 Task: Look for space in Tor Lupara, Italy from 5th July, 2023 to 11th July, 2023 for 2 adults in price range Rs.8000 to Rs.16000. Place can be entire place with 2 bedrooms having 2 beds and 1 bathroom. Property type can be house, flat, guest house. Amenities needed are: washing machine. Booking option can be shelf check-in. Required host language is English.
Action: Mouse pressed left at (601, 110)
Screenshot: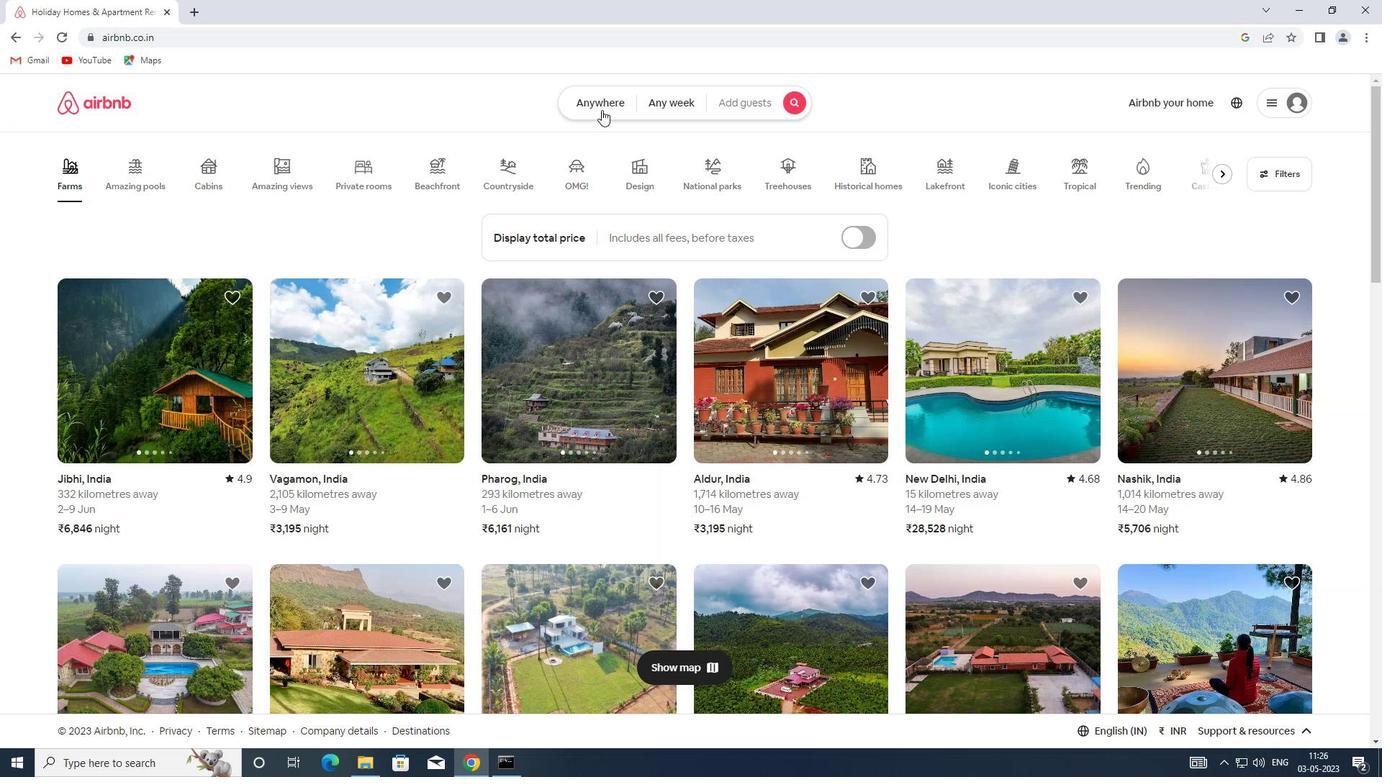 
Action: Mouse moved to (500, 162)
Screenshot: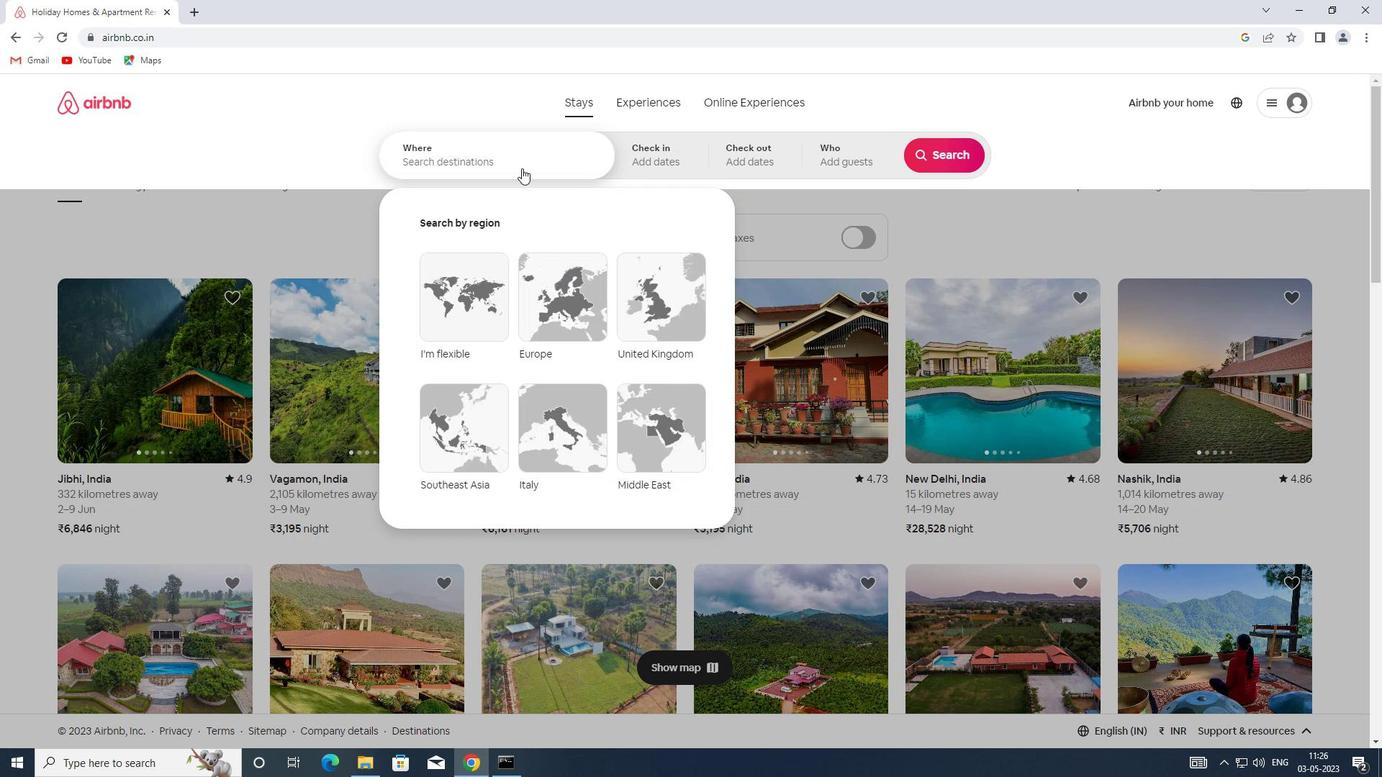 
Action: Mouse pressed left at (500, 162)
Screenshot: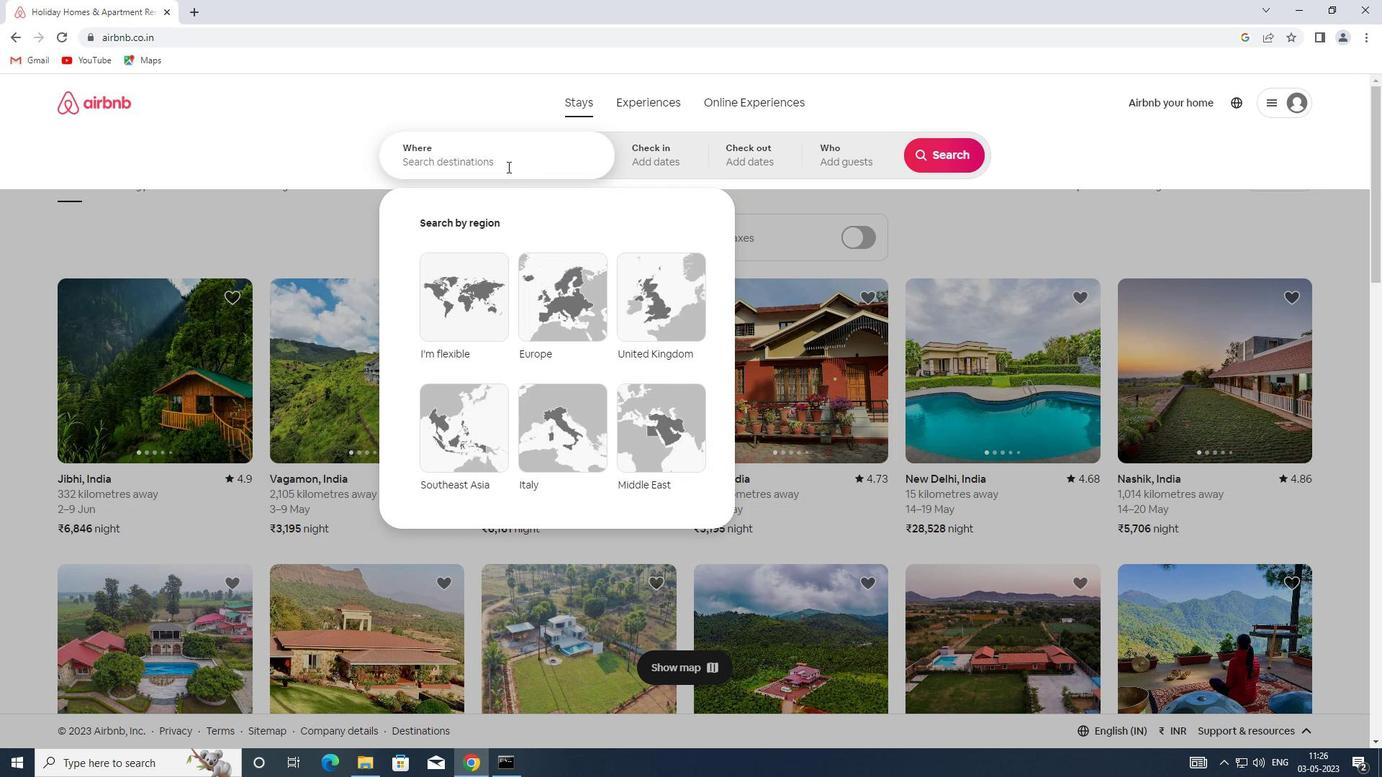 
Action: Key pressed <Key.shift>LUPARA,<Key.shift>ITALY
Screenshot: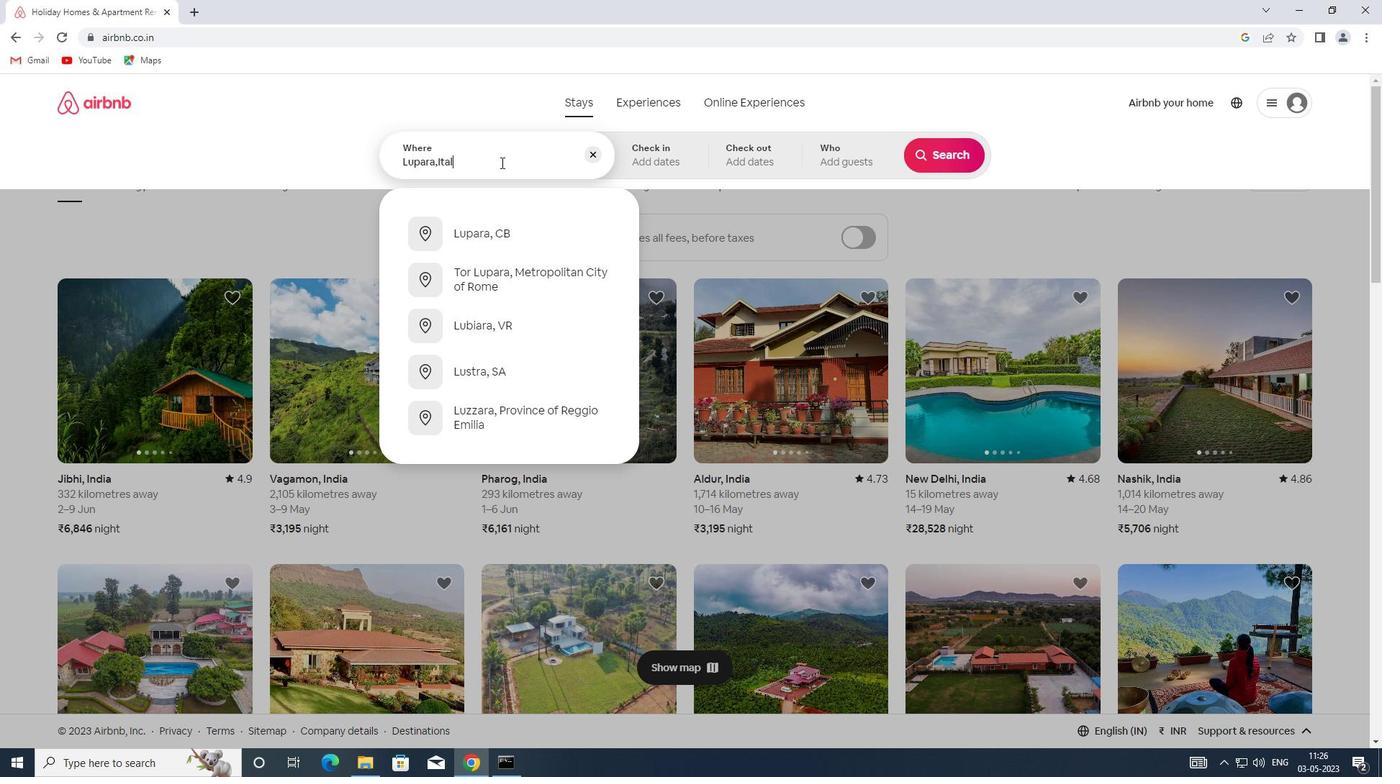 
Action: Mouse moved to (652, 161)
Screenshot: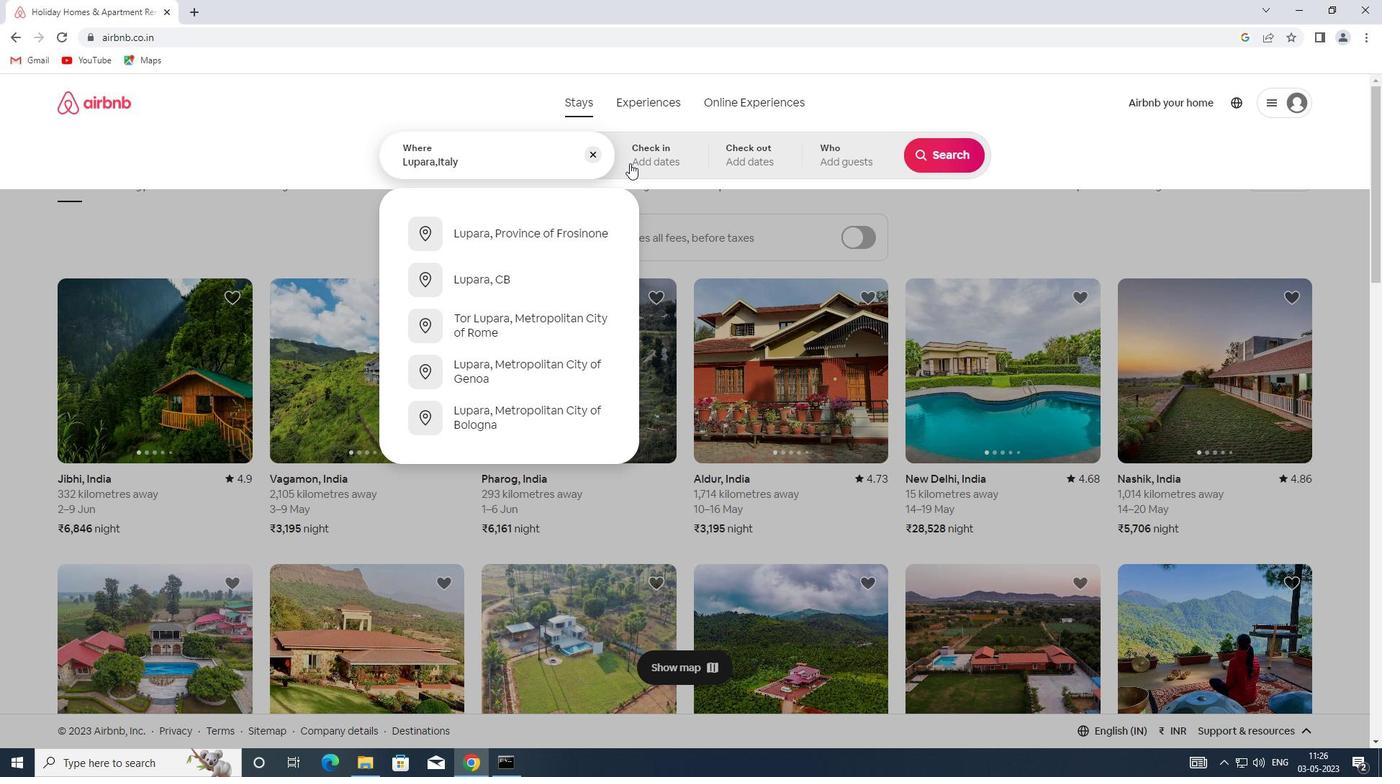 
Action: Mouse pressed left at (652, 161)
Screenshot: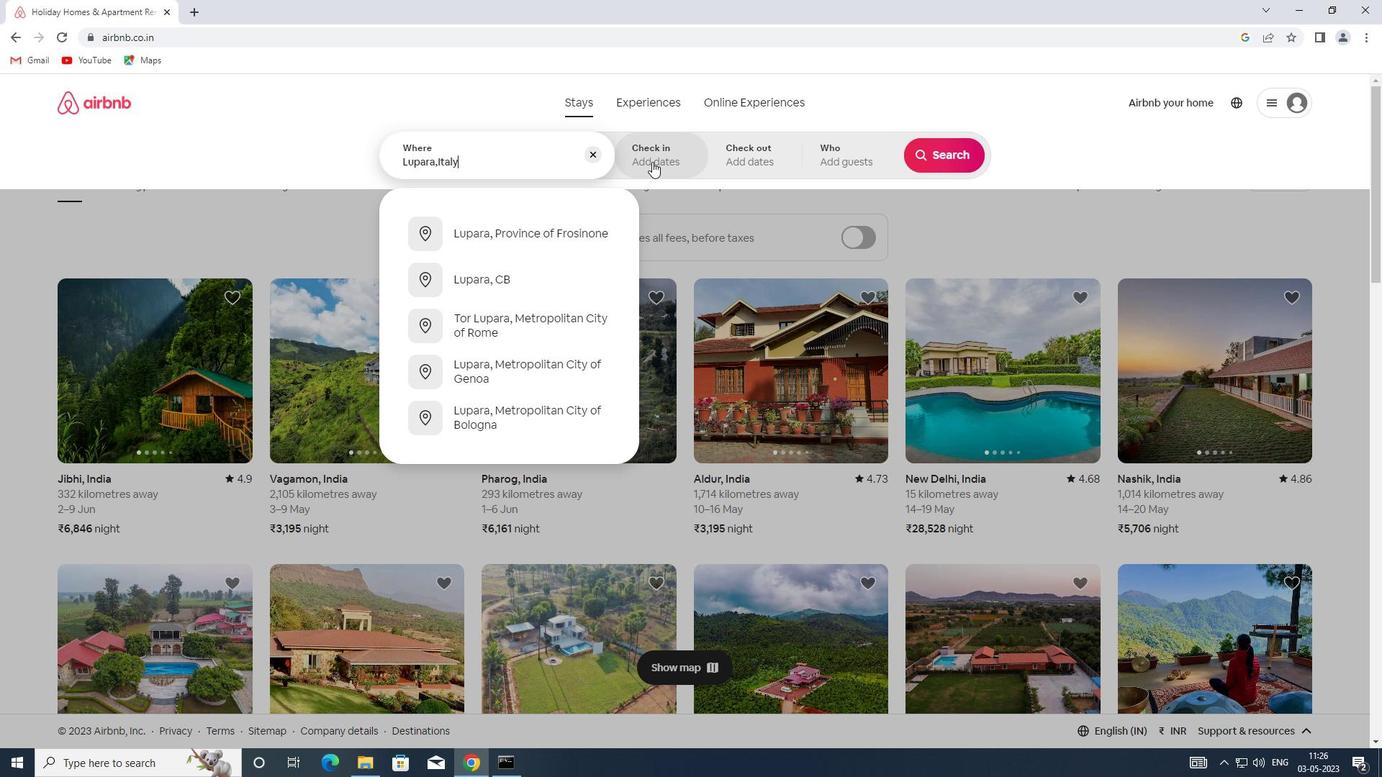 
Action: Mouse moved to (935, 283)
Screenshot: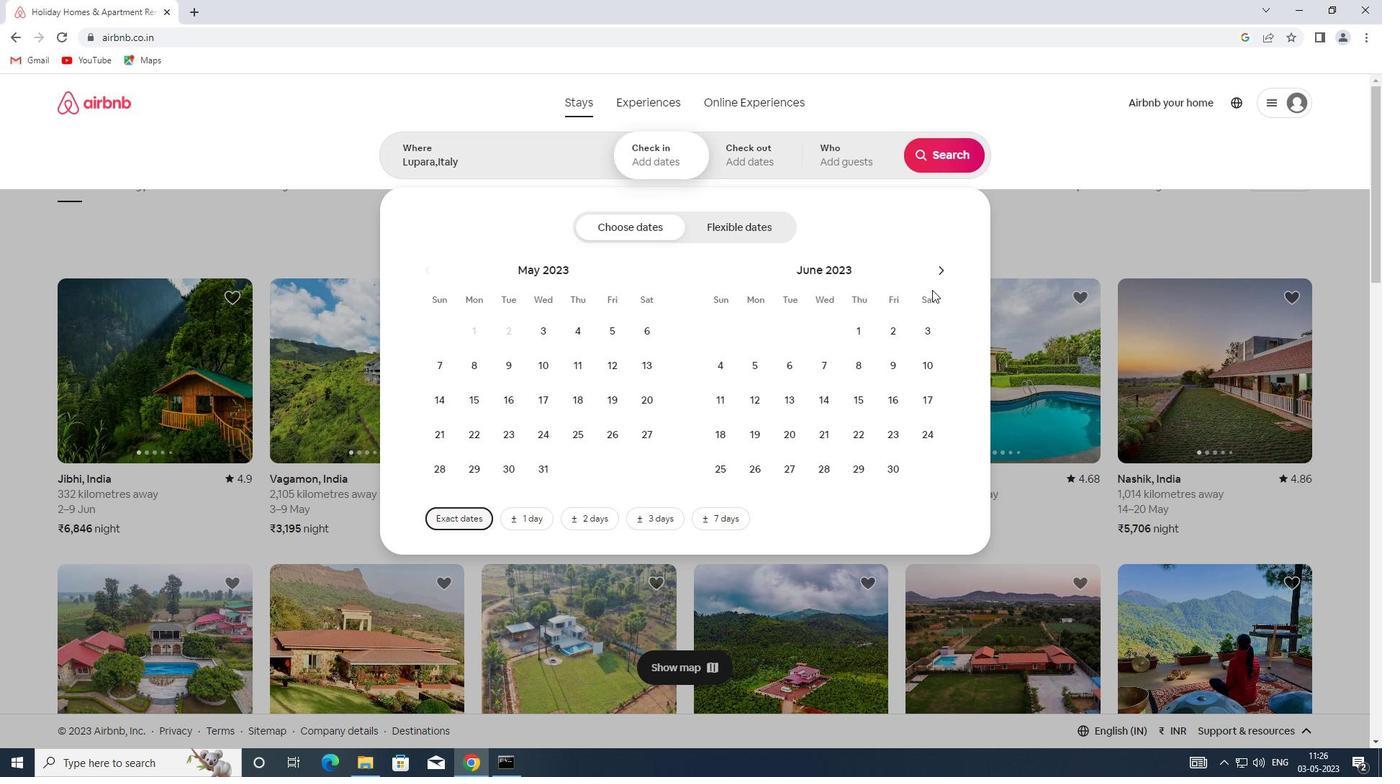 
Action: Mouse pressed left at (935, 283)
Screenshot: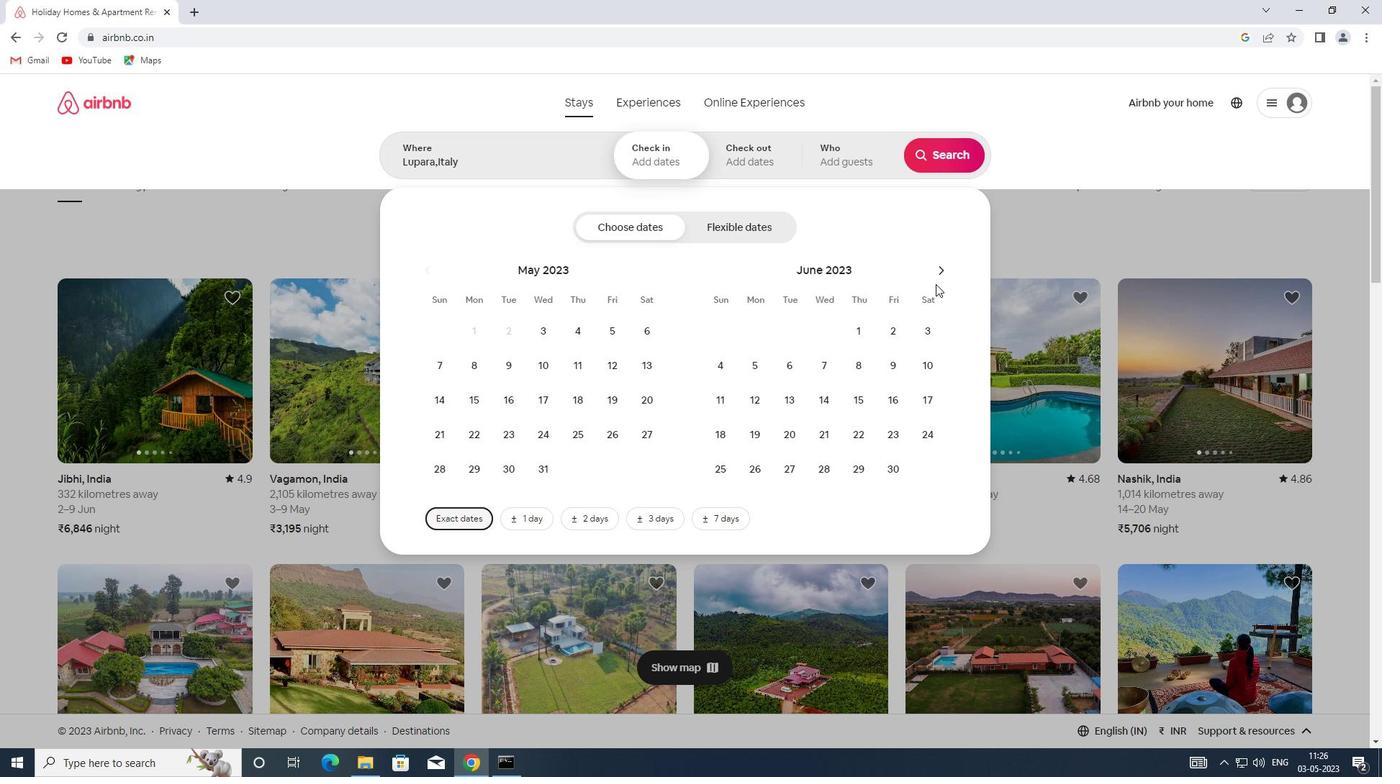 
Action: Mouse moved to (937, 279)
Screenshot: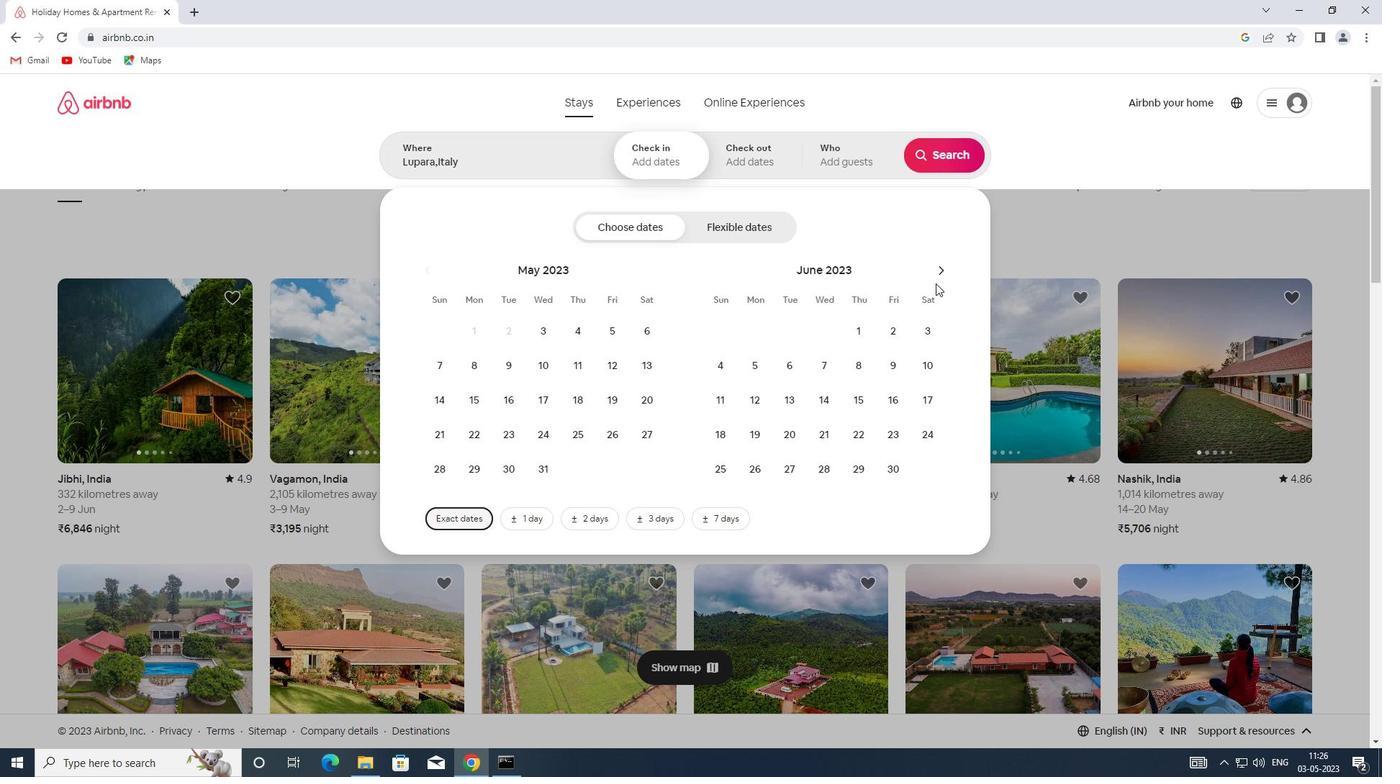 
Action: Mouse pressed left at (937, 279)
Screenshot: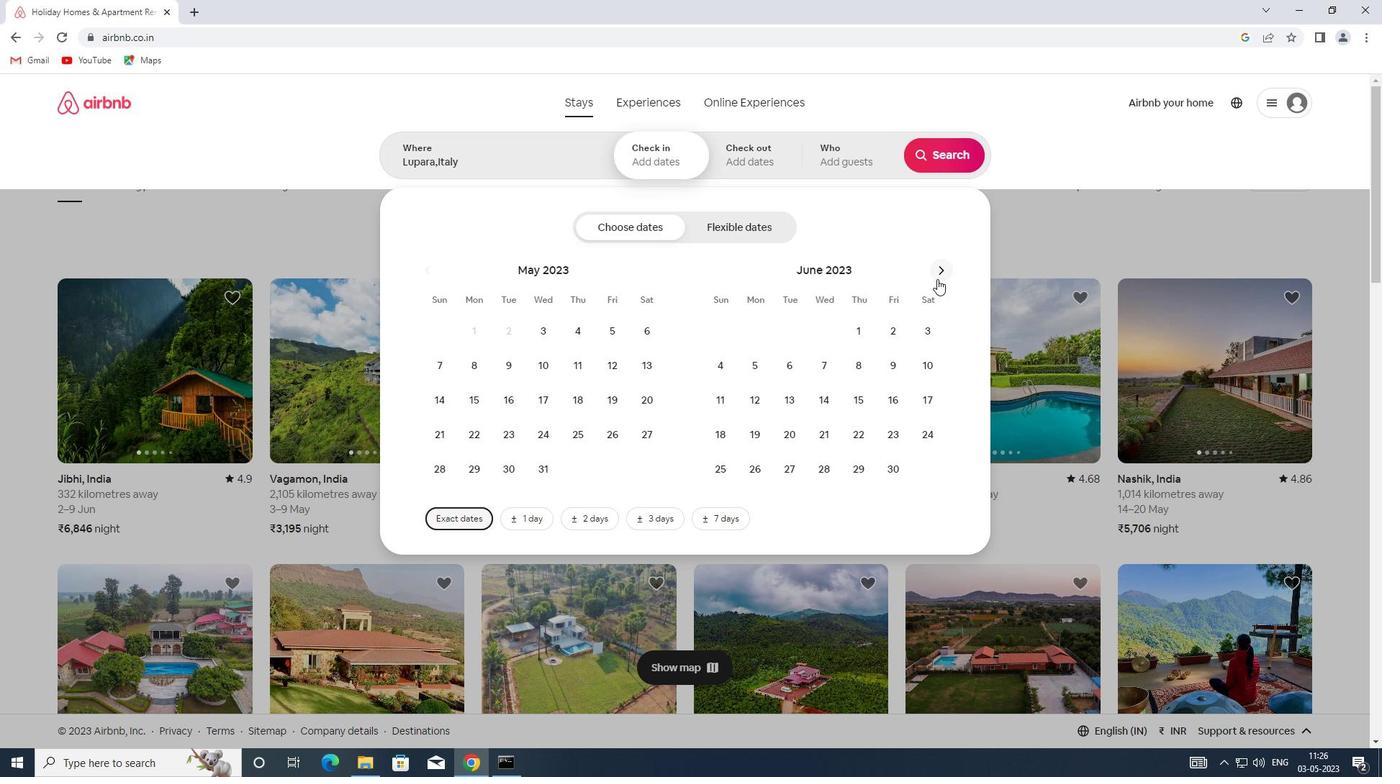 
Action: Mouse moved to (816, 367)
Screenshot: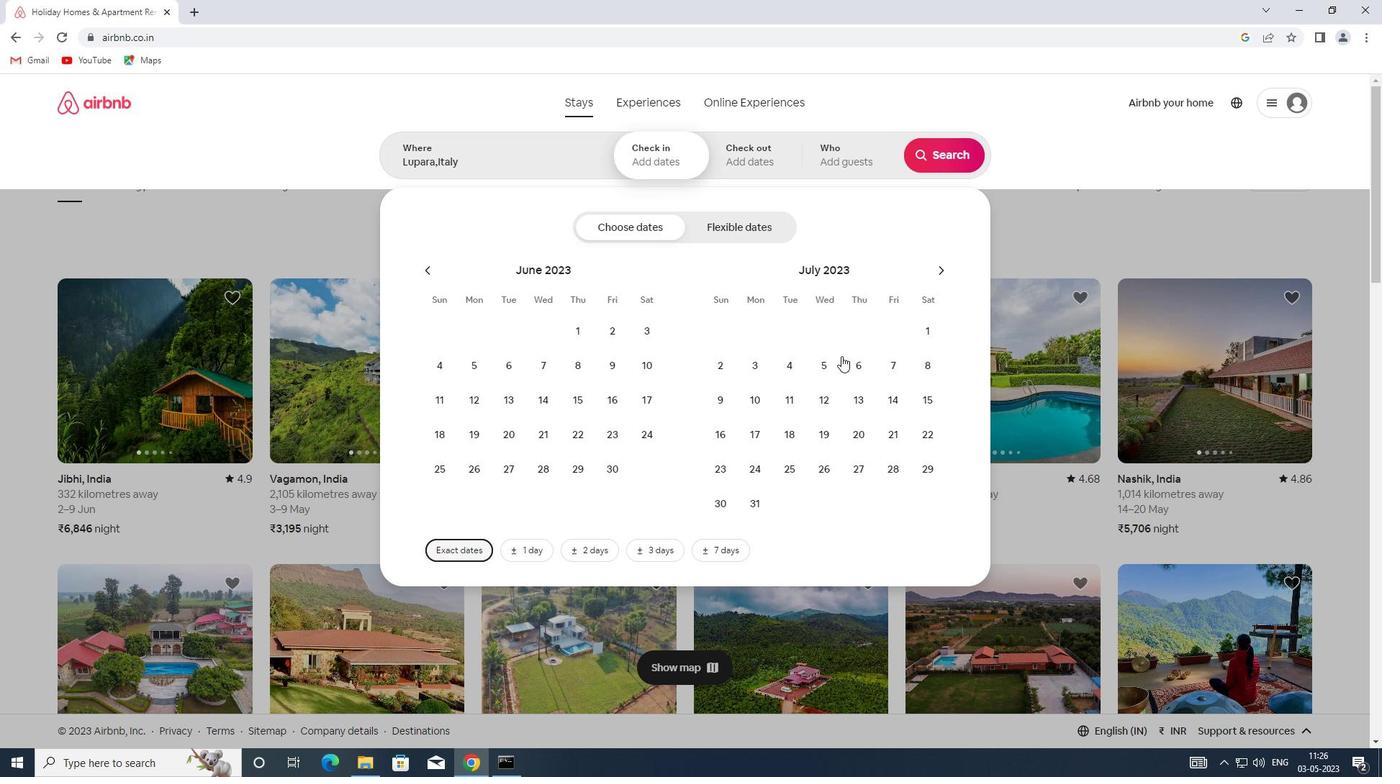 
Action: Mouse pressed left at (816, 367)
Screenshot: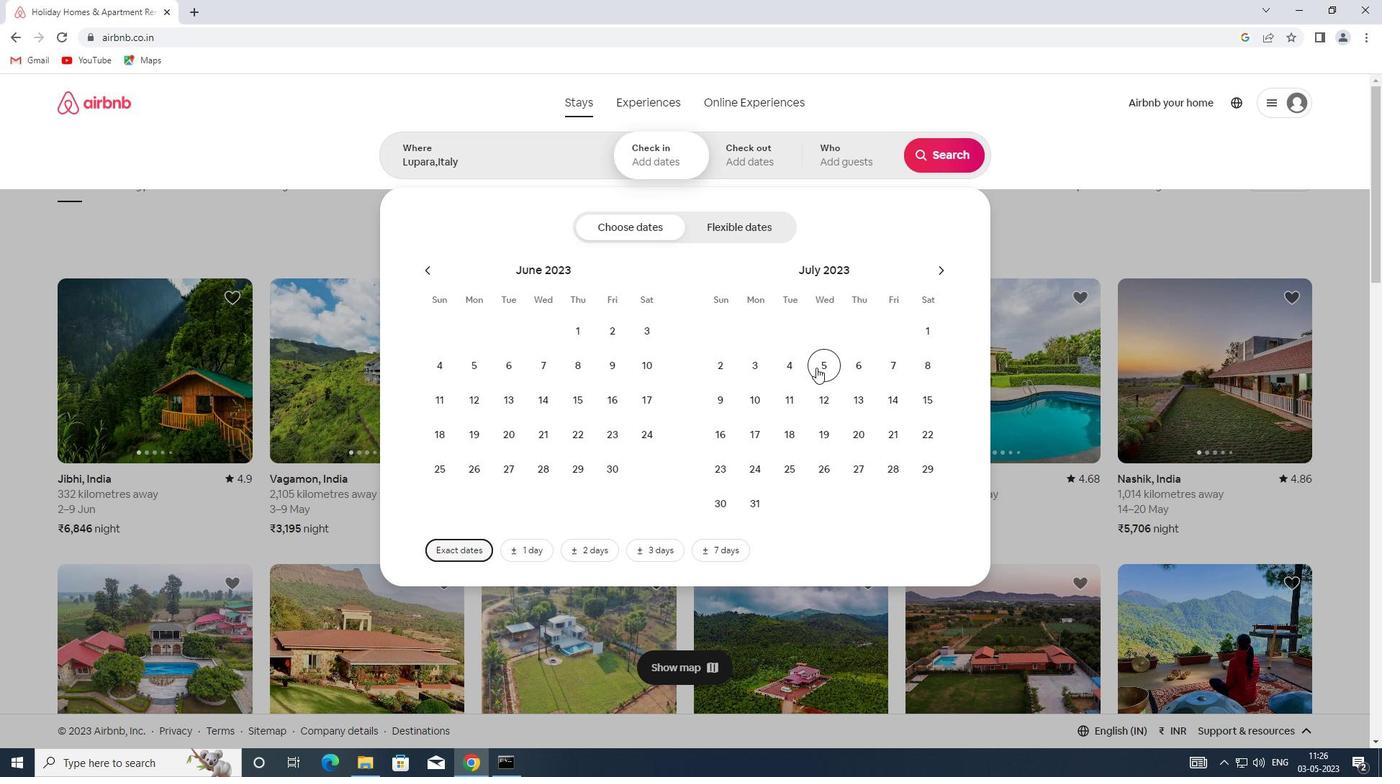 
Action: Mouse moved to (793, 393)
Screenshot: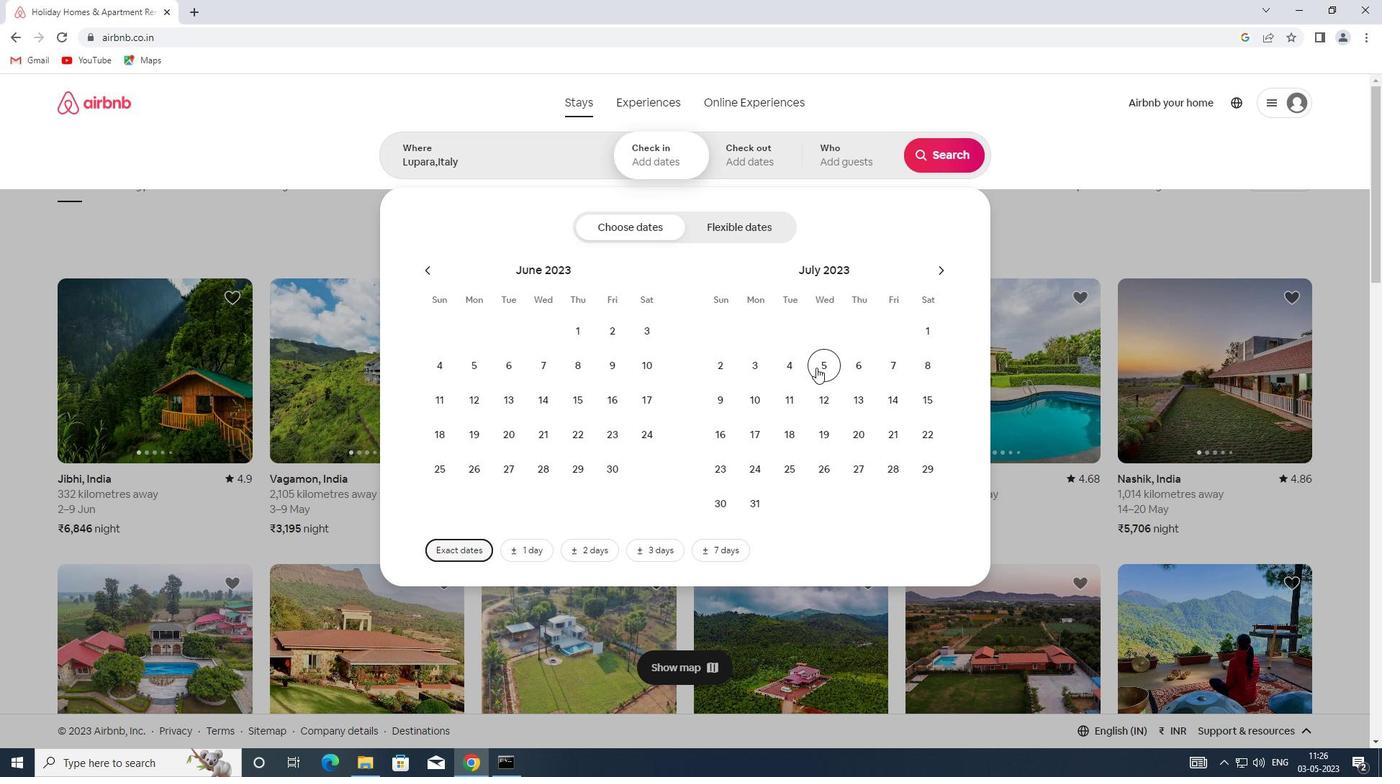 
Action: Mouse pressed left at (793, 393)
Screenshot: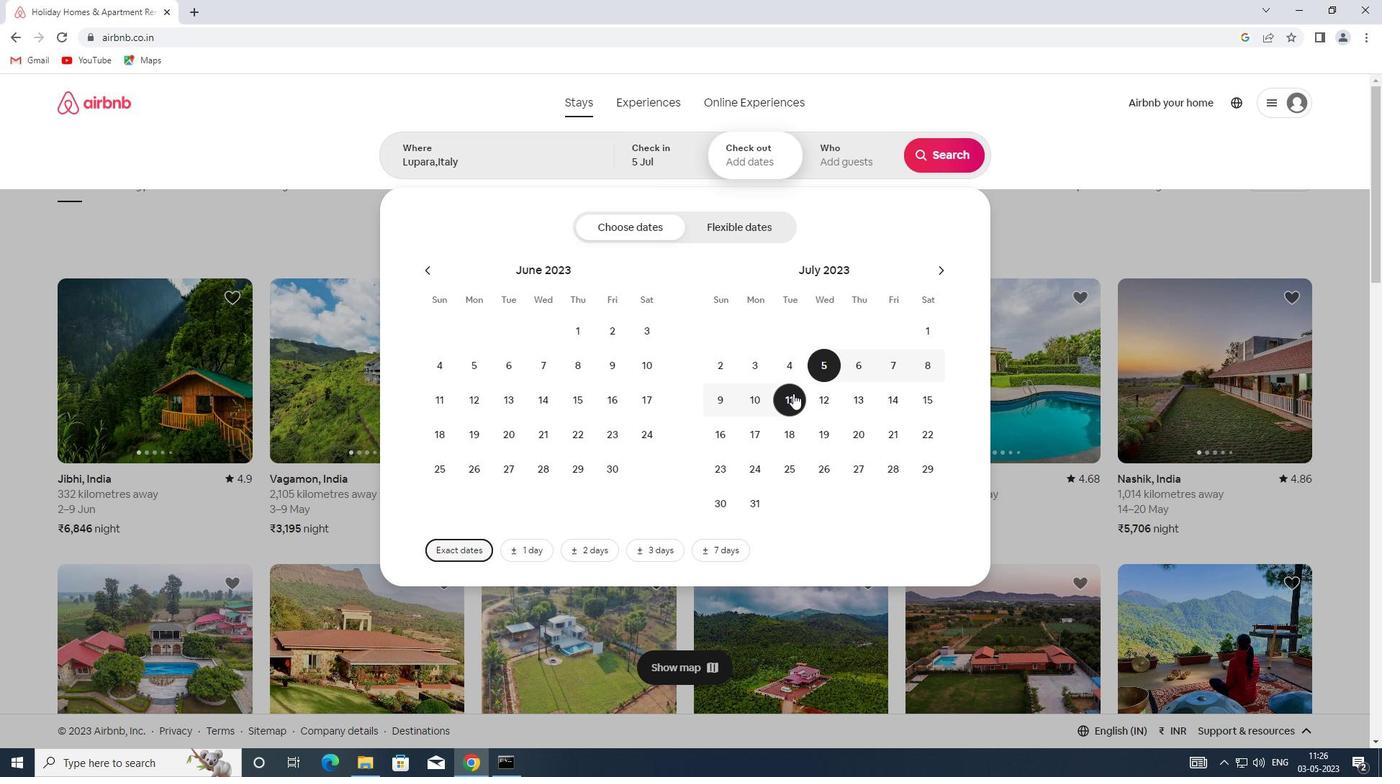 
Action: Mouse moved to (854, 154)
Screenshot: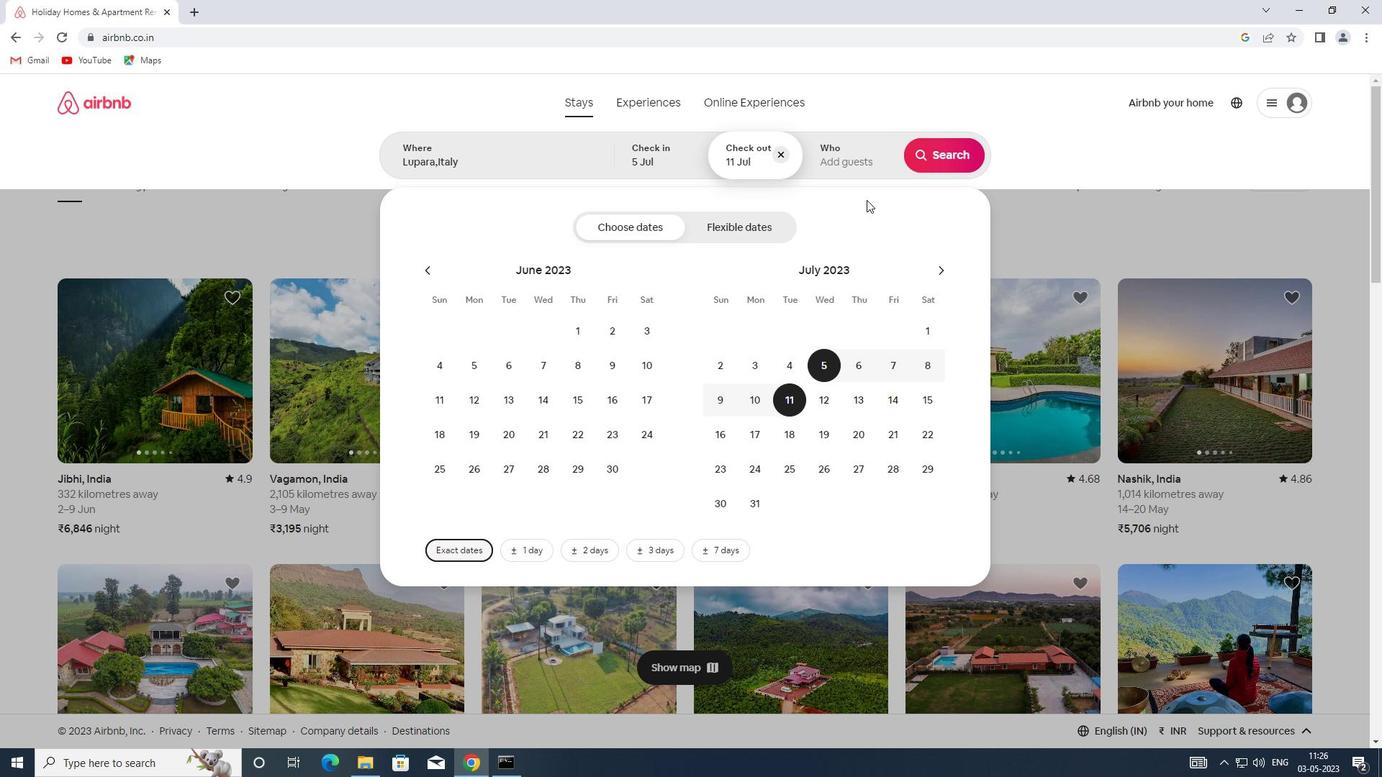 
Action: Mouse pressed left at (854, 154)
Screenshot: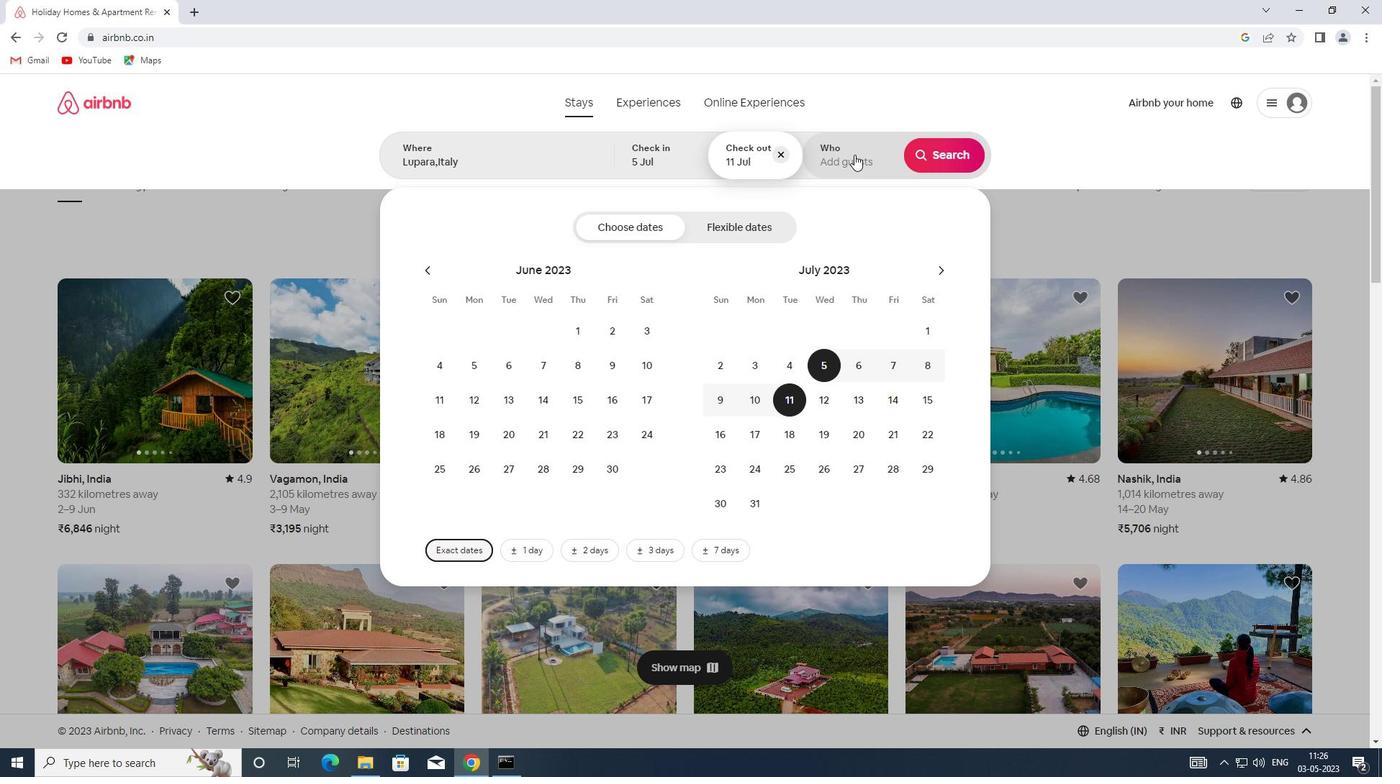 
Action: Mouse moved to (958, 230)
Screenshot: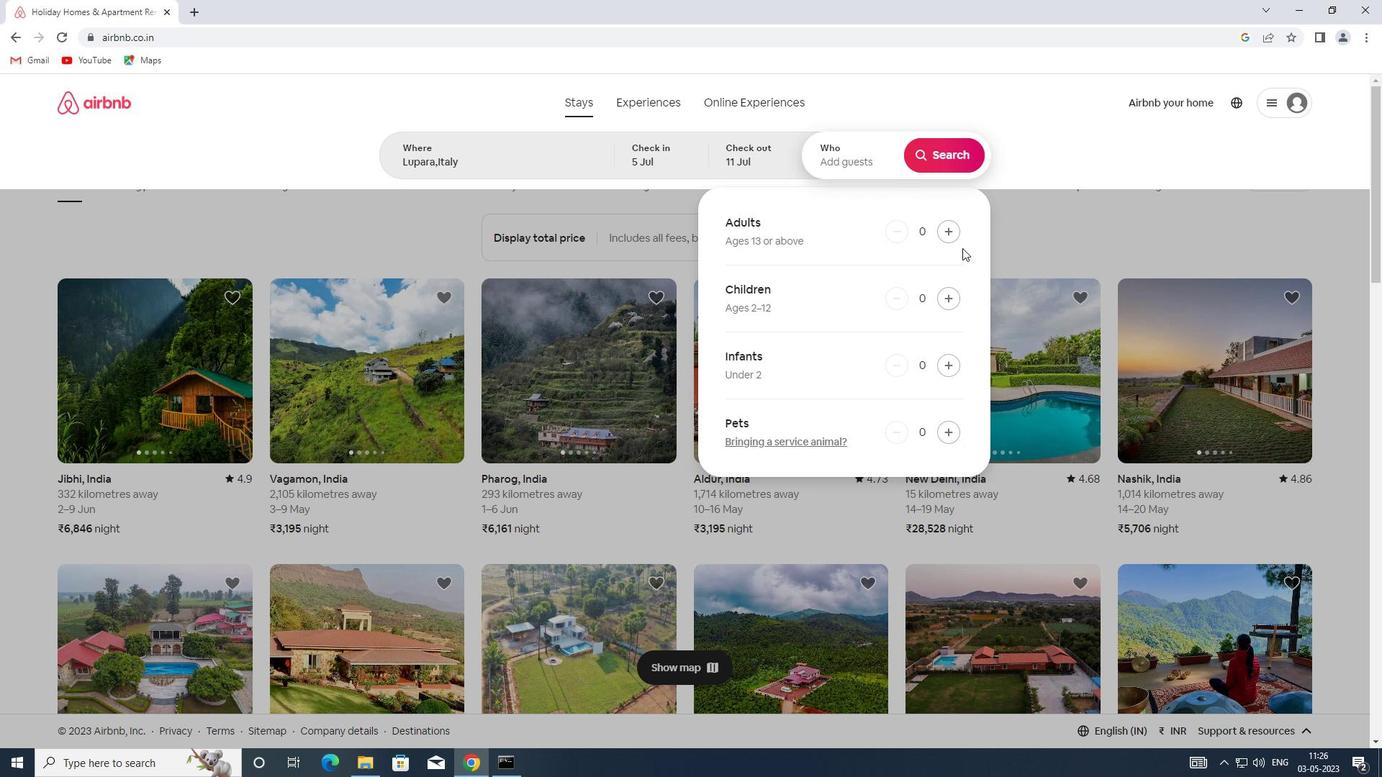 
Action: Mouse pressed left at (958, 230)
Screenshot: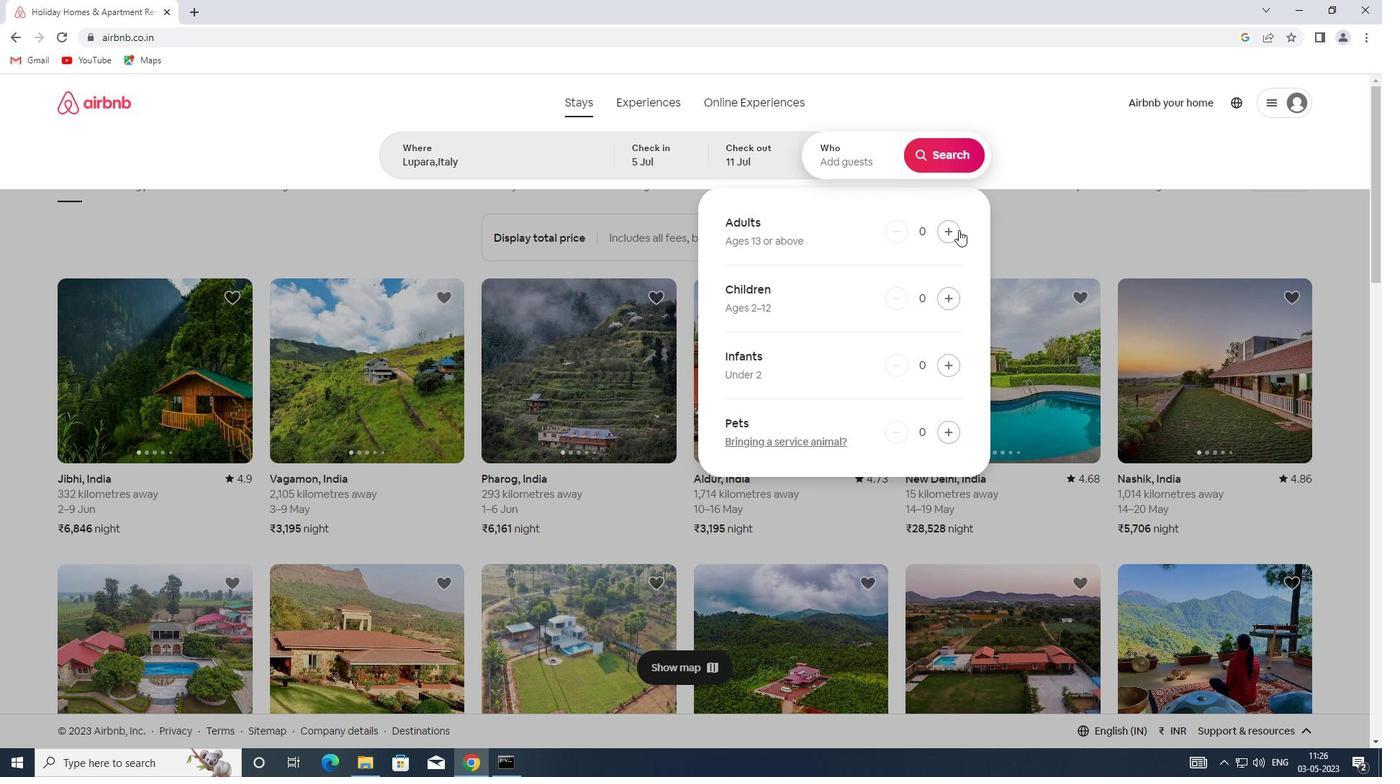 
Action: Mouse pressed left at (958, 230)
Screenshot: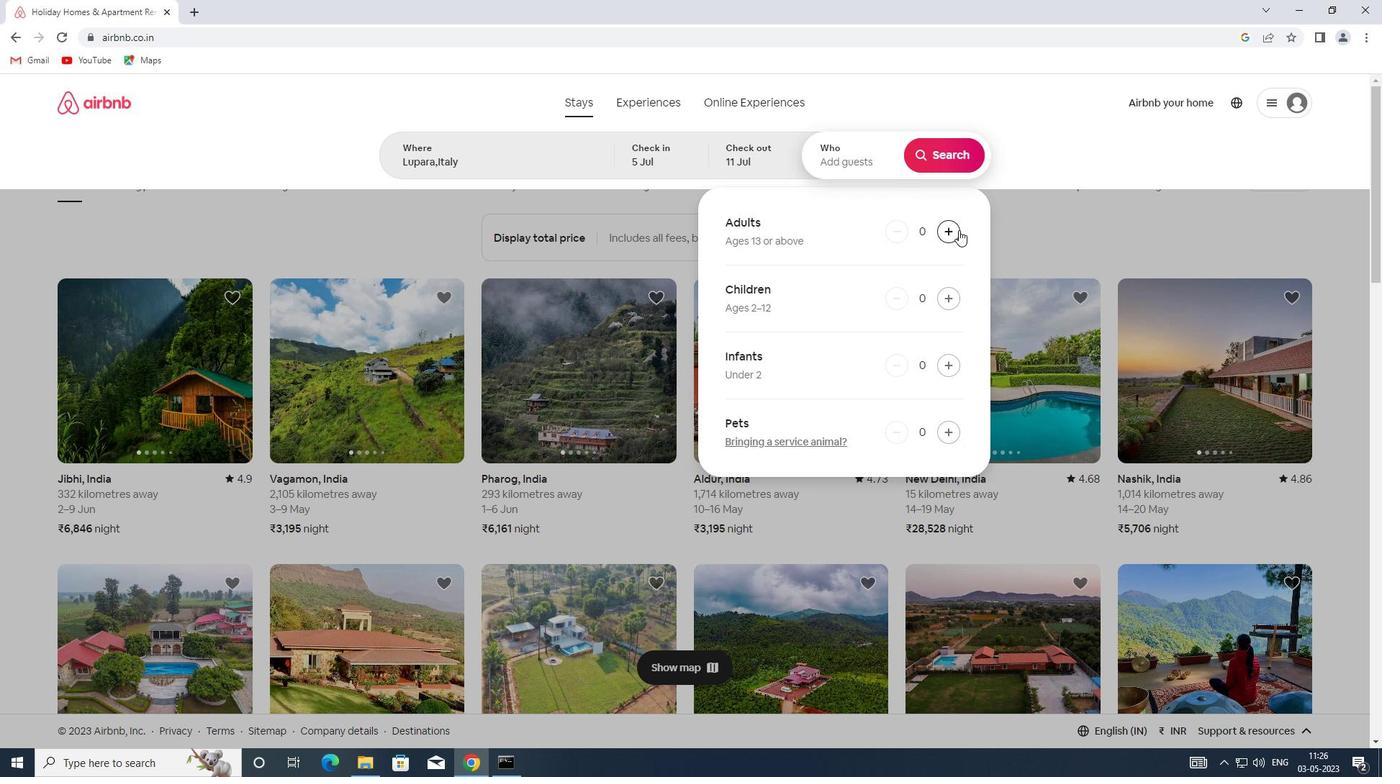 
Action: Mouse moved to (948, 159)
Screenshot: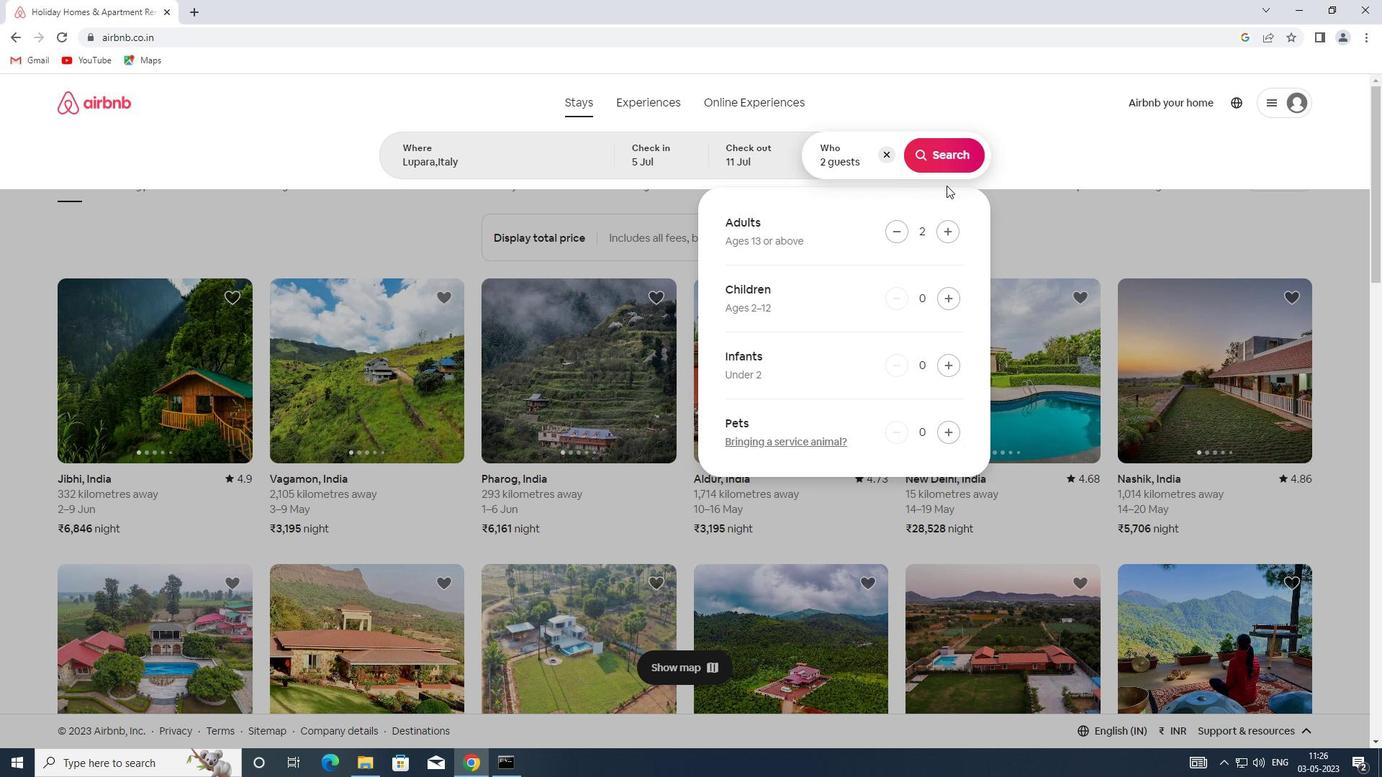 
Action: Mouse pressed left at (948, 159)
Screenshot: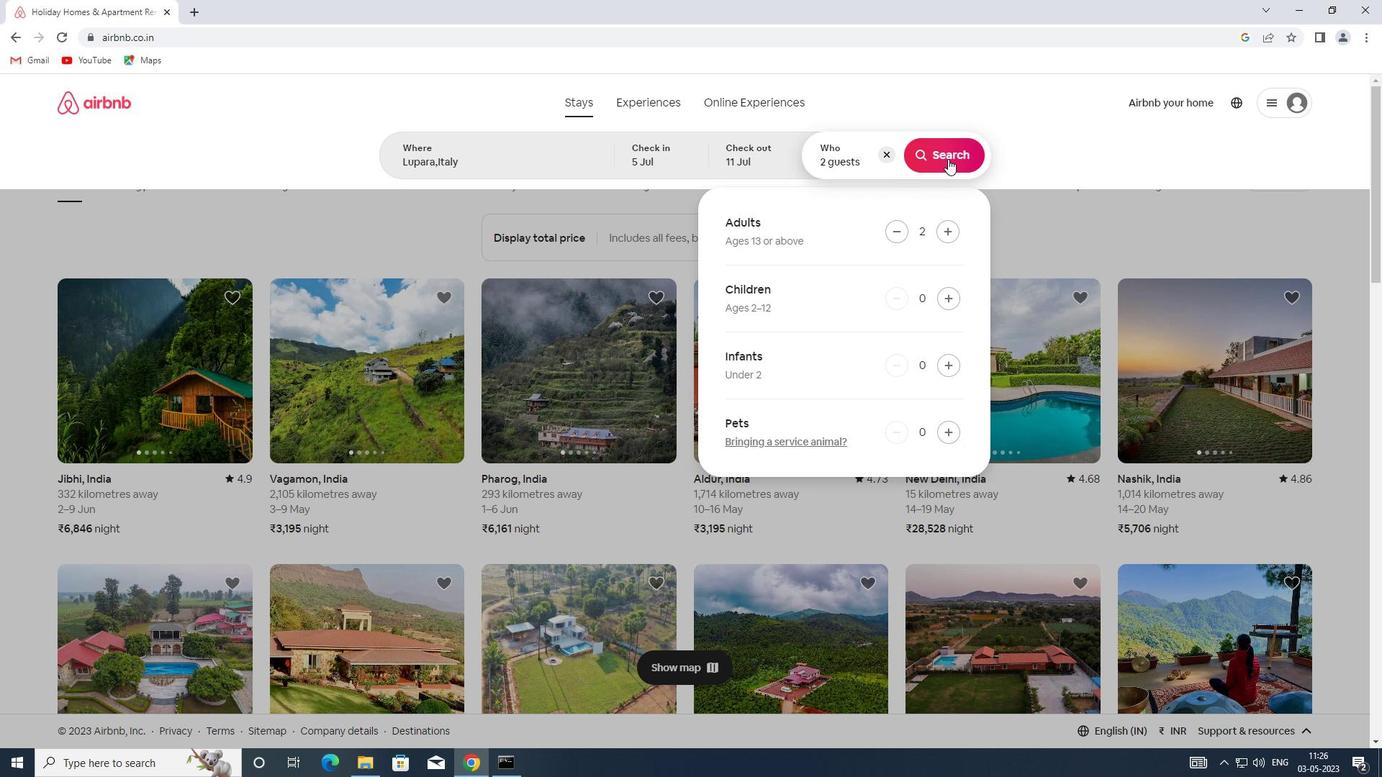 
Action: Mouse moved to (1325, 158)
Screenshot: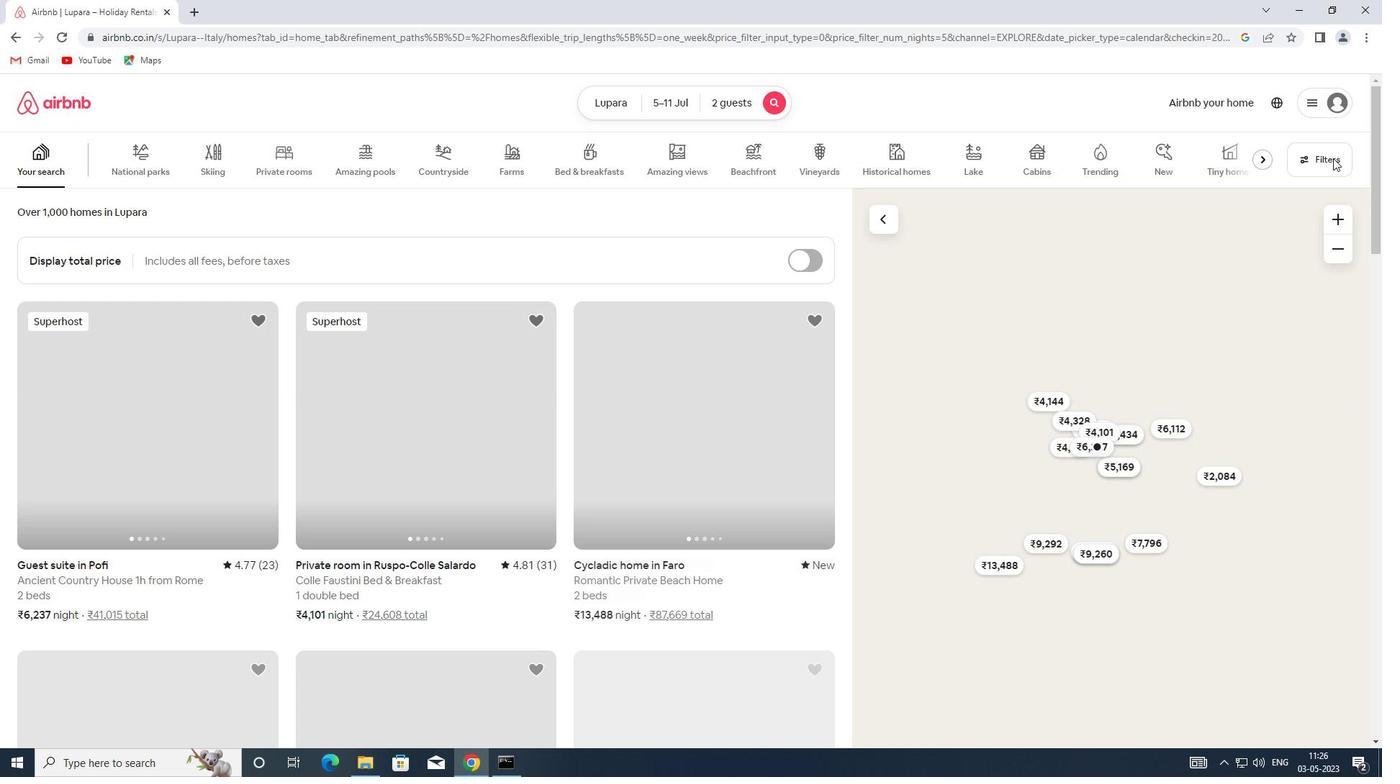 
Action: Mouse pressed left at (1325, 158)
Screenshot: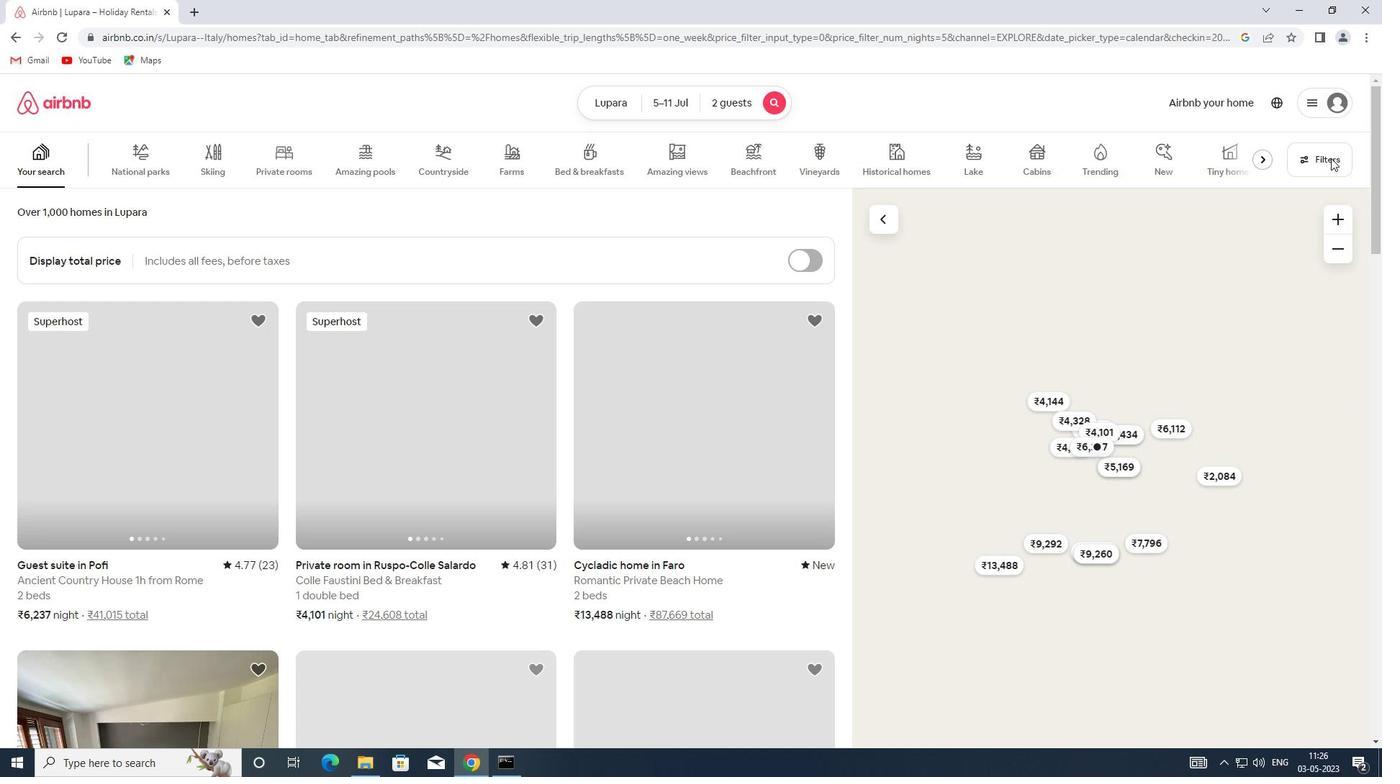 
Action: Mouse moved to (531, 340)
Screenshot: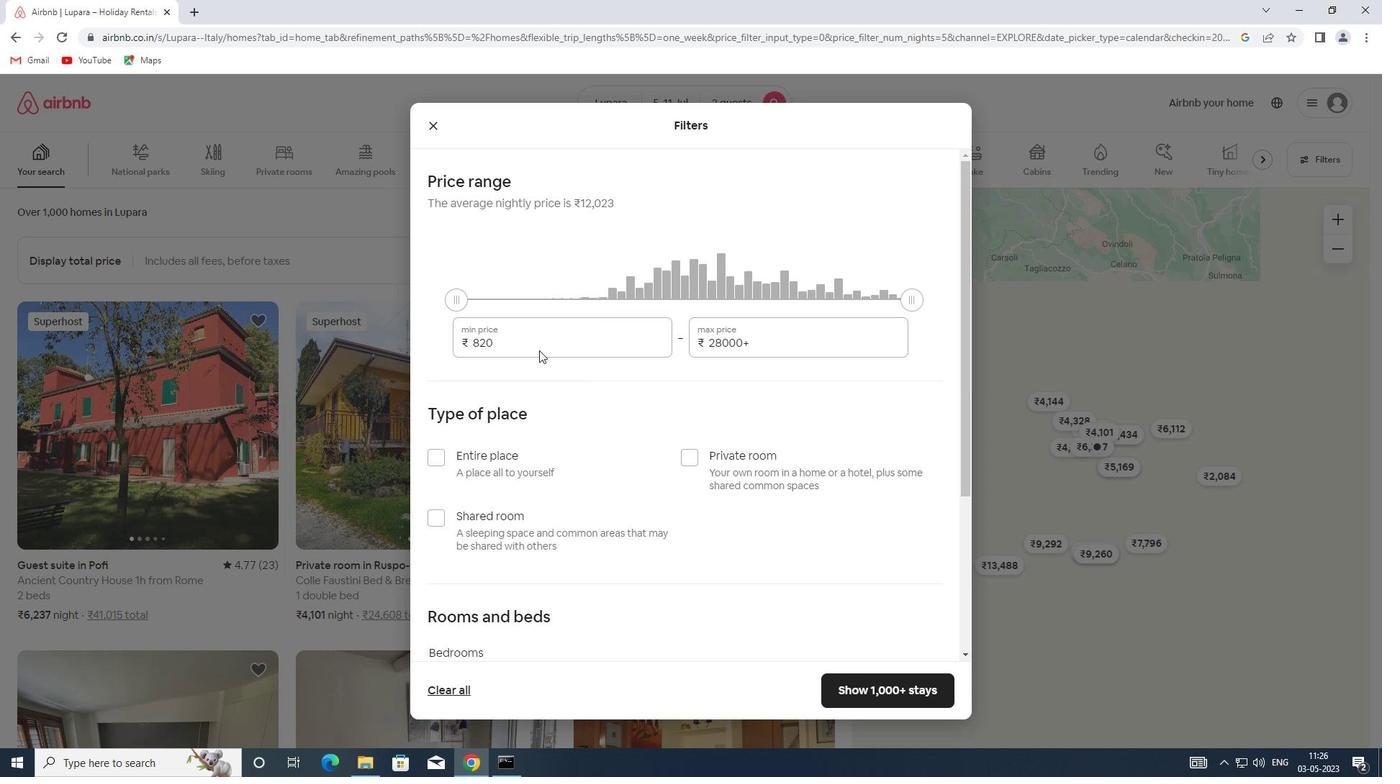 
Action: Mouse pressed left at (531, 340)
Screenshot: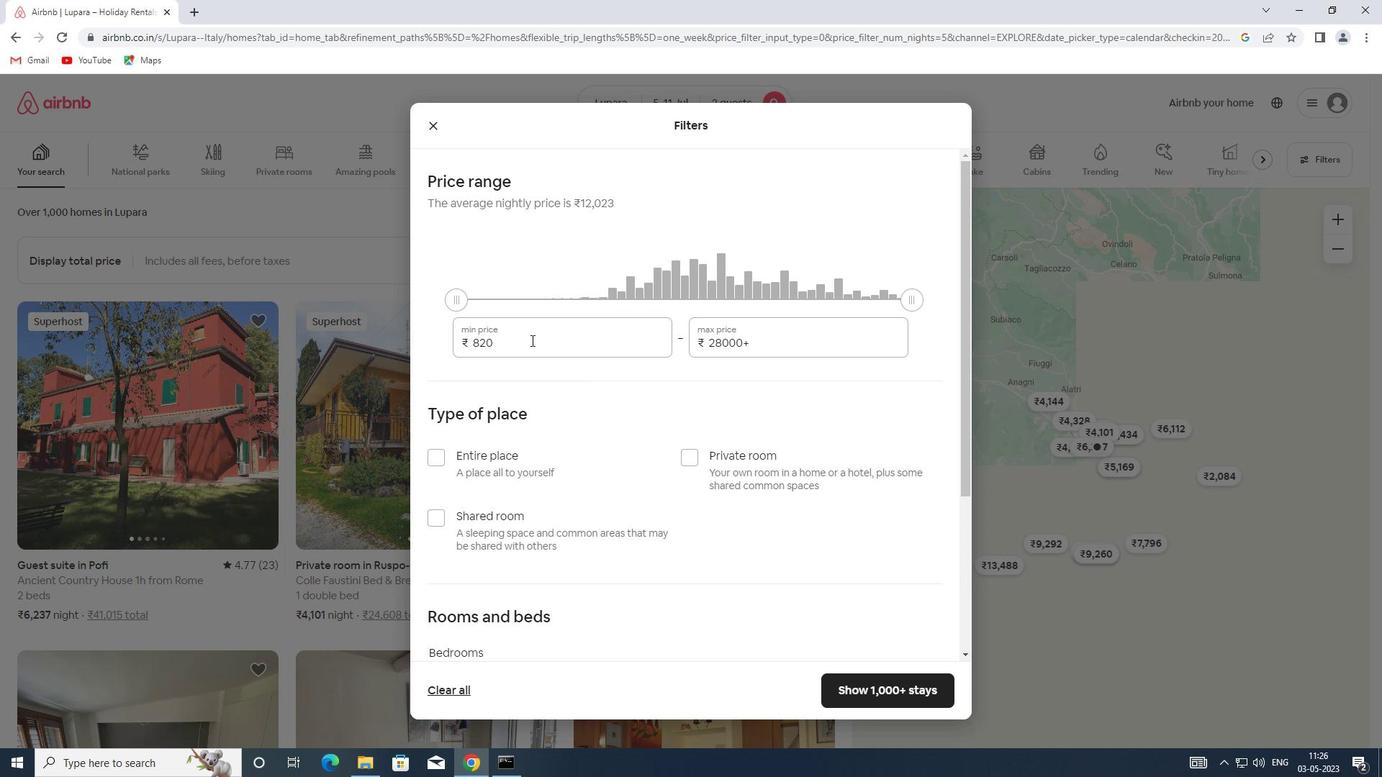 
Action: Mouse moved to (422, 346)
Screenshot: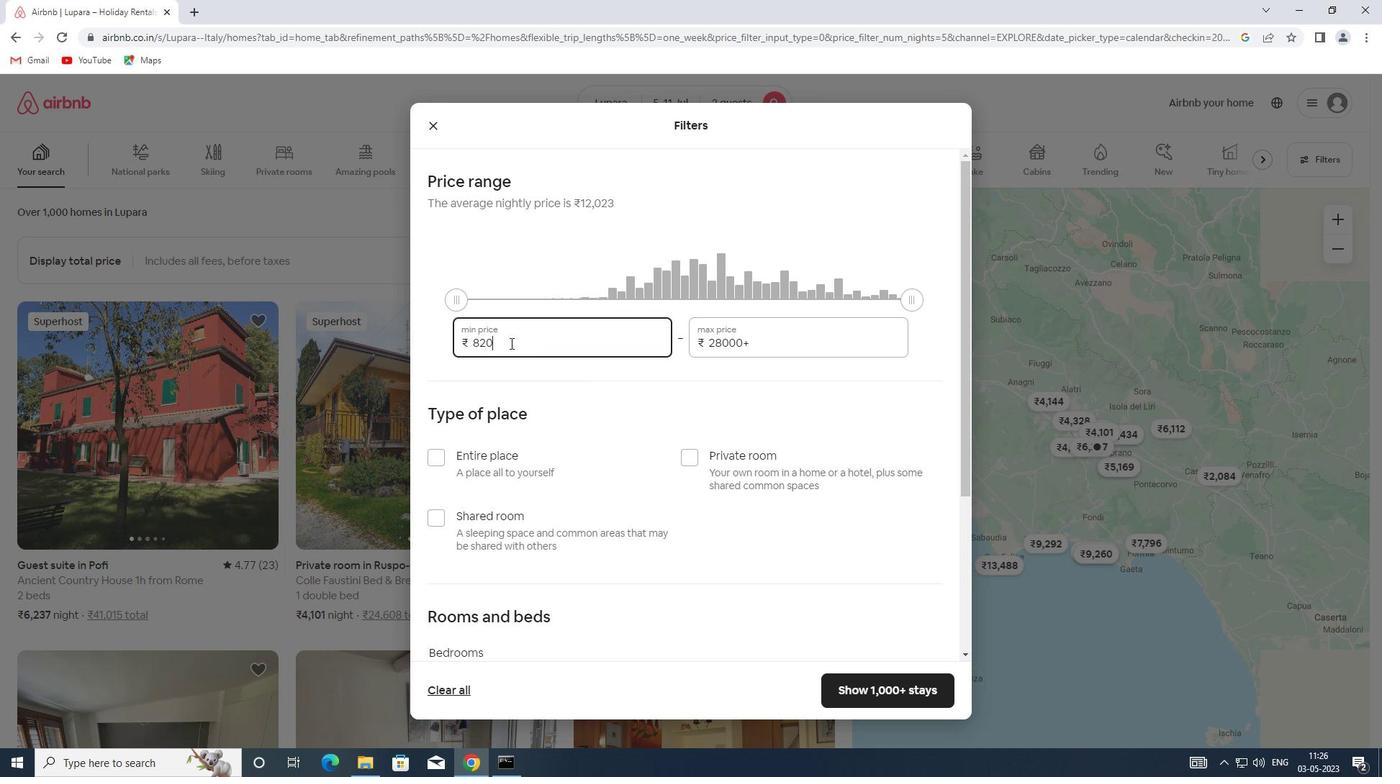 
Action: Key pressed 8000
Screenshot: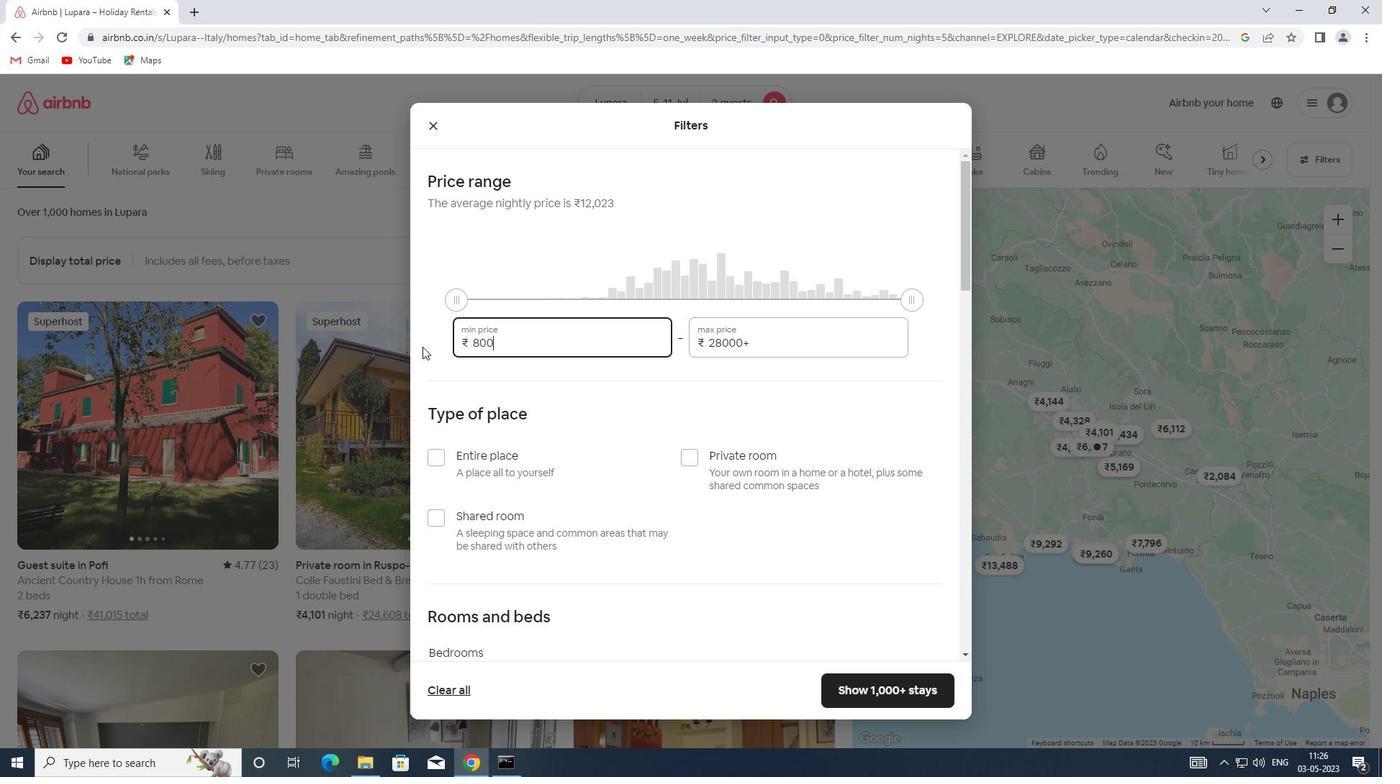 
Action: Mouse moved to (781, 344)
Screenshot: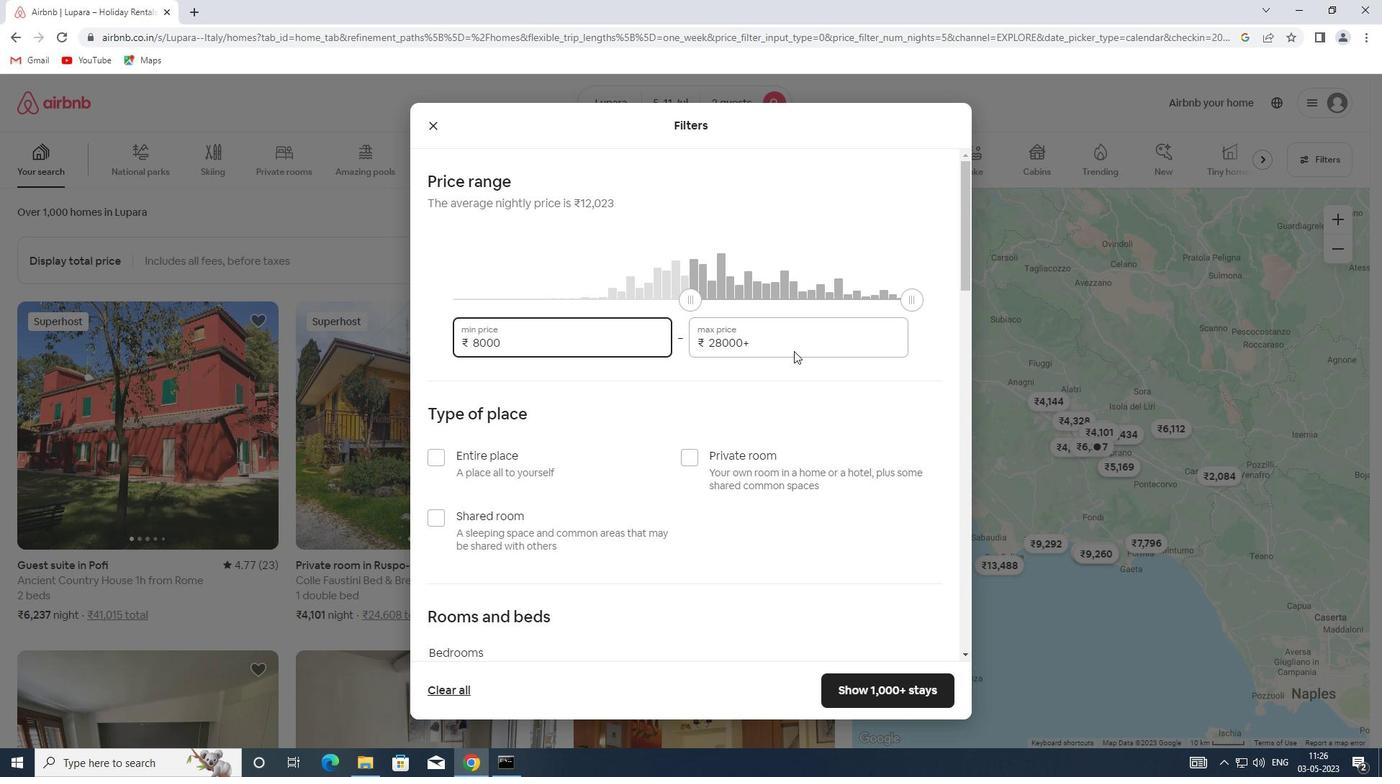
Action: Mouse pressed left at (781, 344)
Screenshot: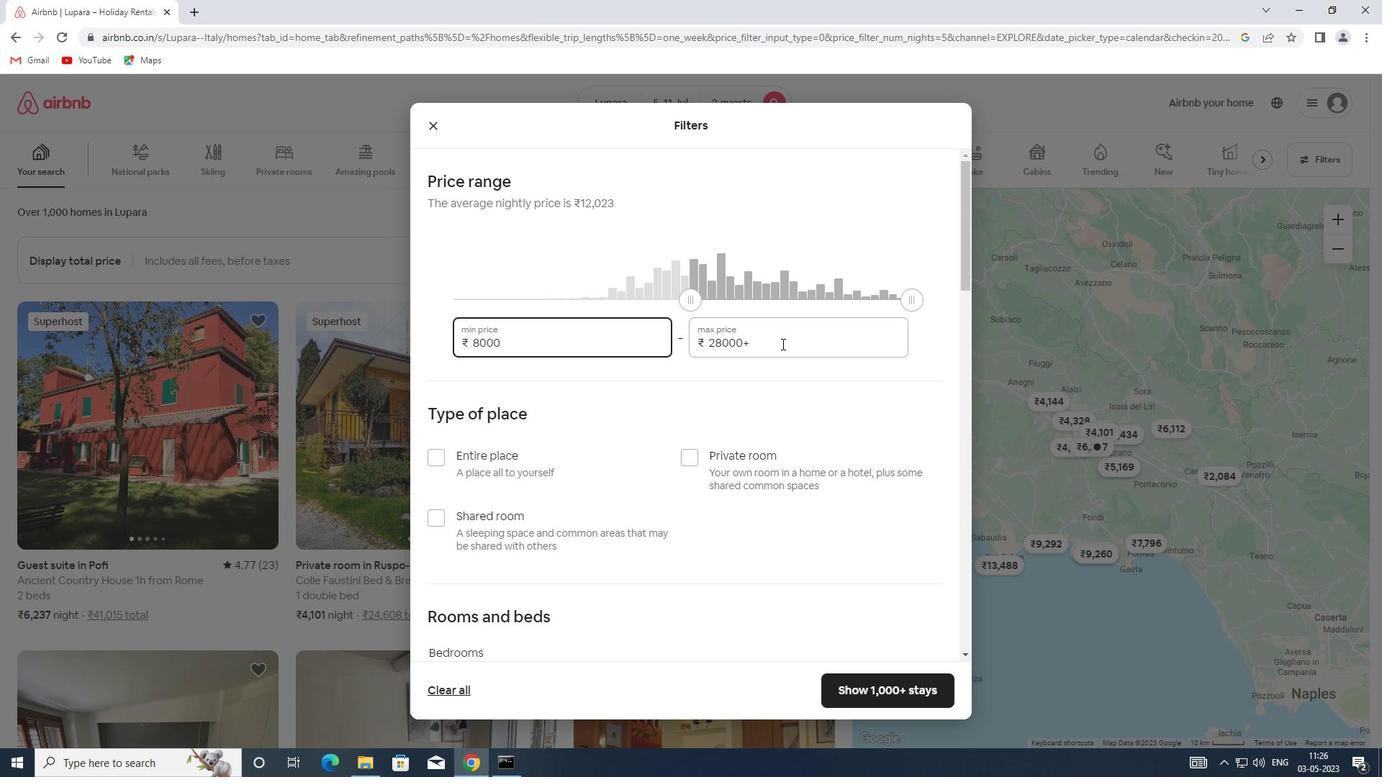 
Action: Mouse moved to (649, 344)
Screenshot: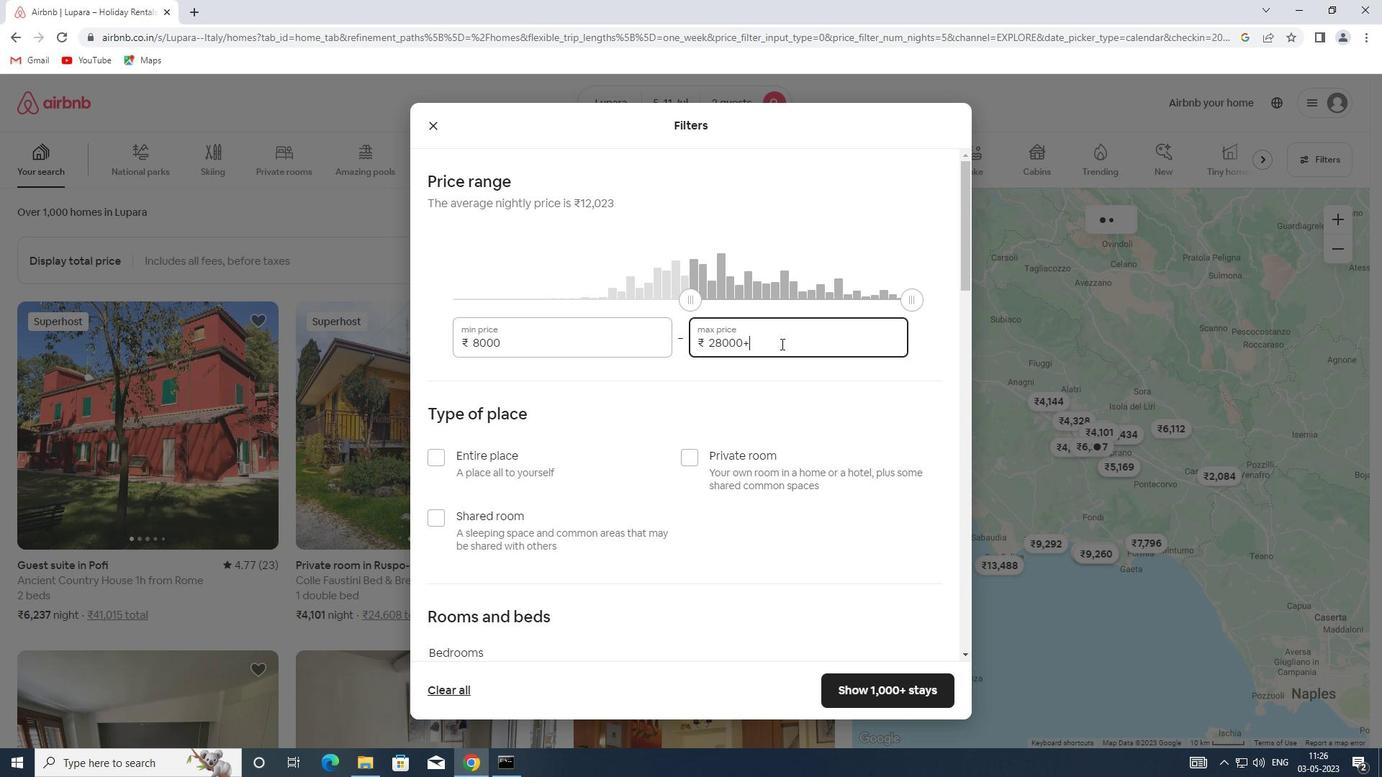 
Action: Key pressed 16000
Screenshot: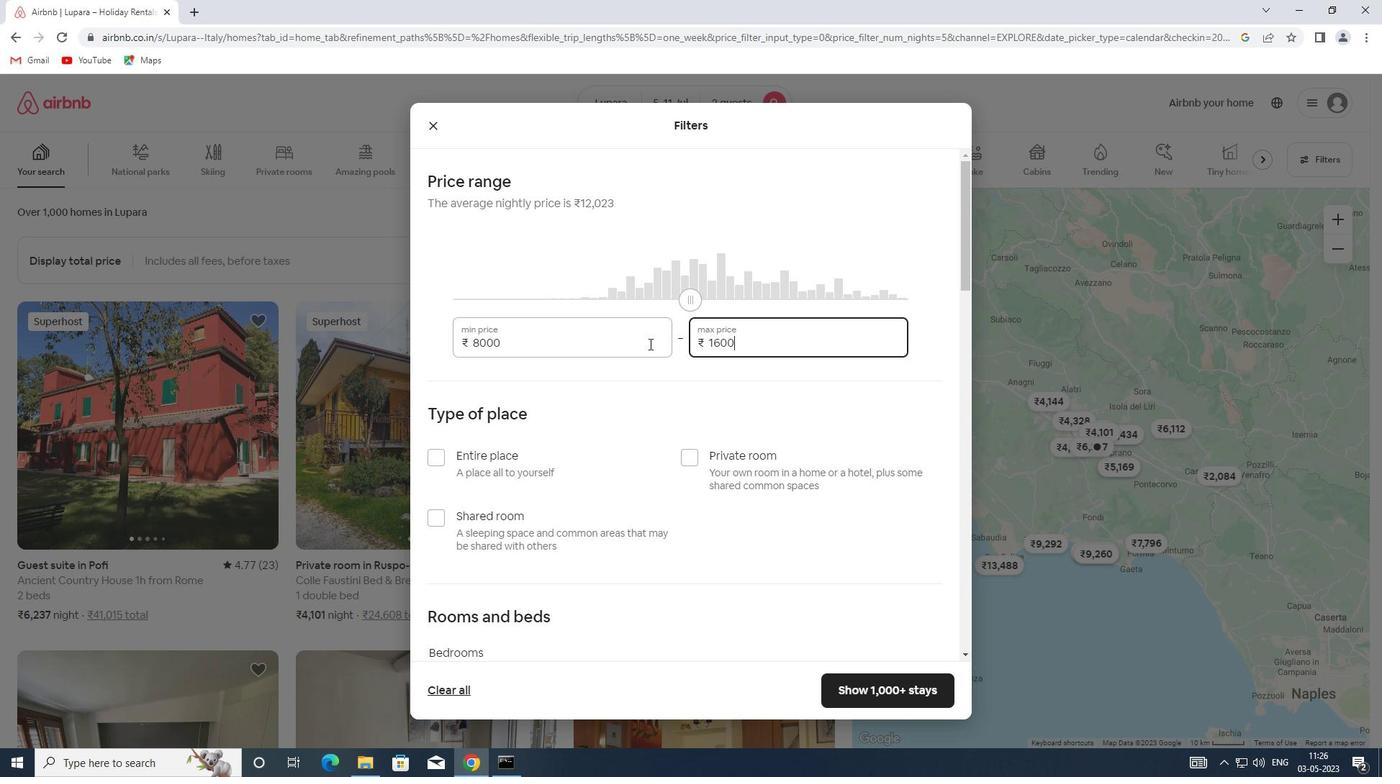 
Action: Mouse moved to (434, 462)
Screenshot: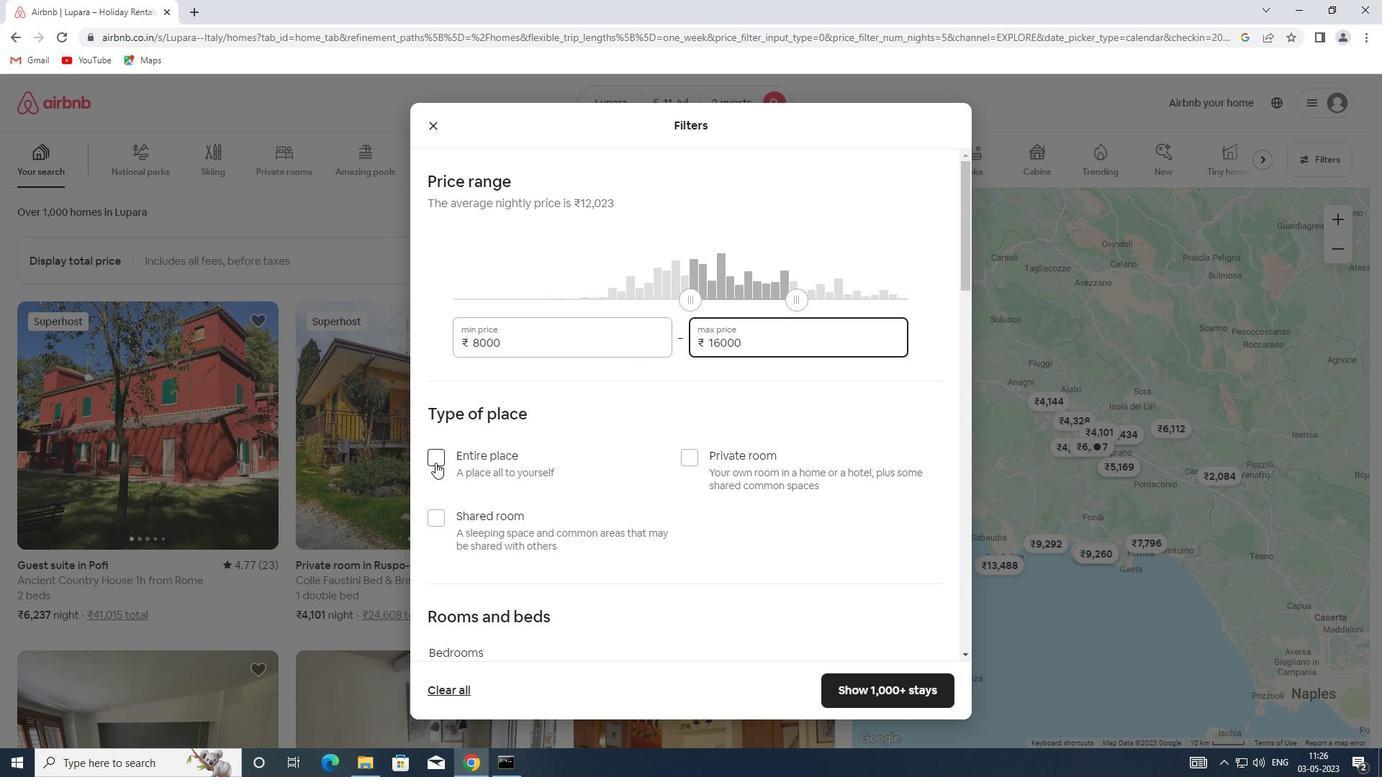 
Action: Mouse pressed left at (434, 462)
Screenshot: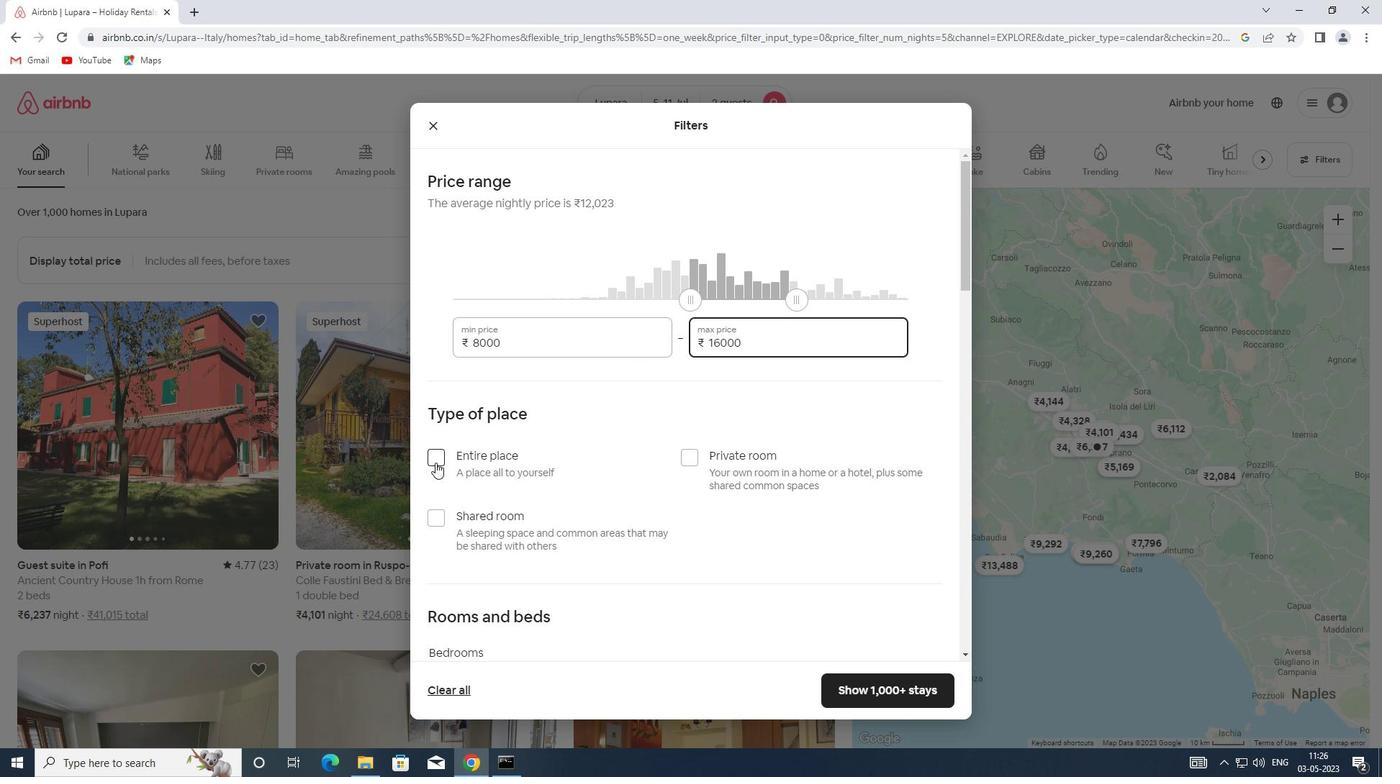 
Action: Mouse moved to (436, 458)
Screenshot: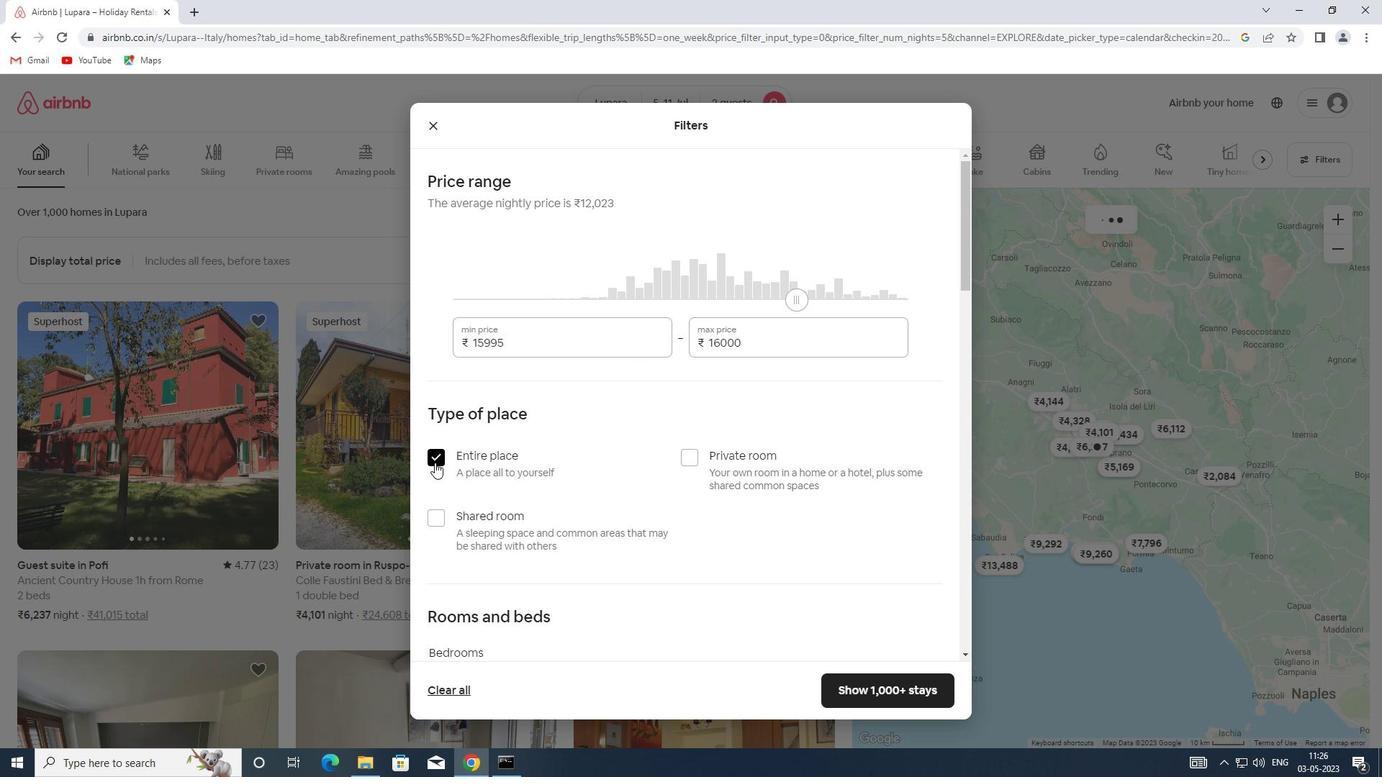 
Action: Mouse scrolled (436, 457) with delta (0, 0)
Screenshot: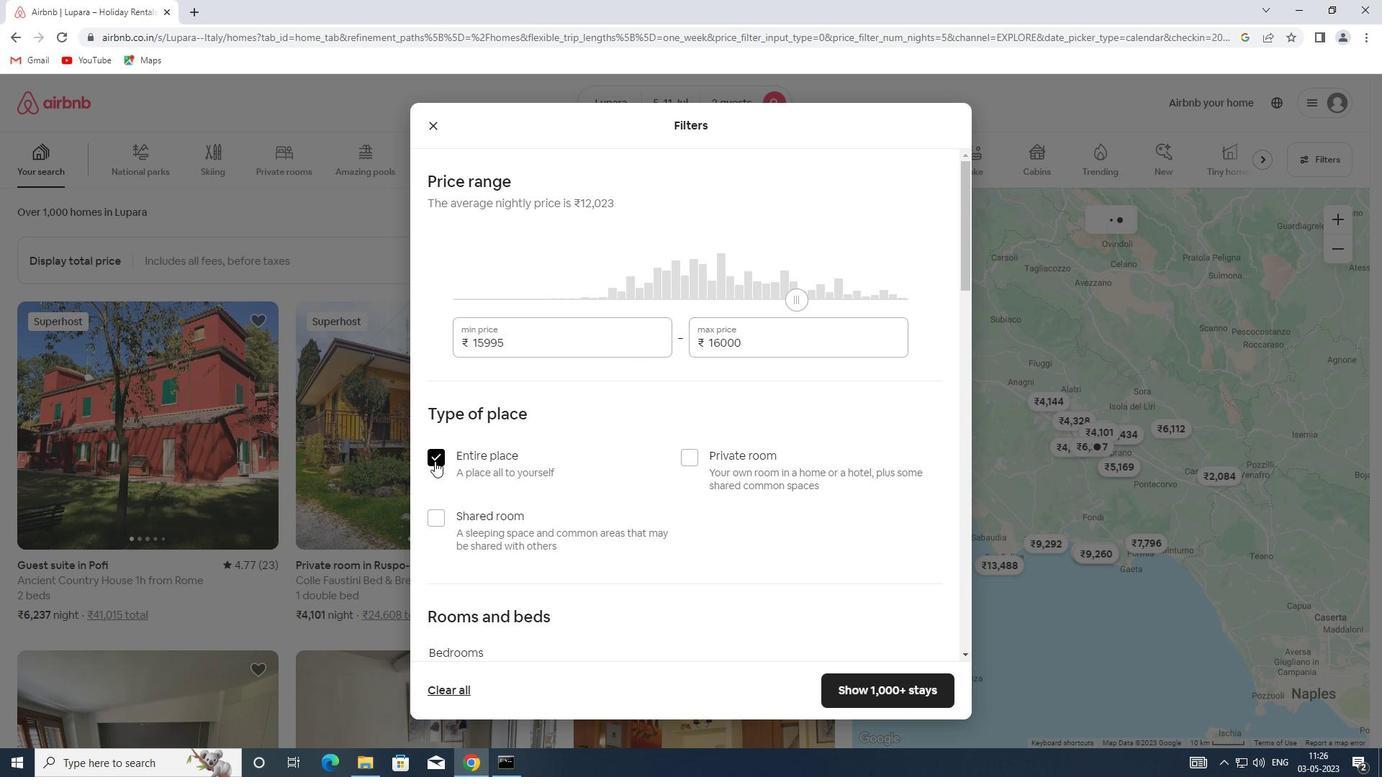 
Action: Mouse scrolled (436, 457) with delta (0, 0)
Screenshot: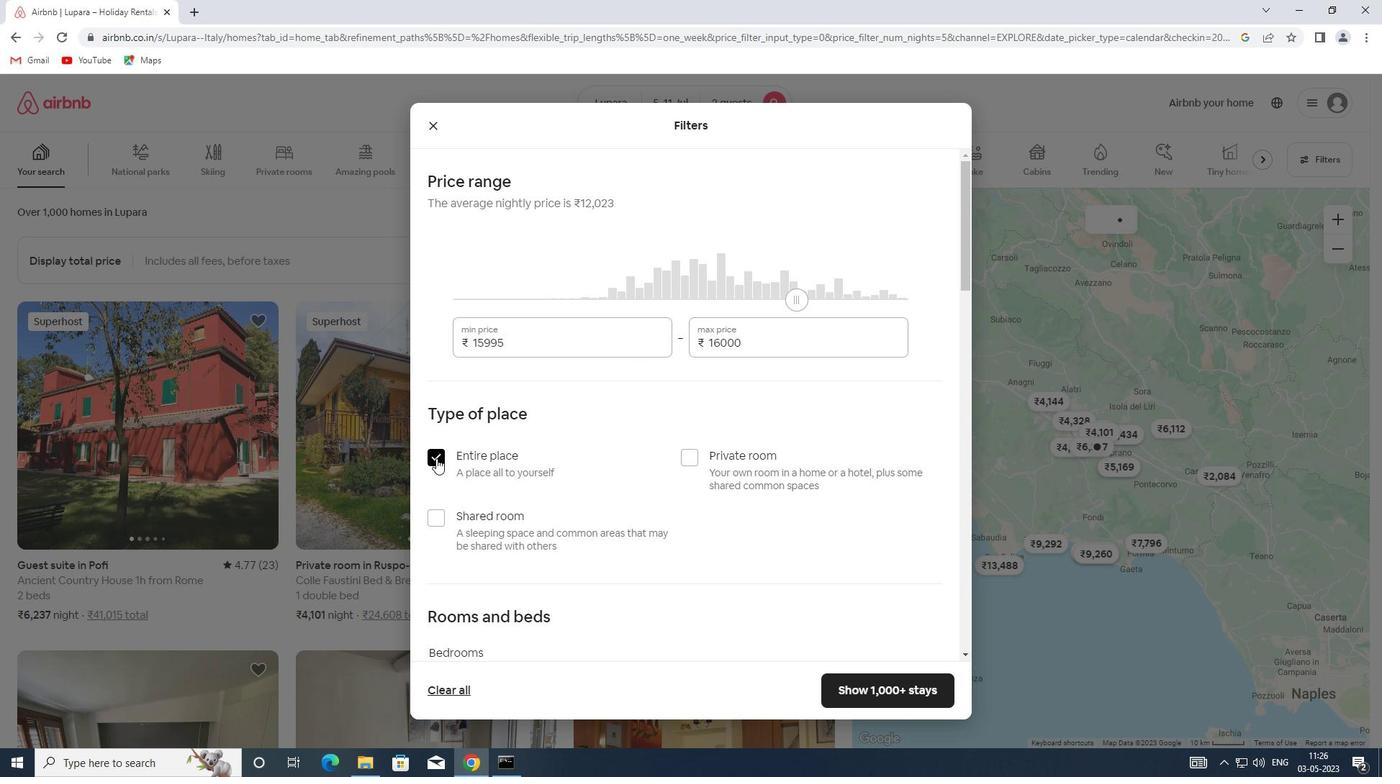 
Action: Mouse moved to (439, 452)
Screenshot: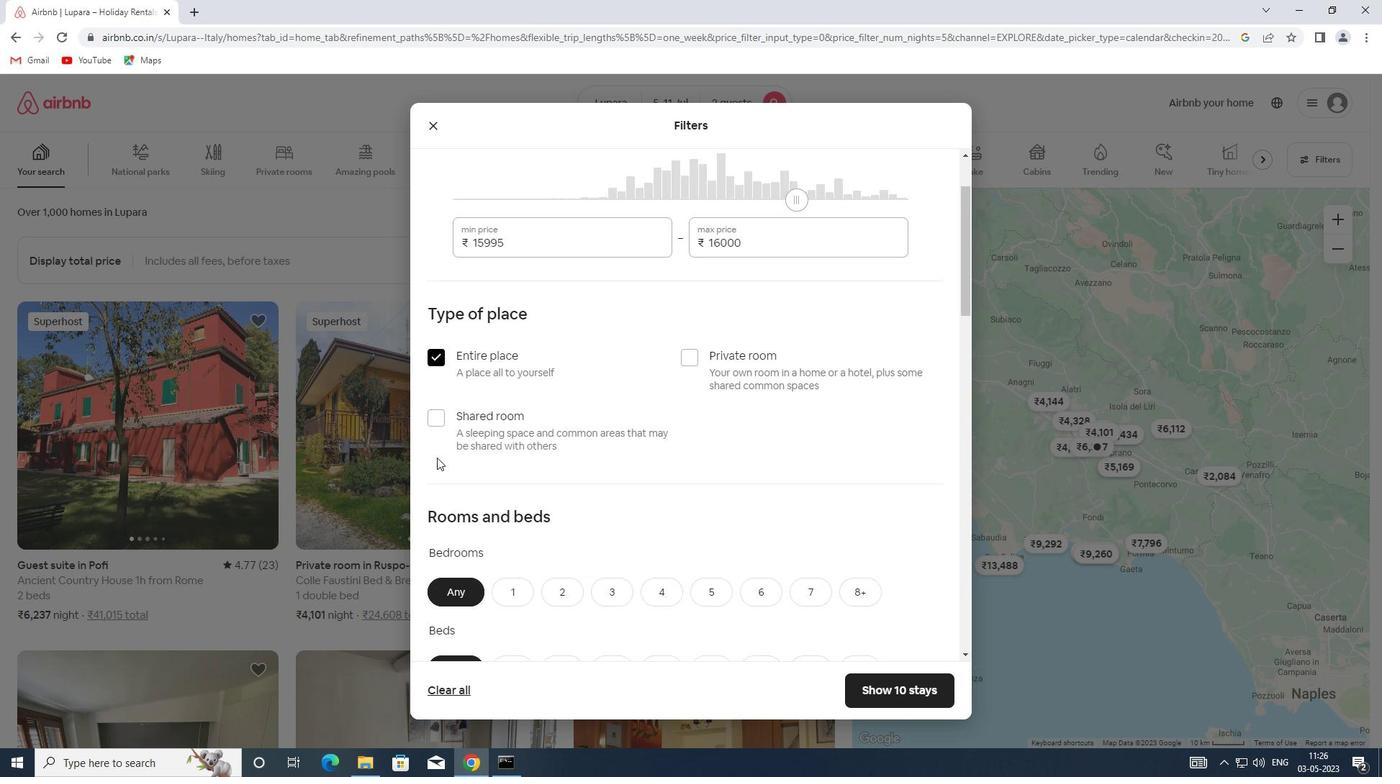 
Action: Mouse scrolled (439, 452) with delta (0, 0)
Screenshot: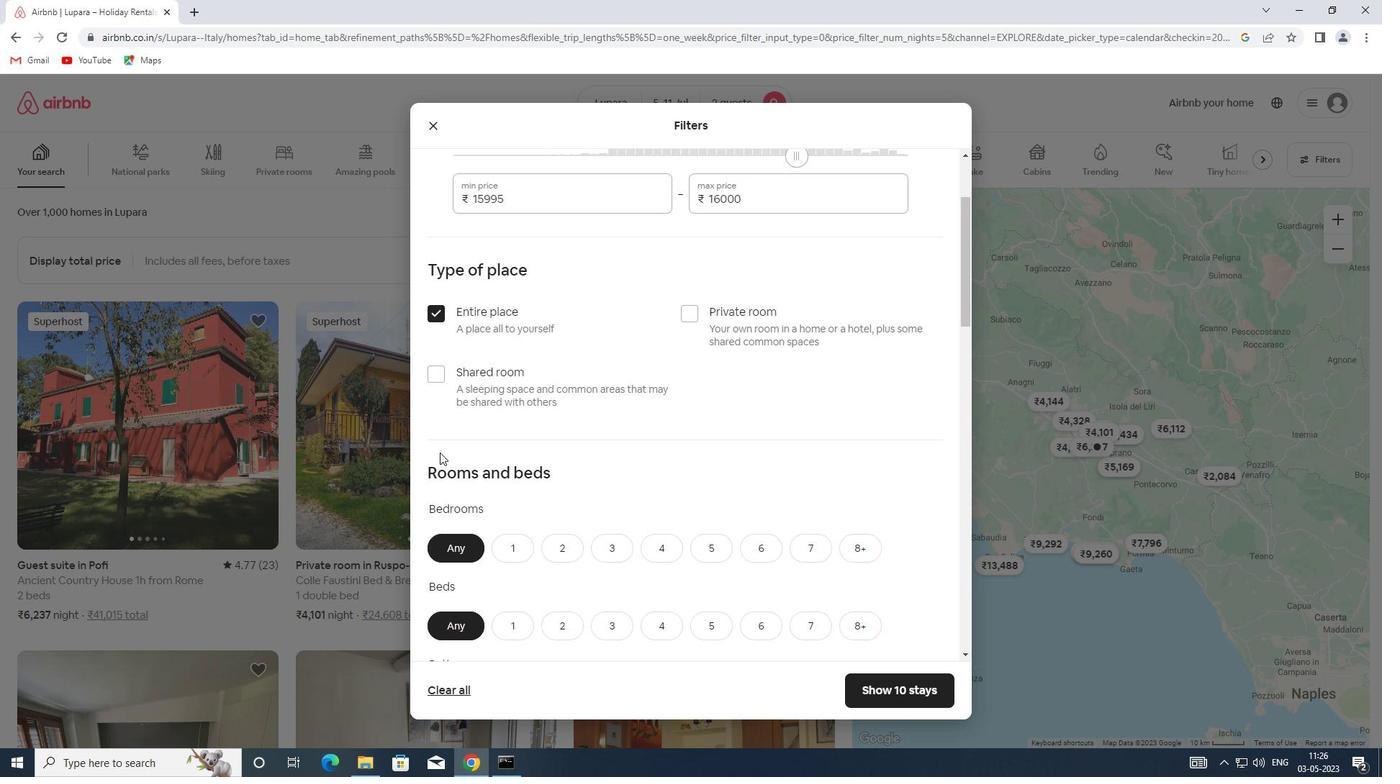 
Action: Mouse moved to (548, 470)
Screenshot: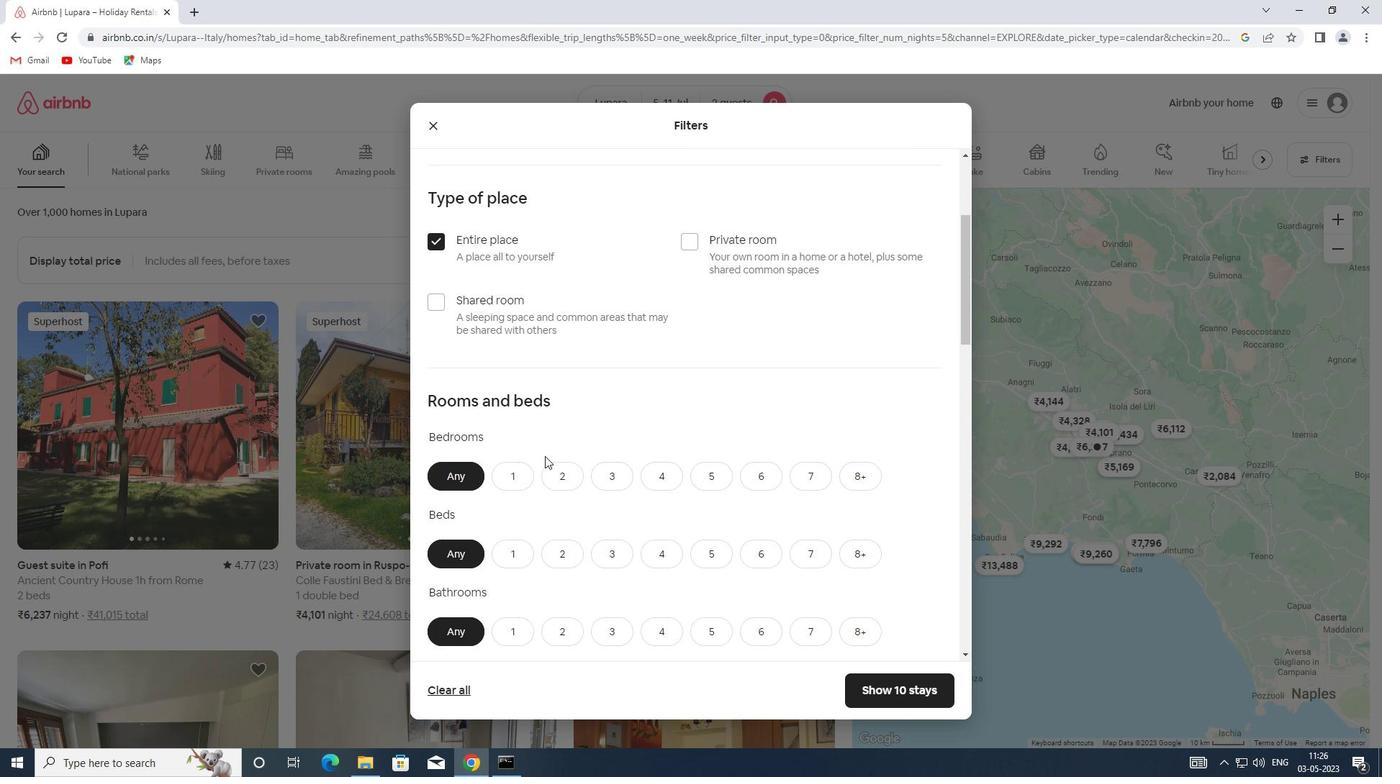 
Action: Mouse pressed left at (548, 470)
Screenshot: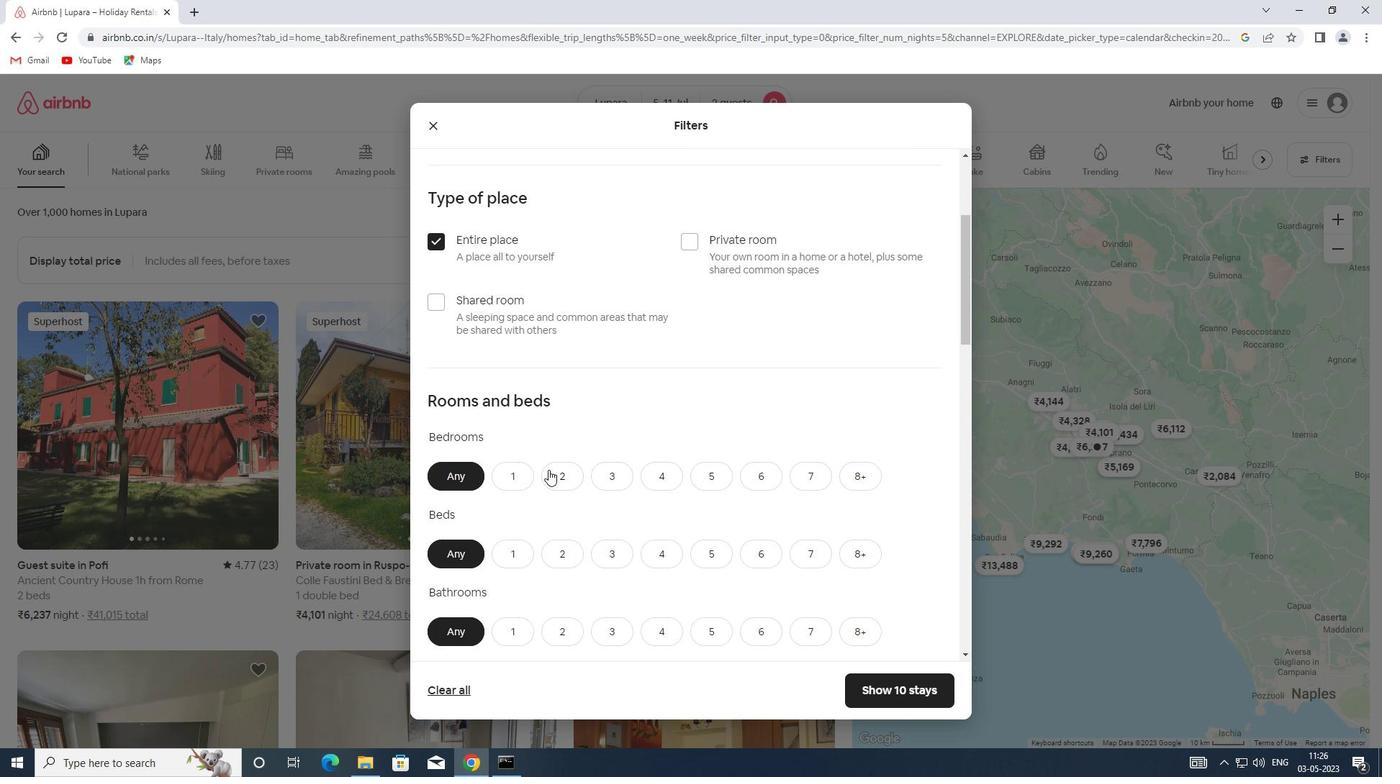 
Action: Mouse moved to (561, 541)
Screenshot: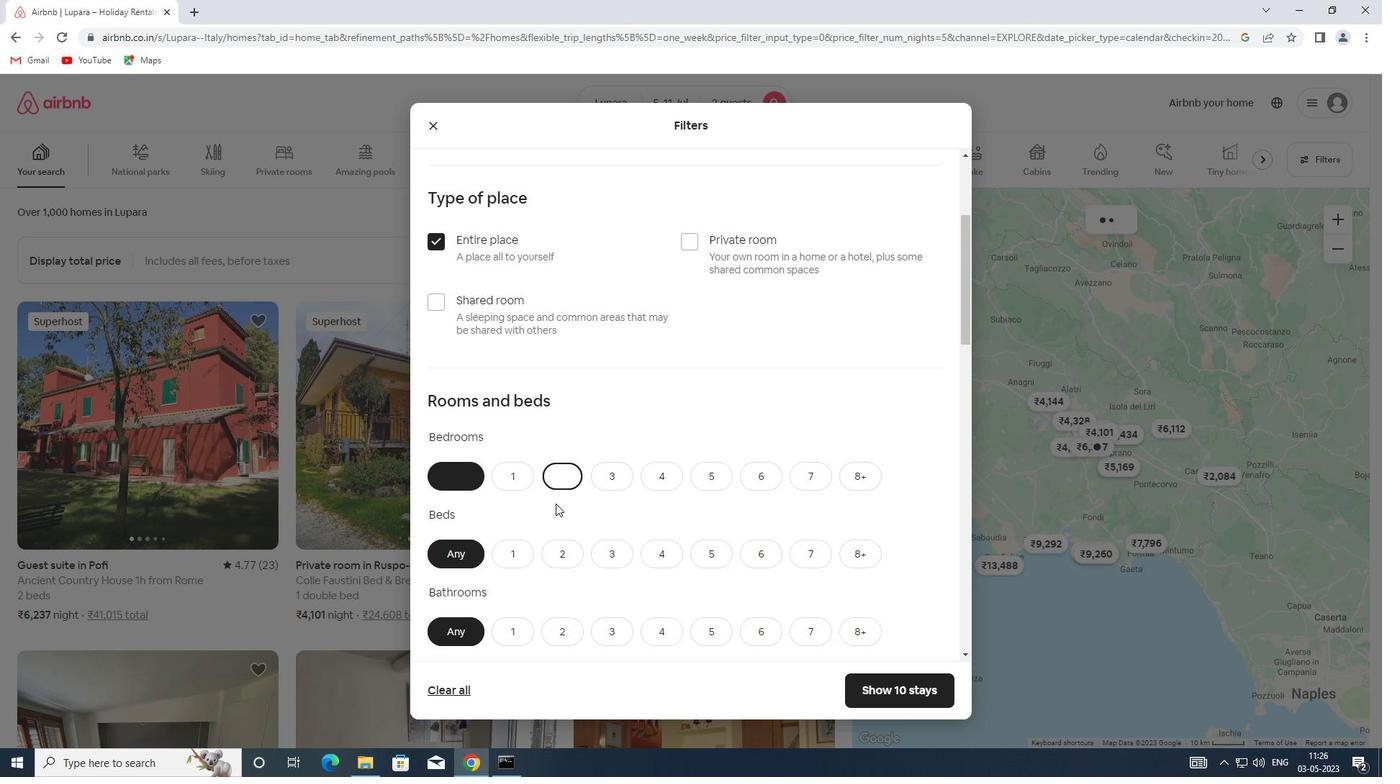 
Action: Mouse pressed left at (561, 541)
Screenshot: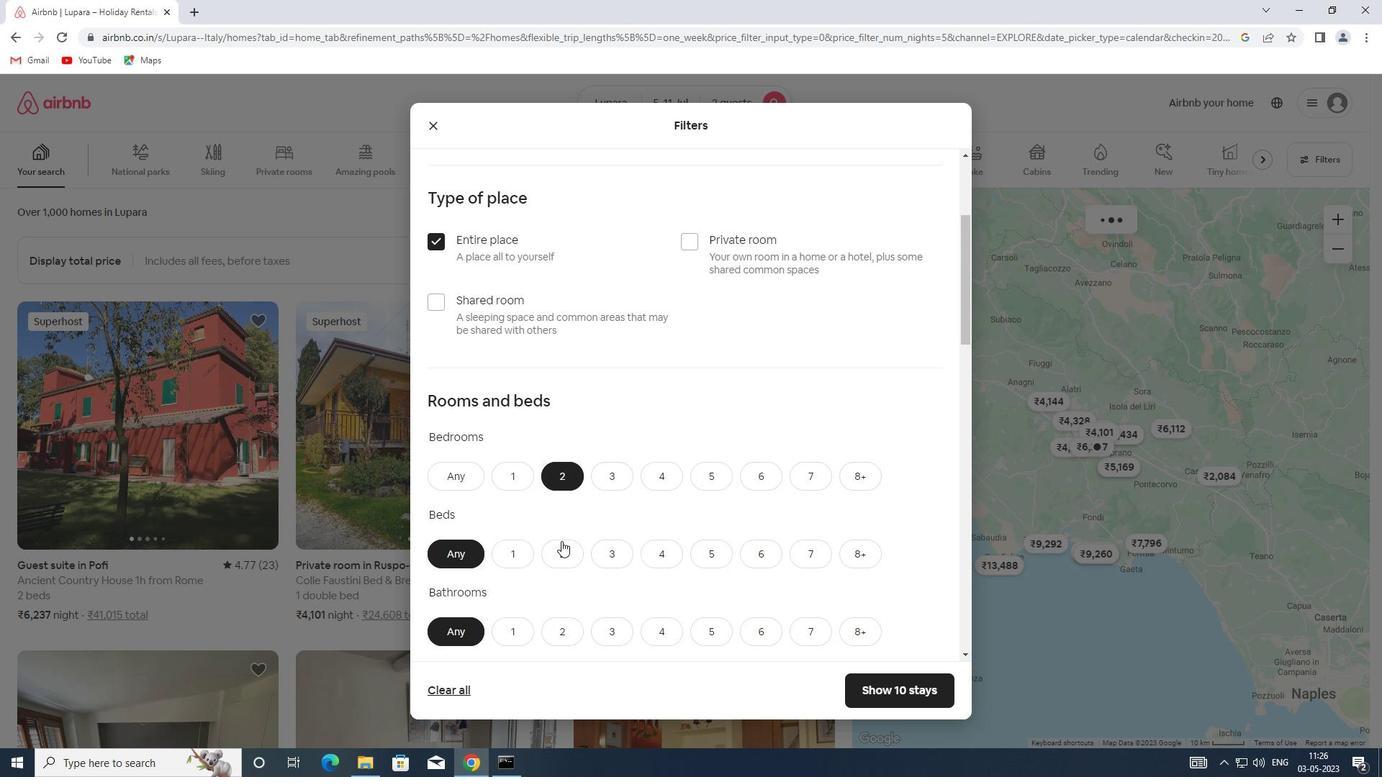 
Action: Mouse moved to (562, 540)
Screenshot: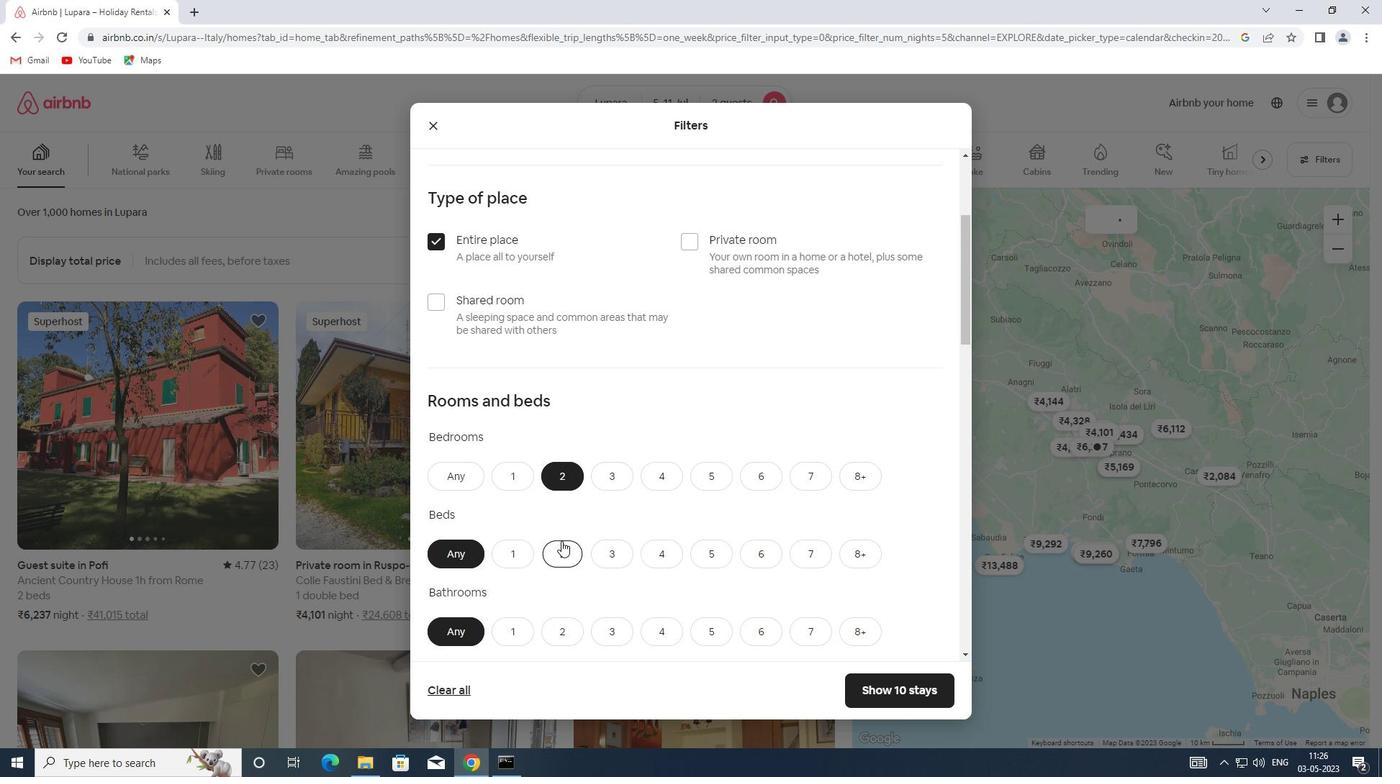 
Action: Mouse scrolled (562, 539) with delta (0, 0)
Screenshot: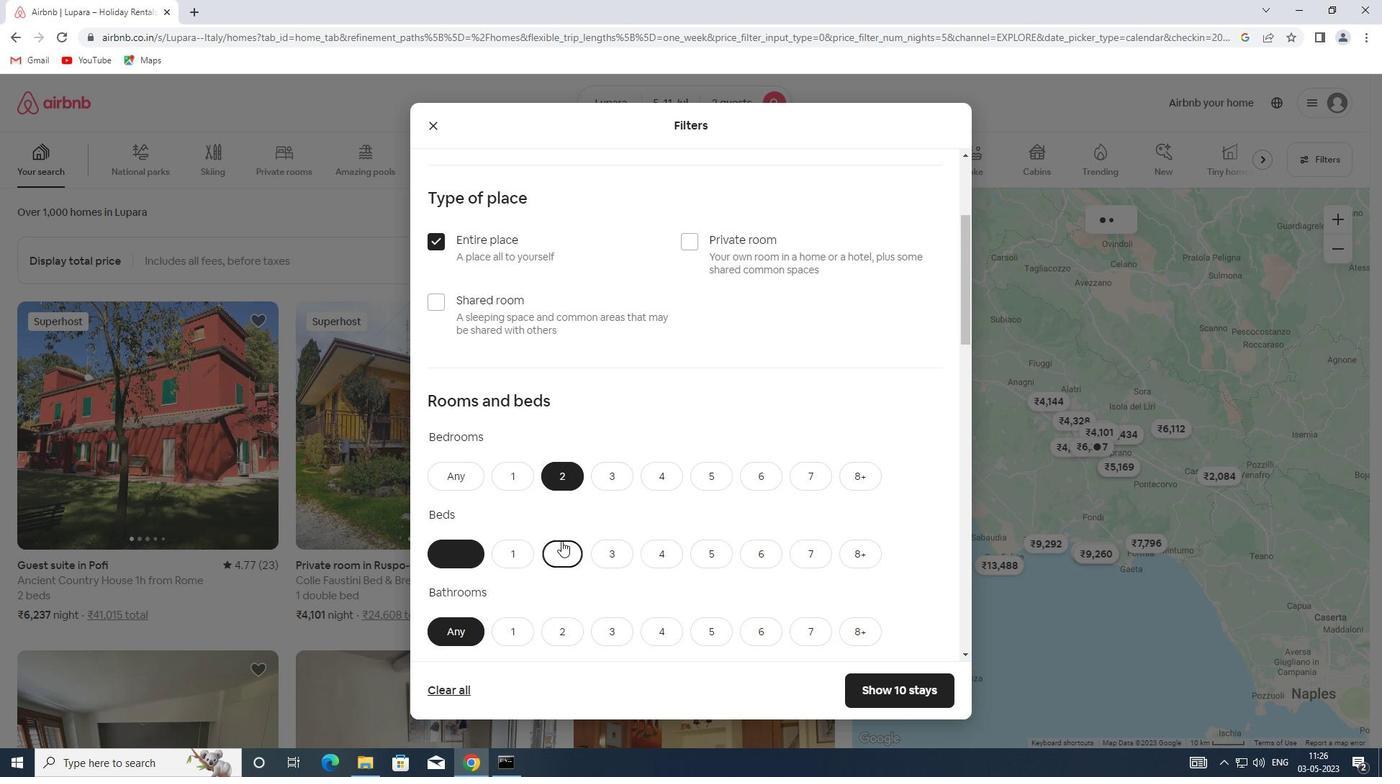 
Action: Mouse scrolled (562, 539) with delta (0, 0)
Screenshot: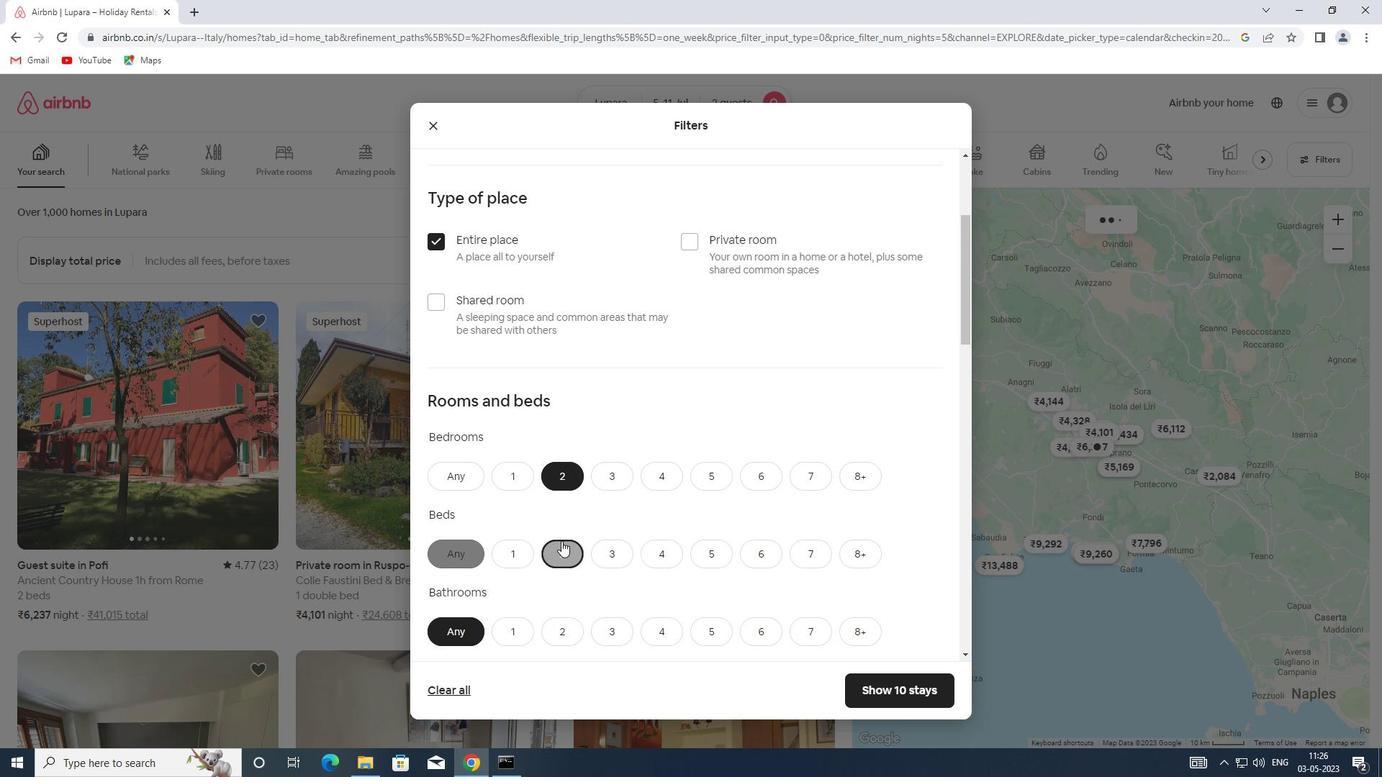 
Action: Mouse moved to (562, 539)
Screenshot: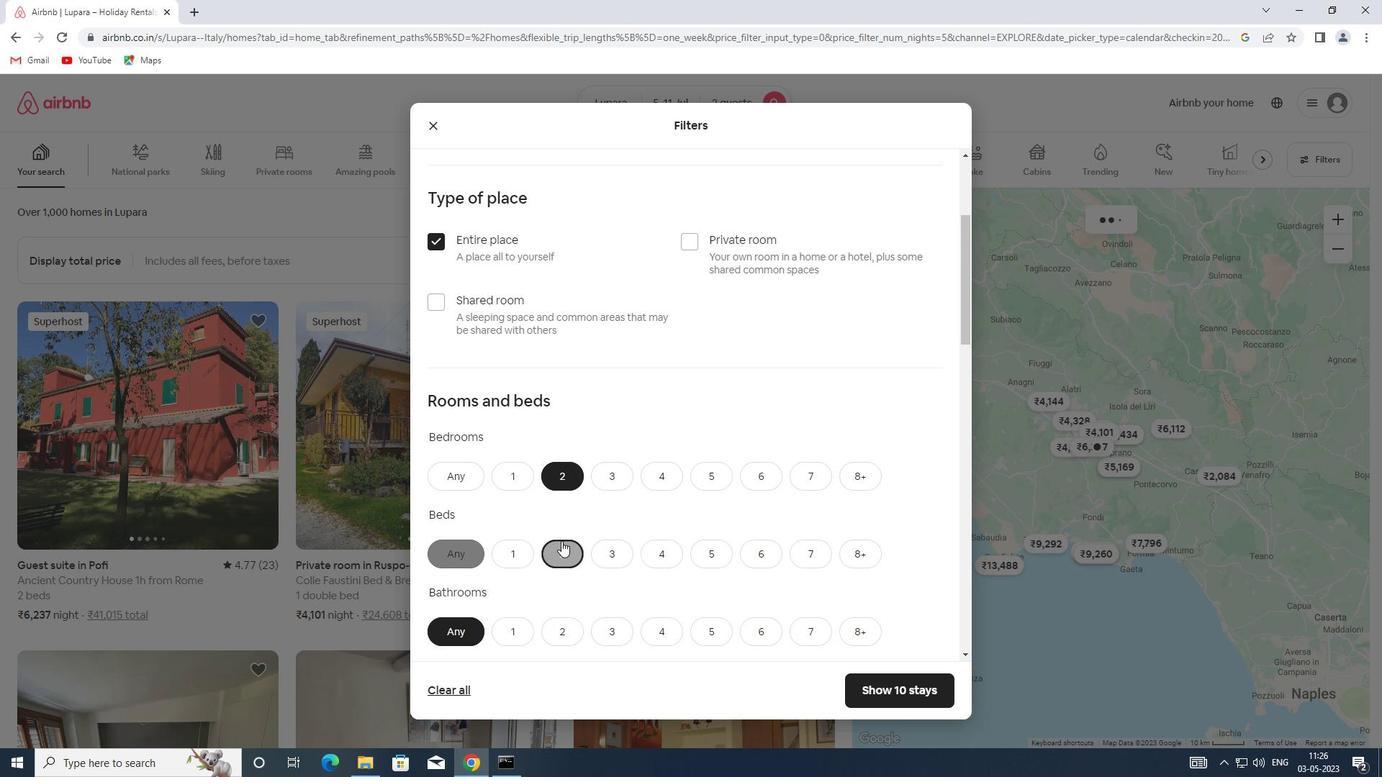 
Action: Mouse scrolled (562, 539) with delta (0, 0)
Screenshot: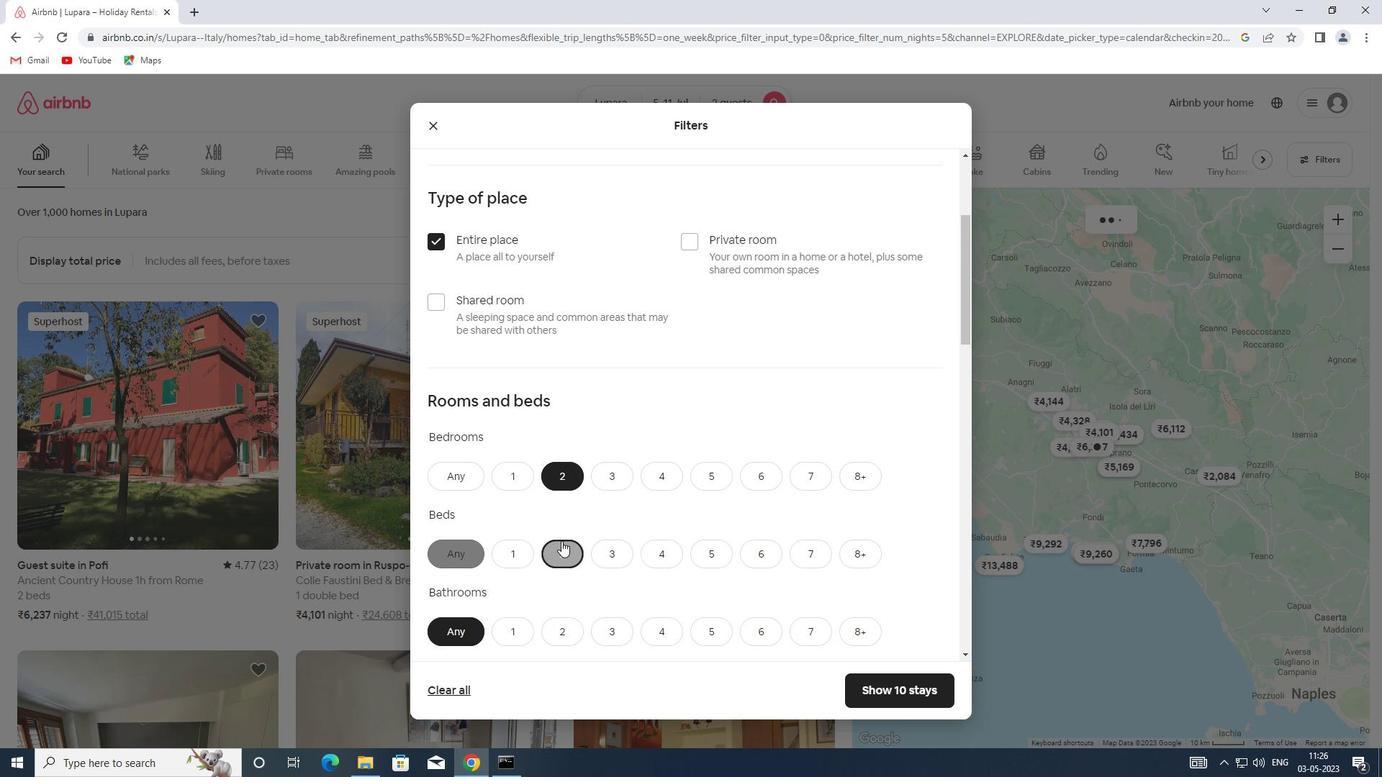 
Action: Mouse moved to (500, 408)
Screenshot: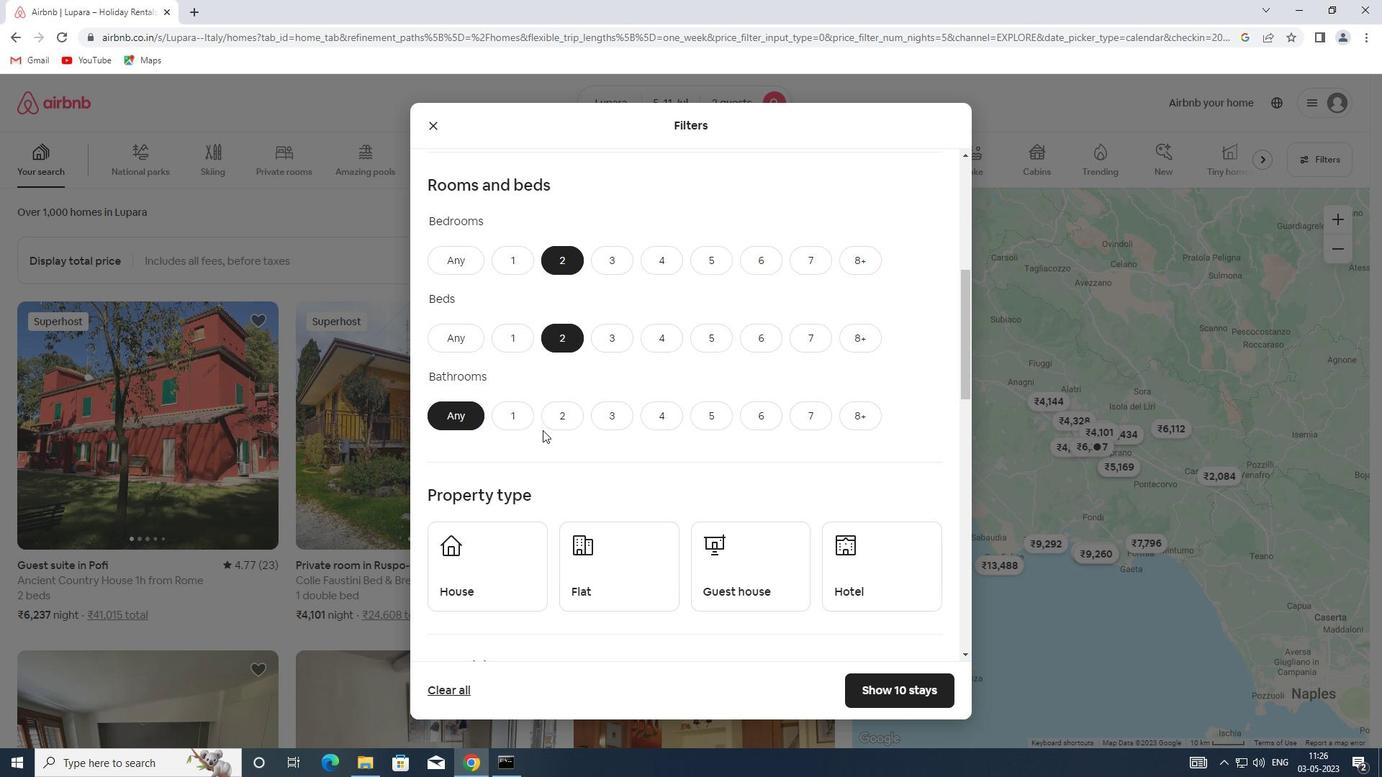 
Action: Mouse pressed left at (500, 408)
Screenshot: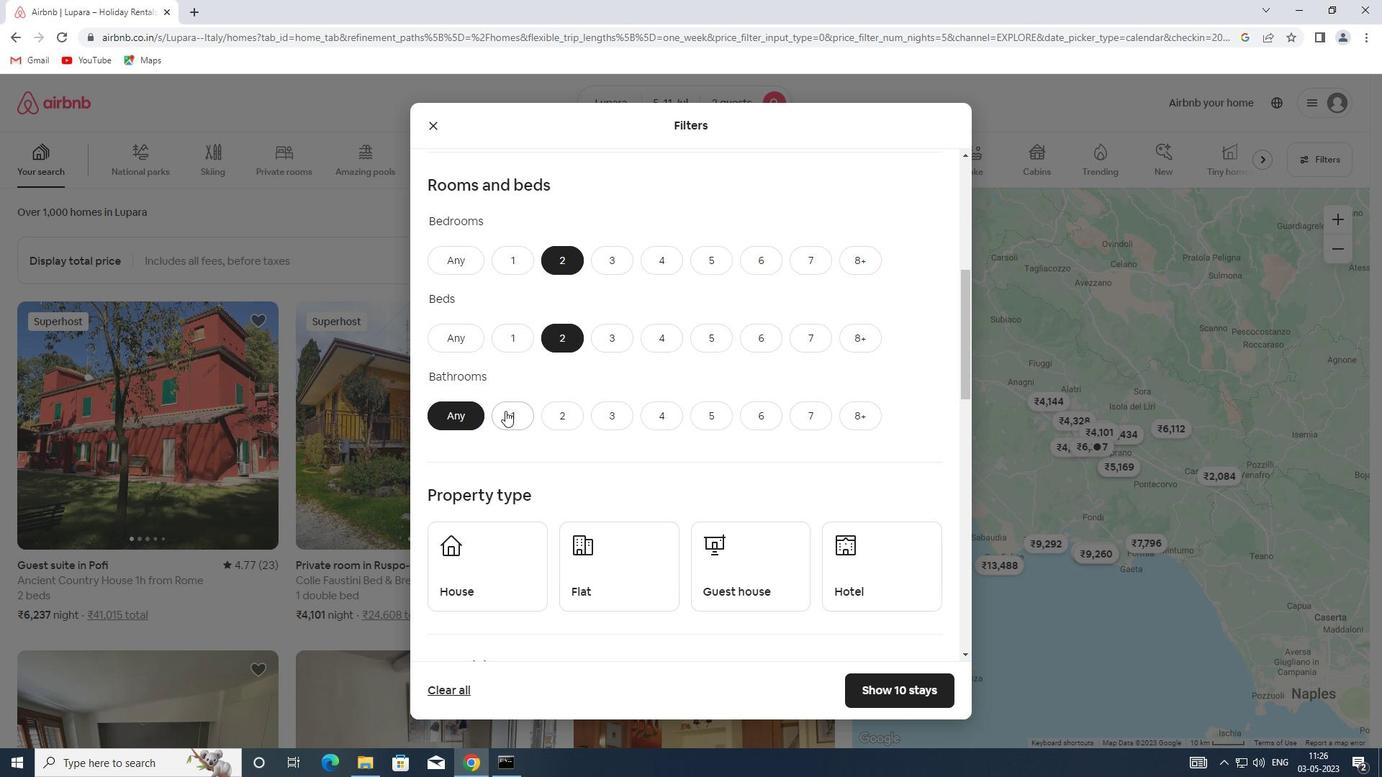 
Action: Mouse moved to (498, 524)
Screenshot: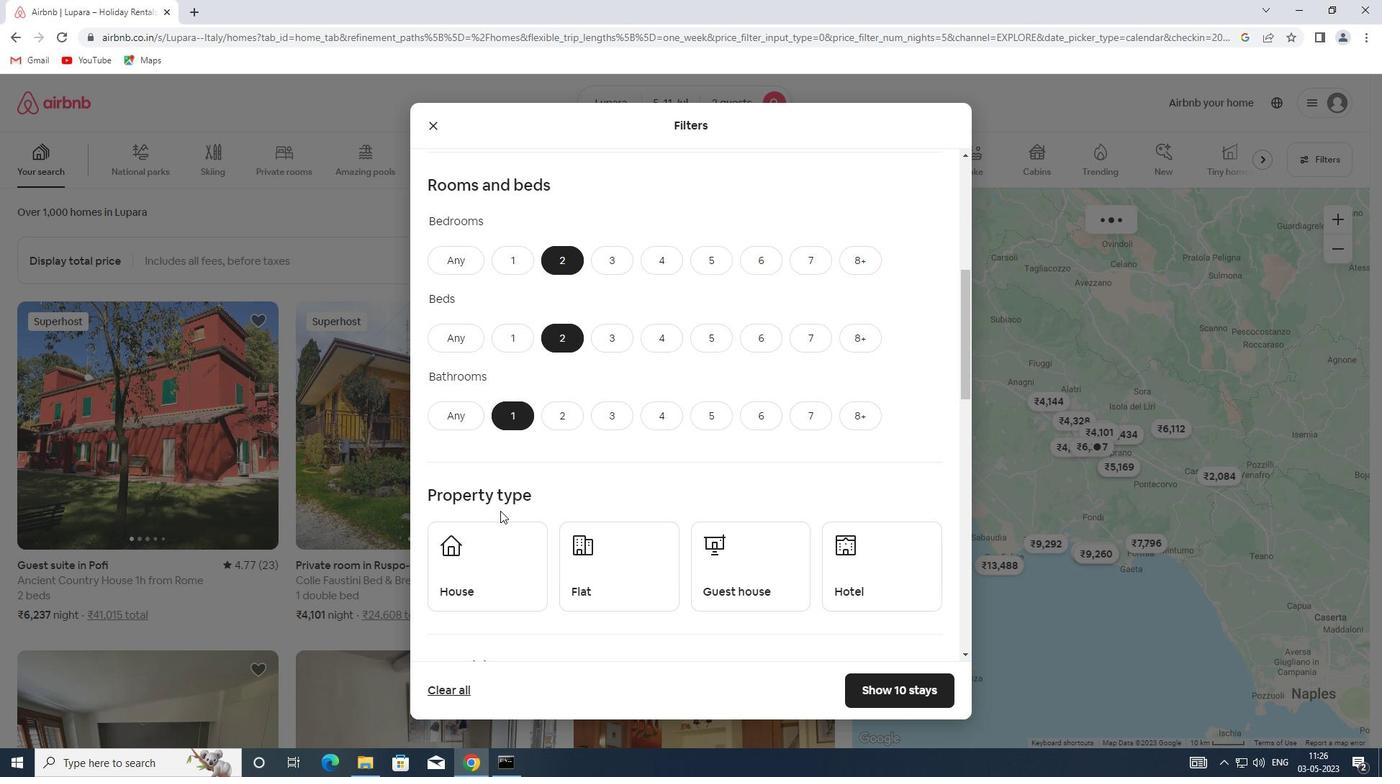 
Action: Mouse pressed left at (498, 524)
Screenshot: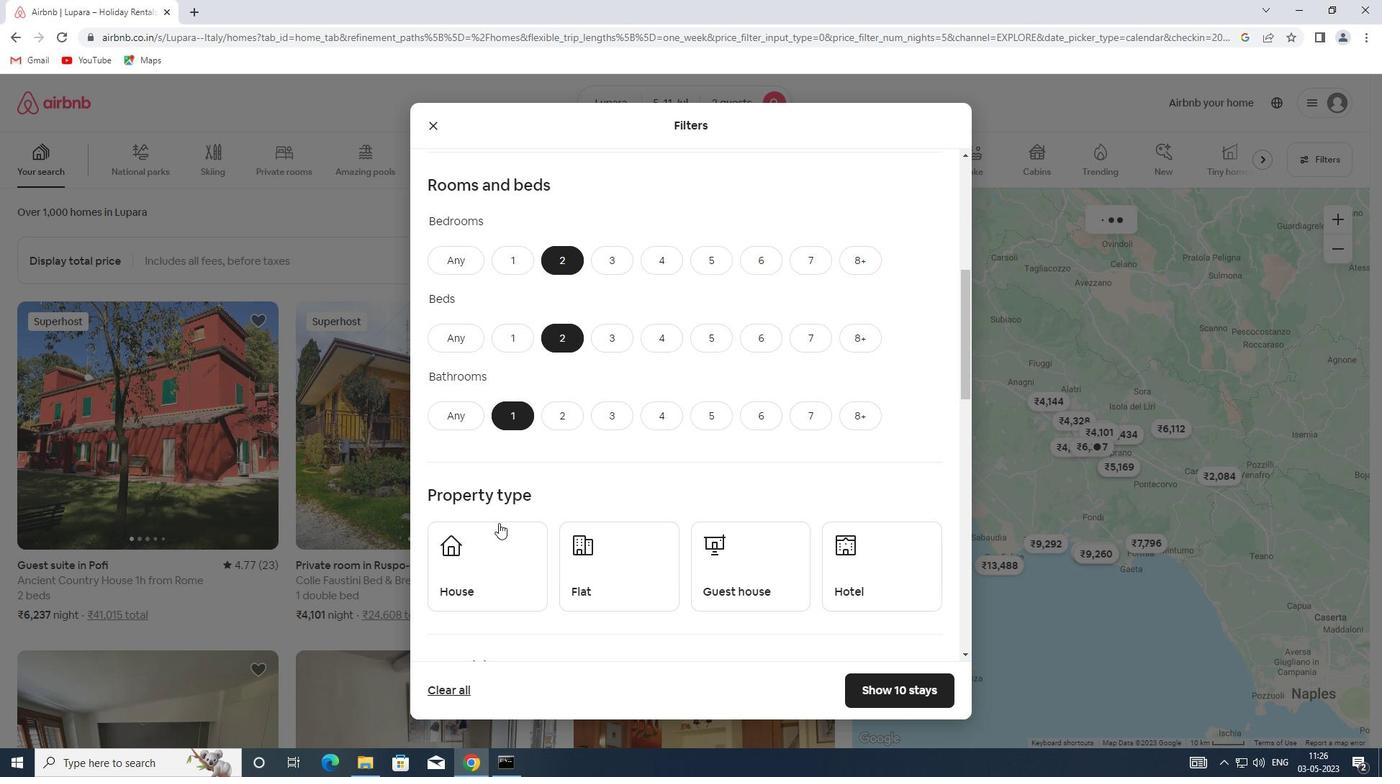 
Action: Mouse moved to (585, 542)
Screenshot: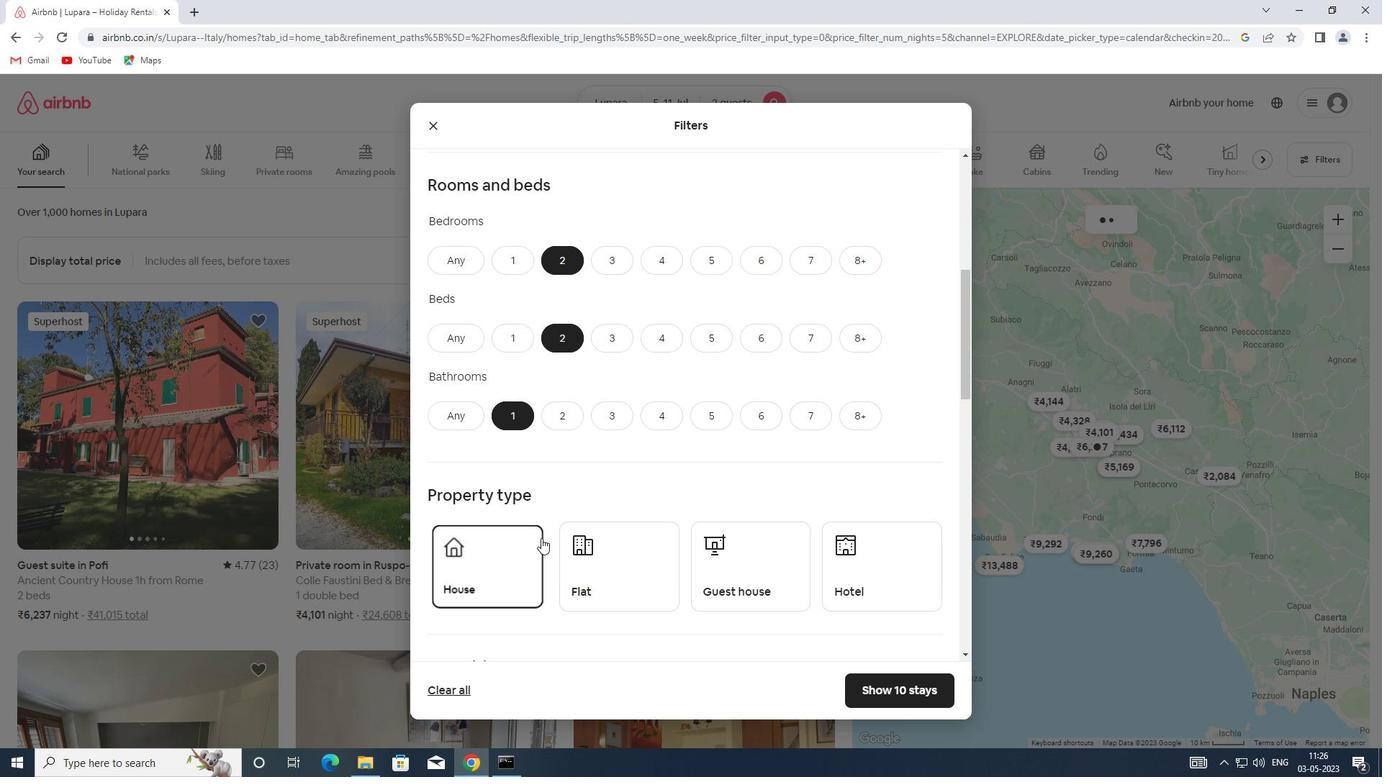 
Action: Mouse pressed left at (585, 542)
Screenshot: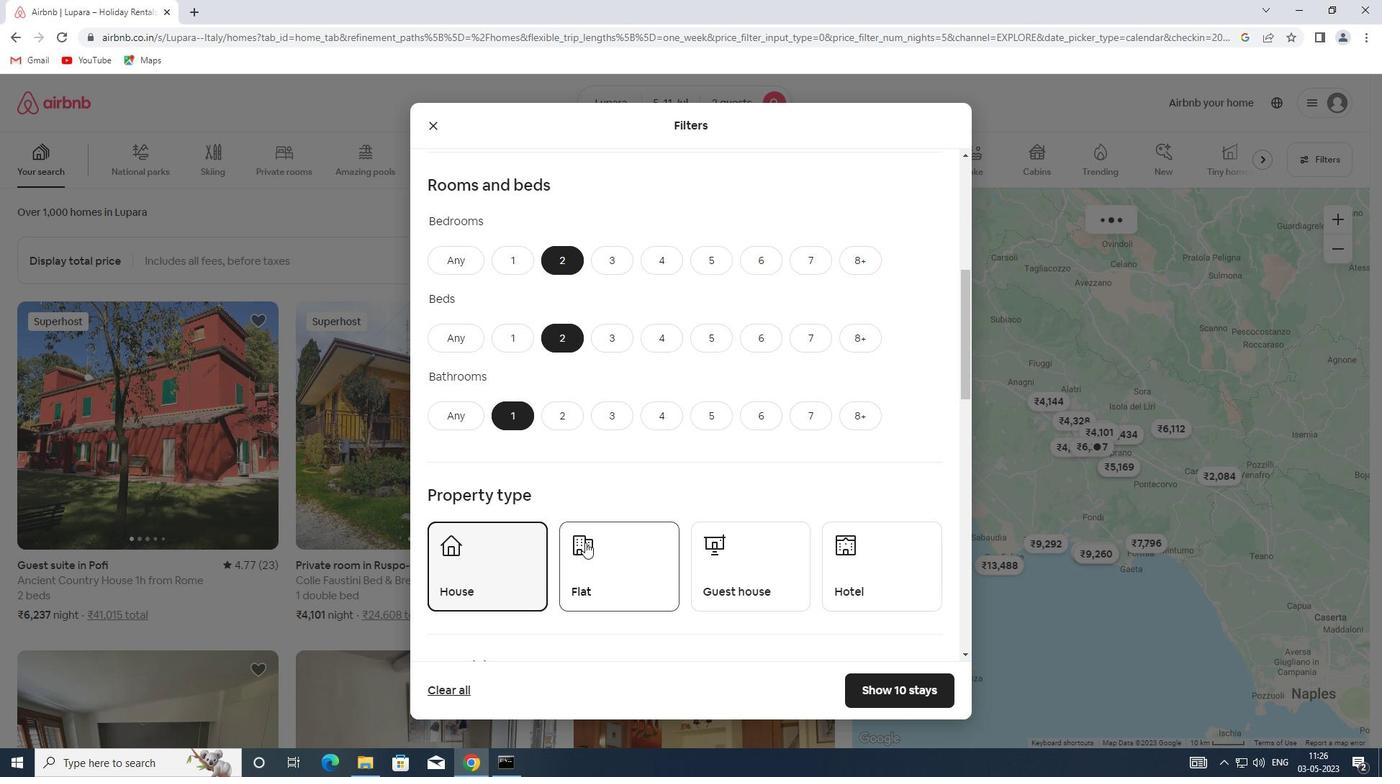 
Action: Mouse scrolled (585, 542) with delta (0, 0)
Screenshot: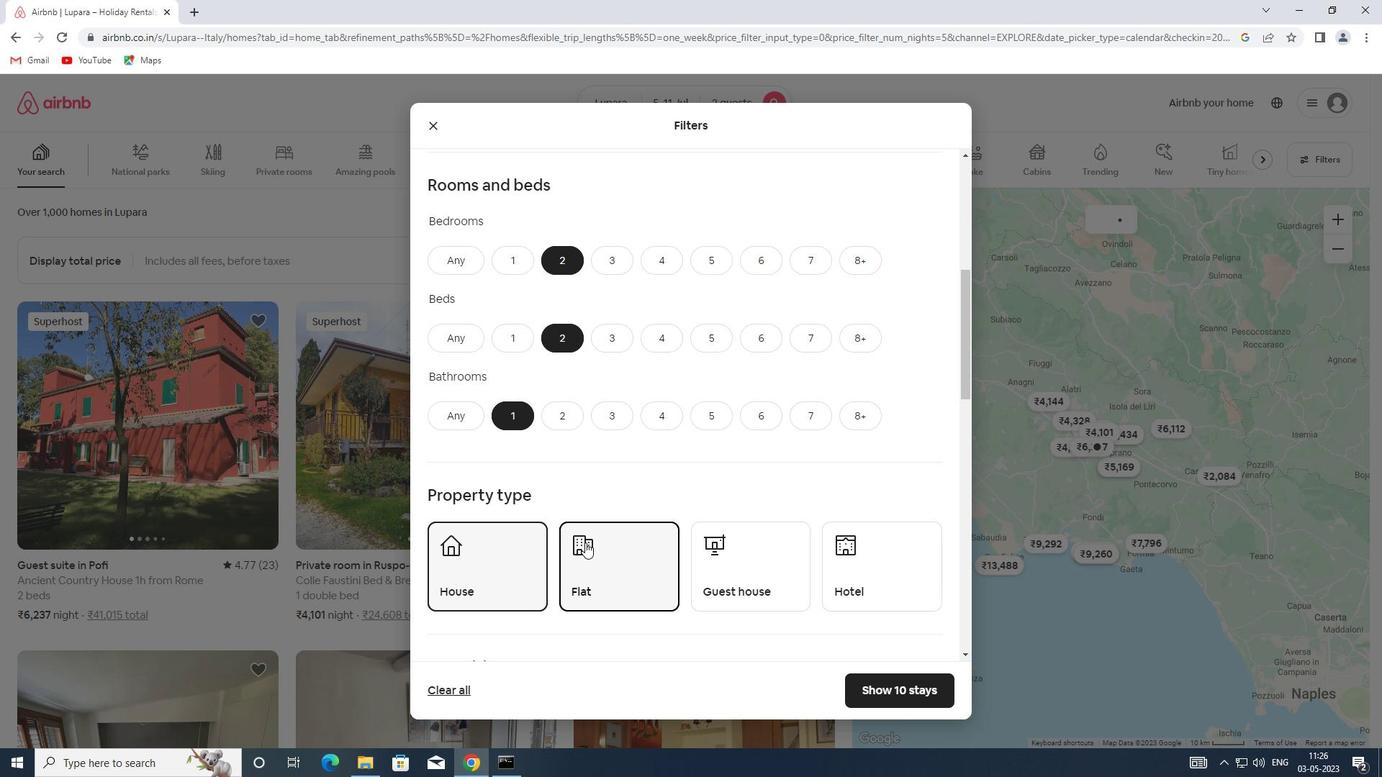 
Action: Mouse scrolled (585, 542) with delta (0, 0)
Screenshot: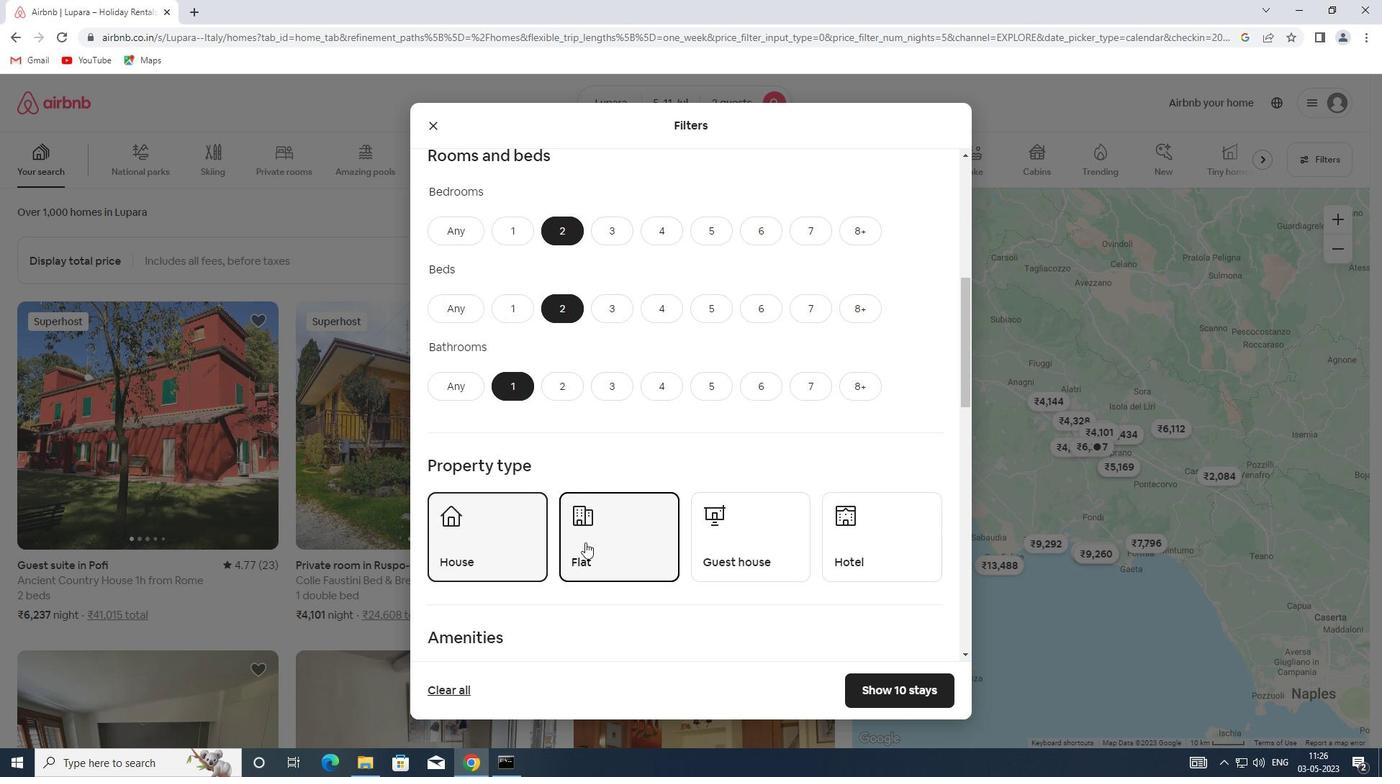 
Action: Mouse moved to (770, 419)
Screenshot: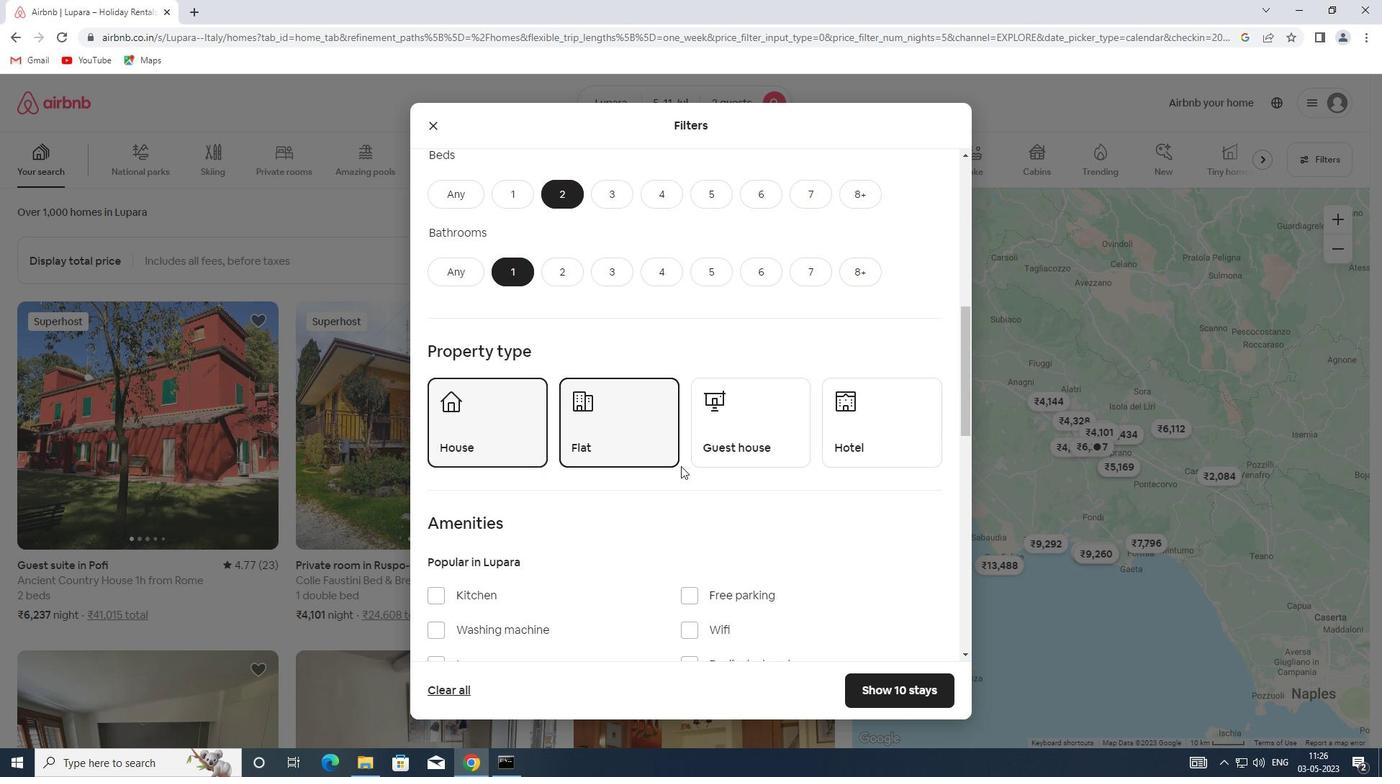 
Action: Mouse pressed left at (770, 419)
Screenshot: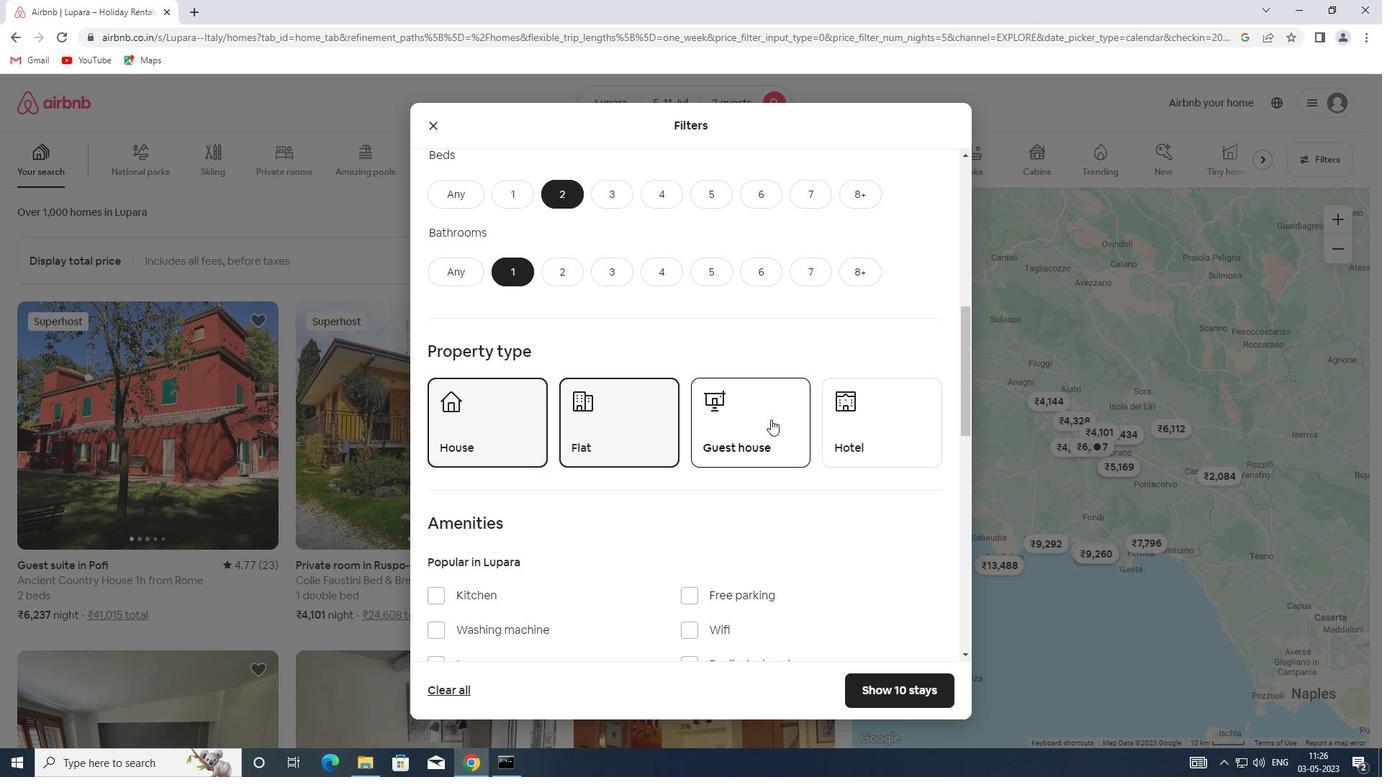 
Action: Mouse scrolled (770, 418) with delta (0, 0)
Screenshot: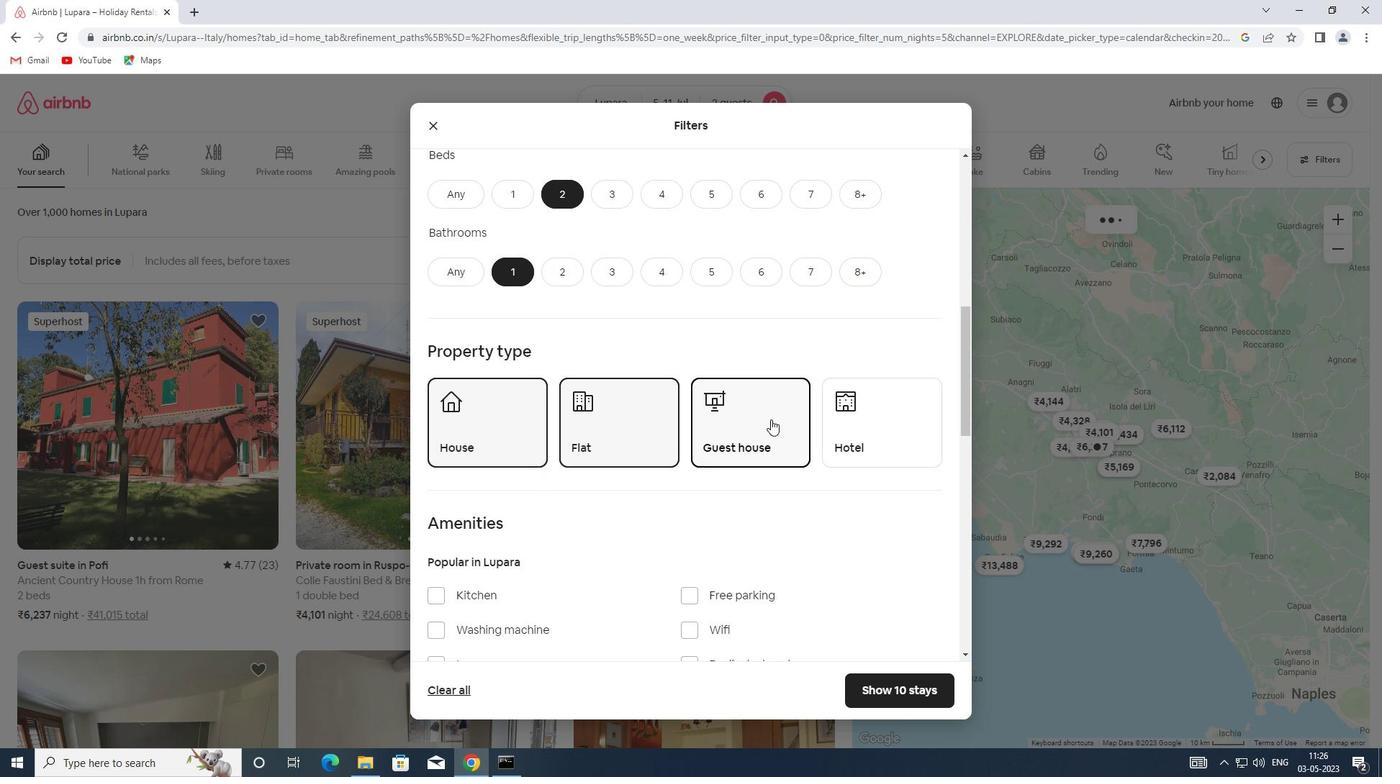 
Action: Mouse scrolled (770, 418) with delta (0, 0)
Screenshot: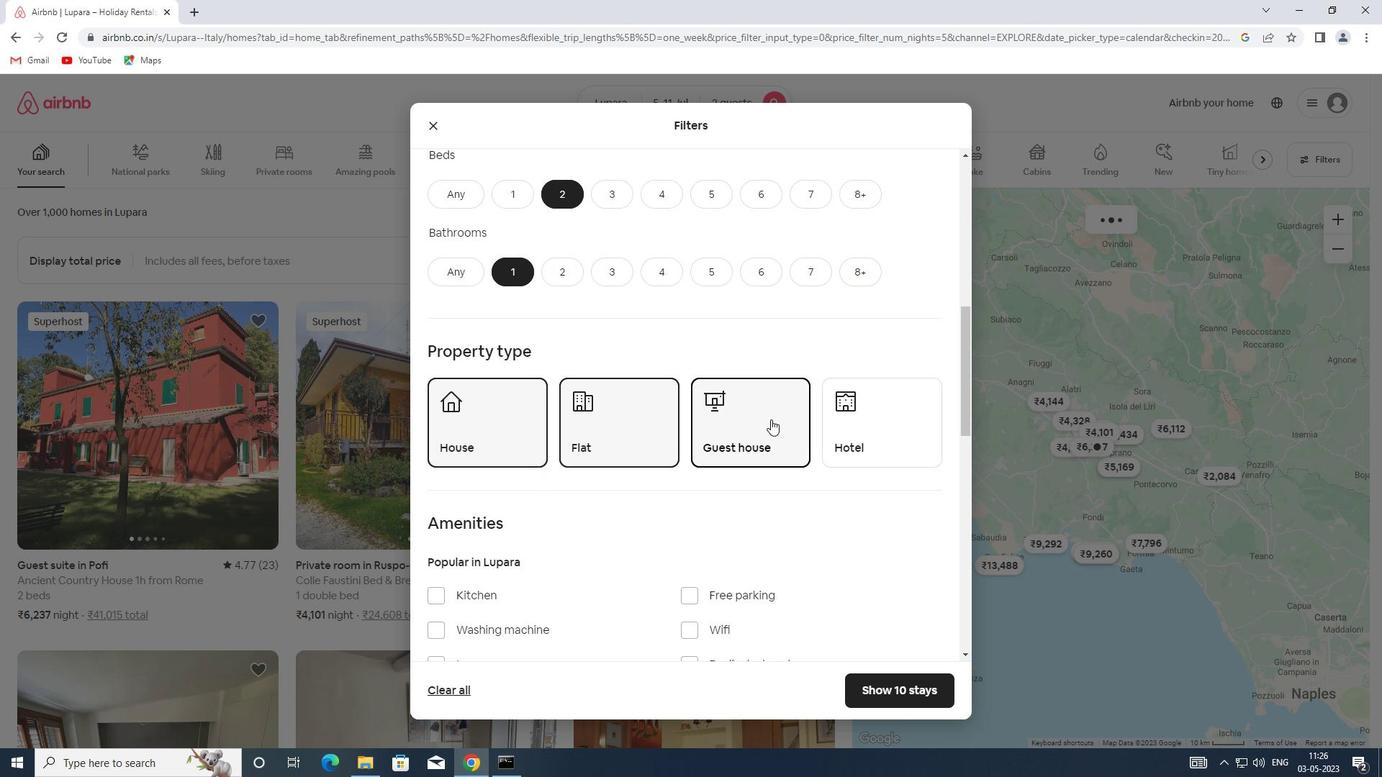 
Action: Mouse scrolled (770, 418) with delta (0, 0)
Screenshot: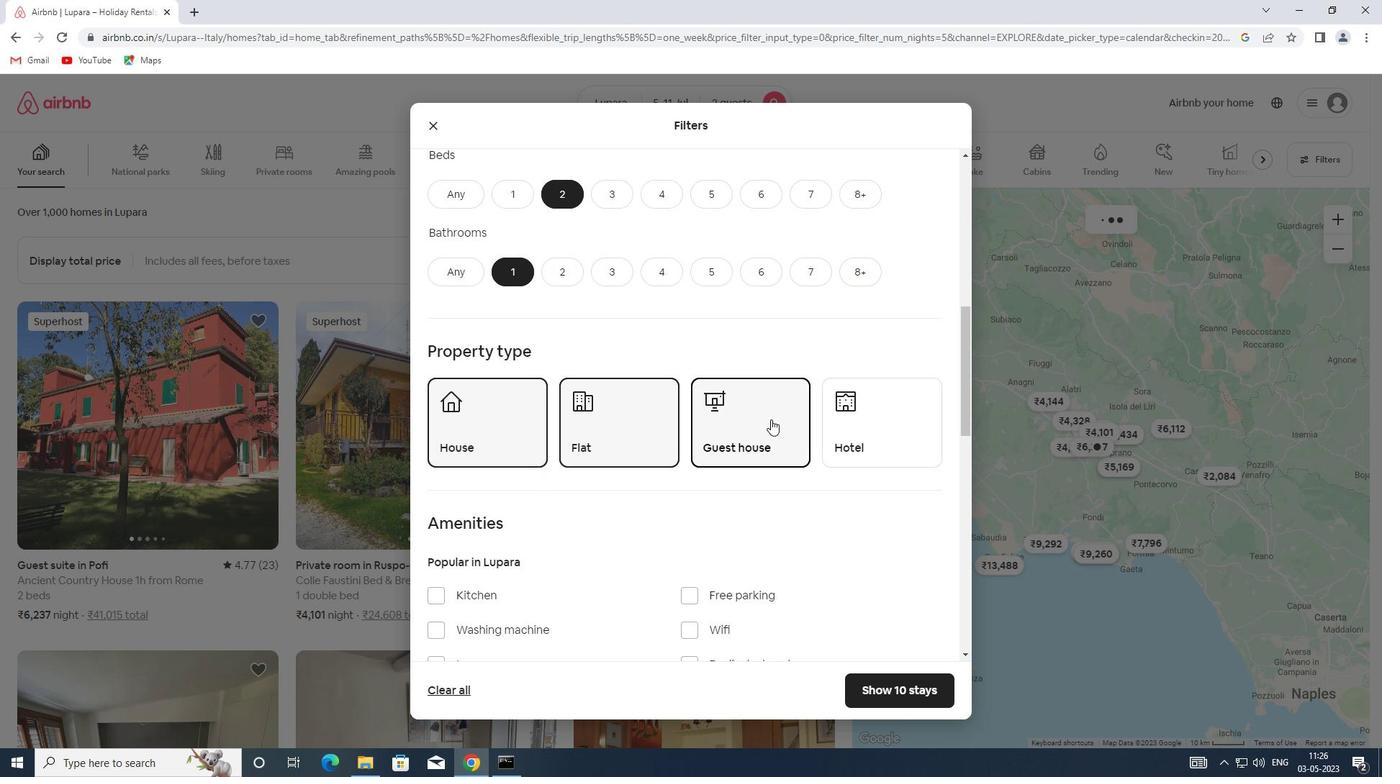 
Action: Mouse moved to (477, 420)
Screenshot: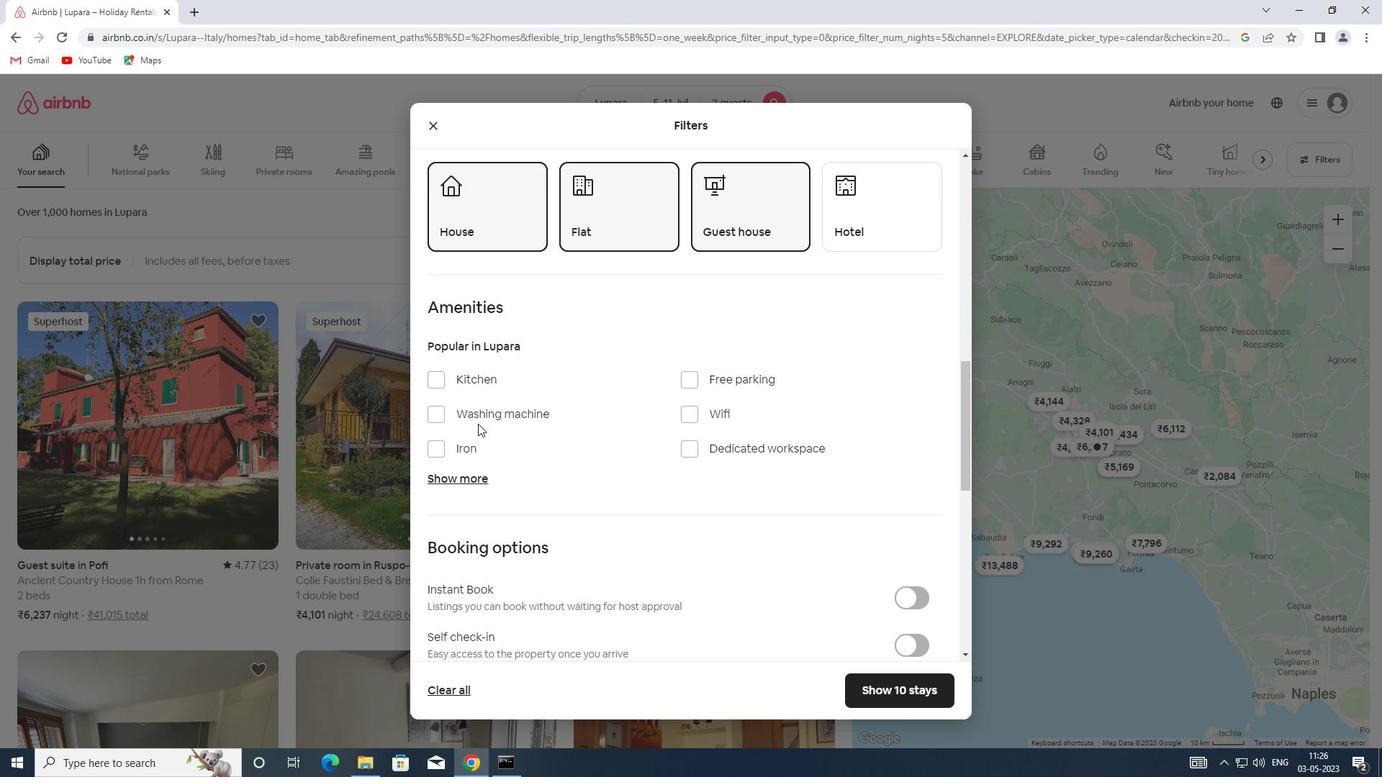 
Action: Mouse pressed left at (477, 420)
Screenshot: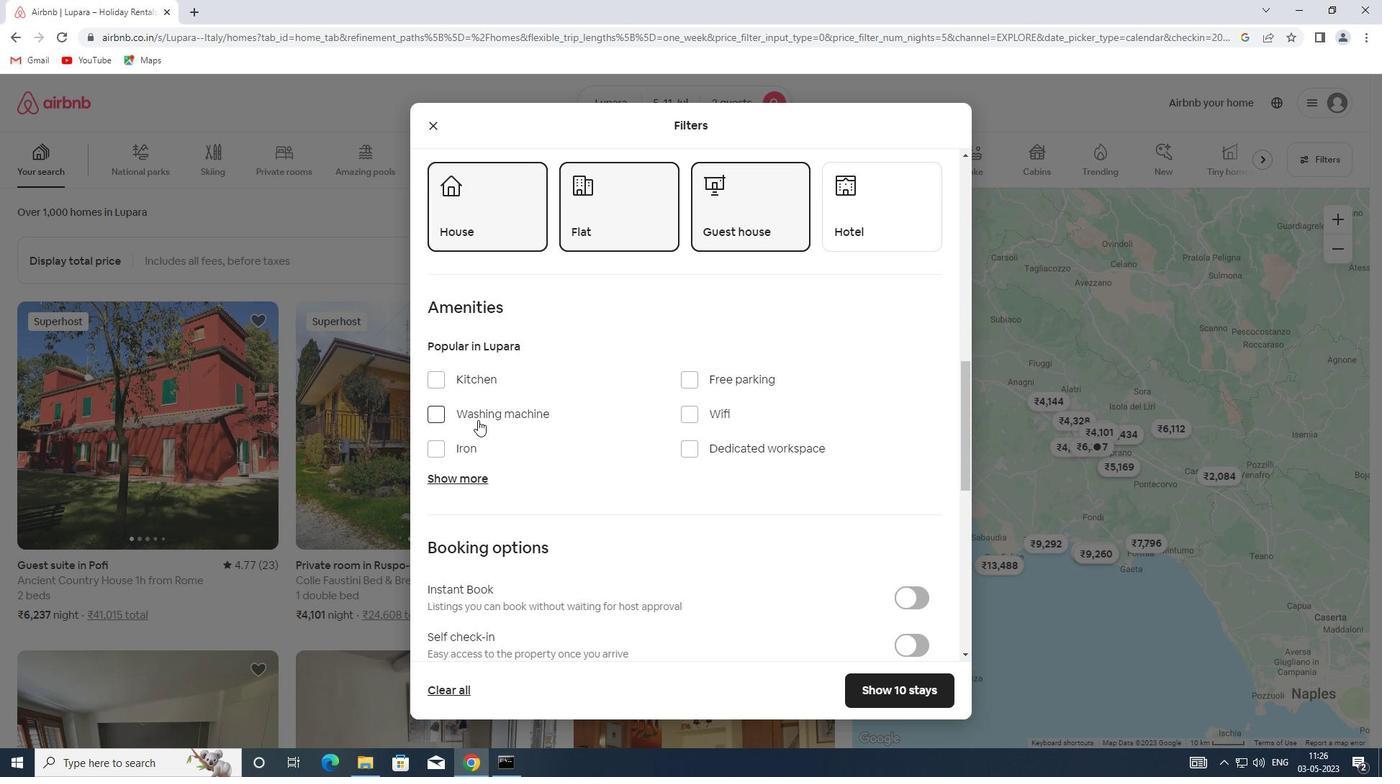 
Action: Mouse scrolled (477, 419) with delta (0, 0)
Screenshot: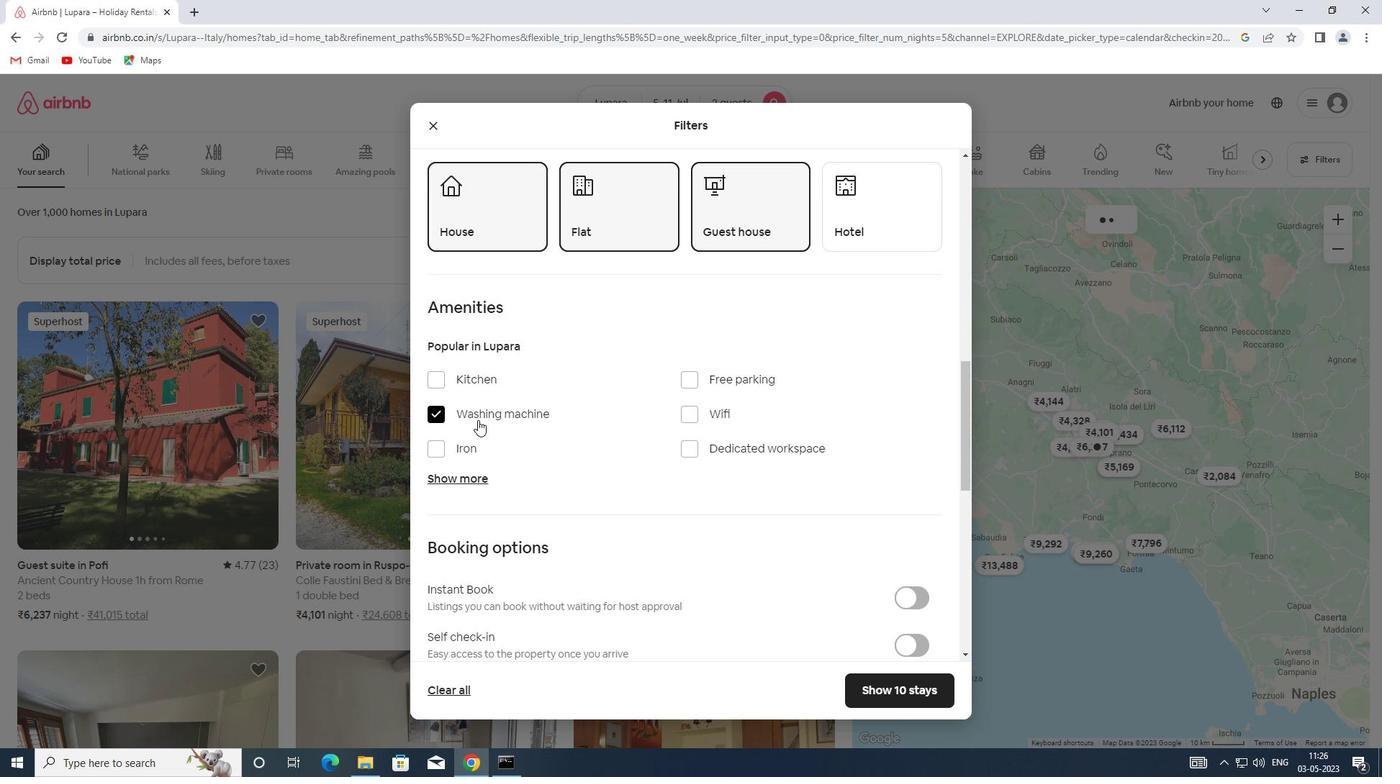 
Action: Mouse scrolled (477, 419) with delta (0, 0)
Screenshot: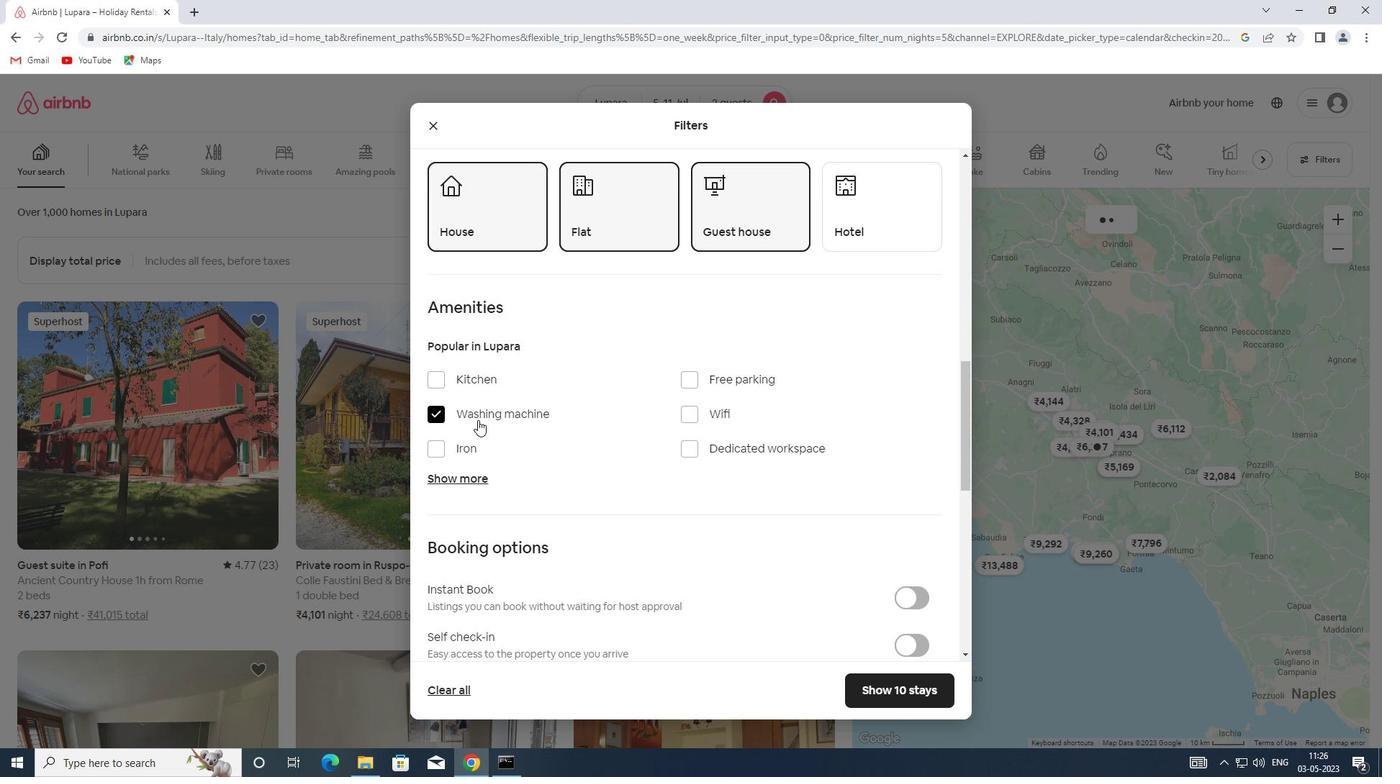 
Action: Mouse scrolled (477, 419) with delta (0, 0)
Screenshot: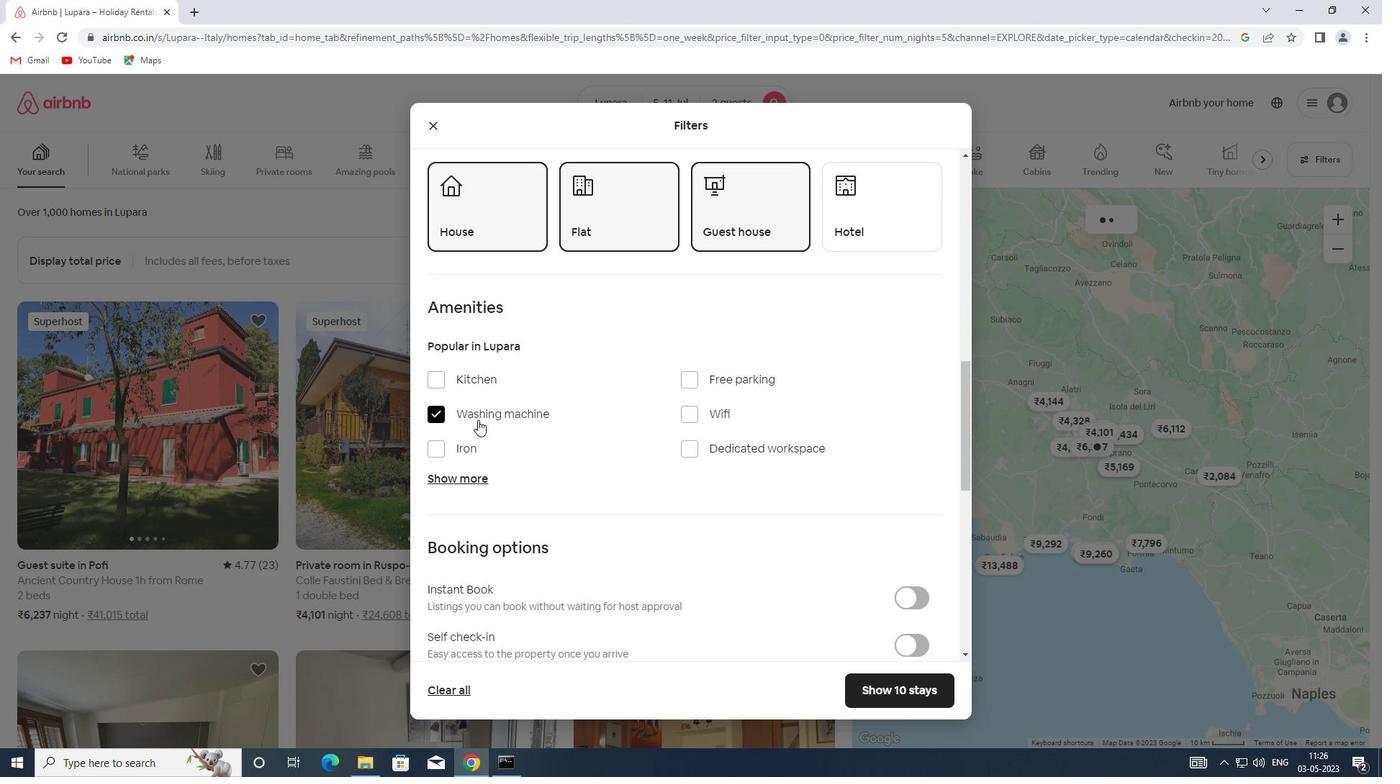 
Action: Mouse scrolled (477, 419) with delta (0, 0)
Screenshot: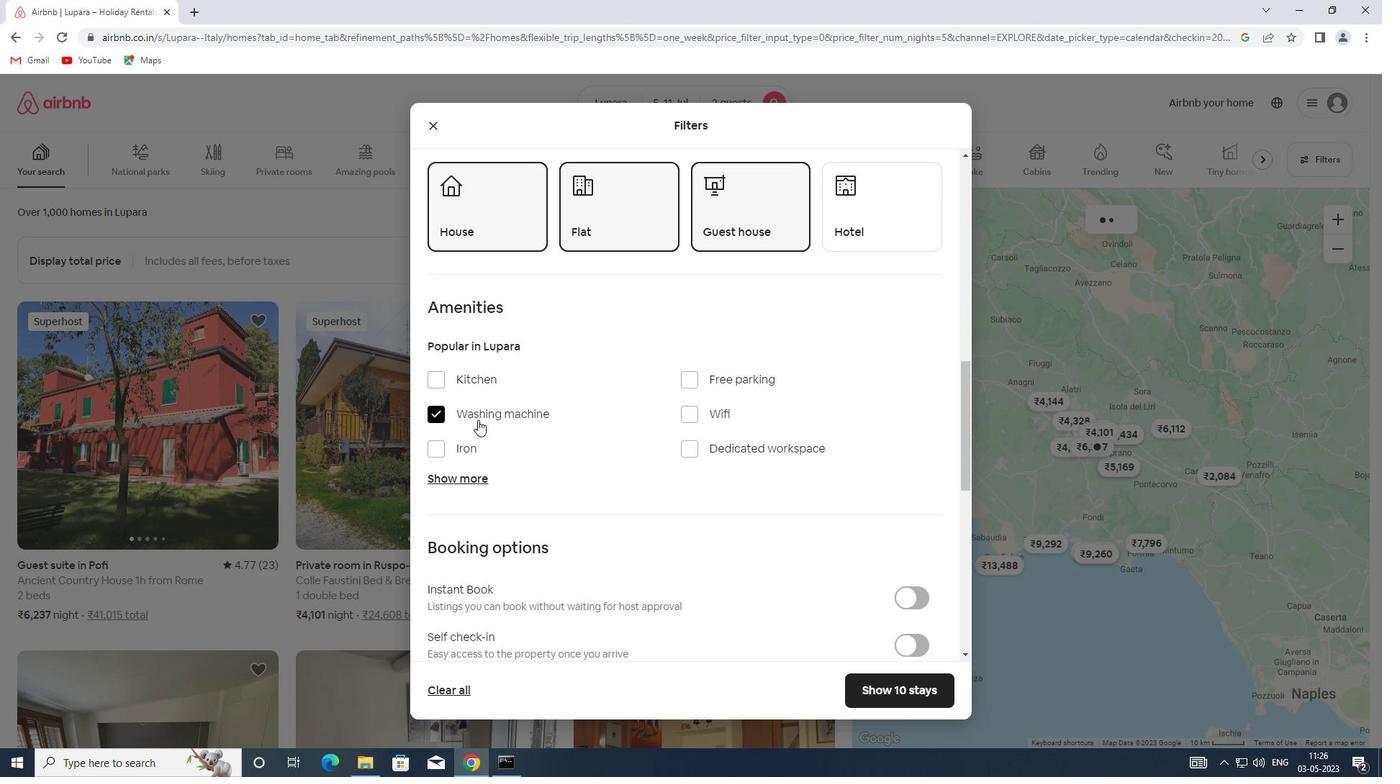 
Action: Mouse moved to (909, 362)
Screenshot: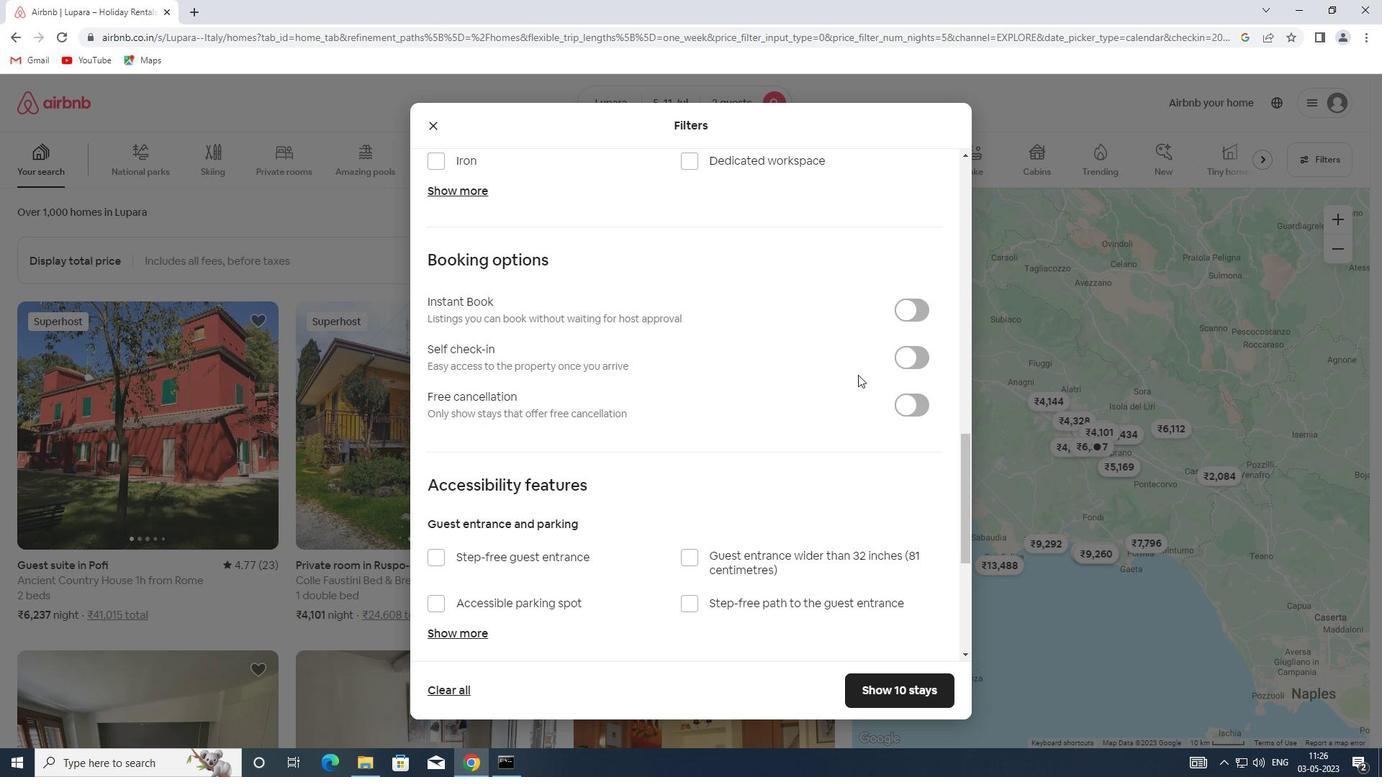 
Action: Mouse pressed left at (909, 362)
Screenshot: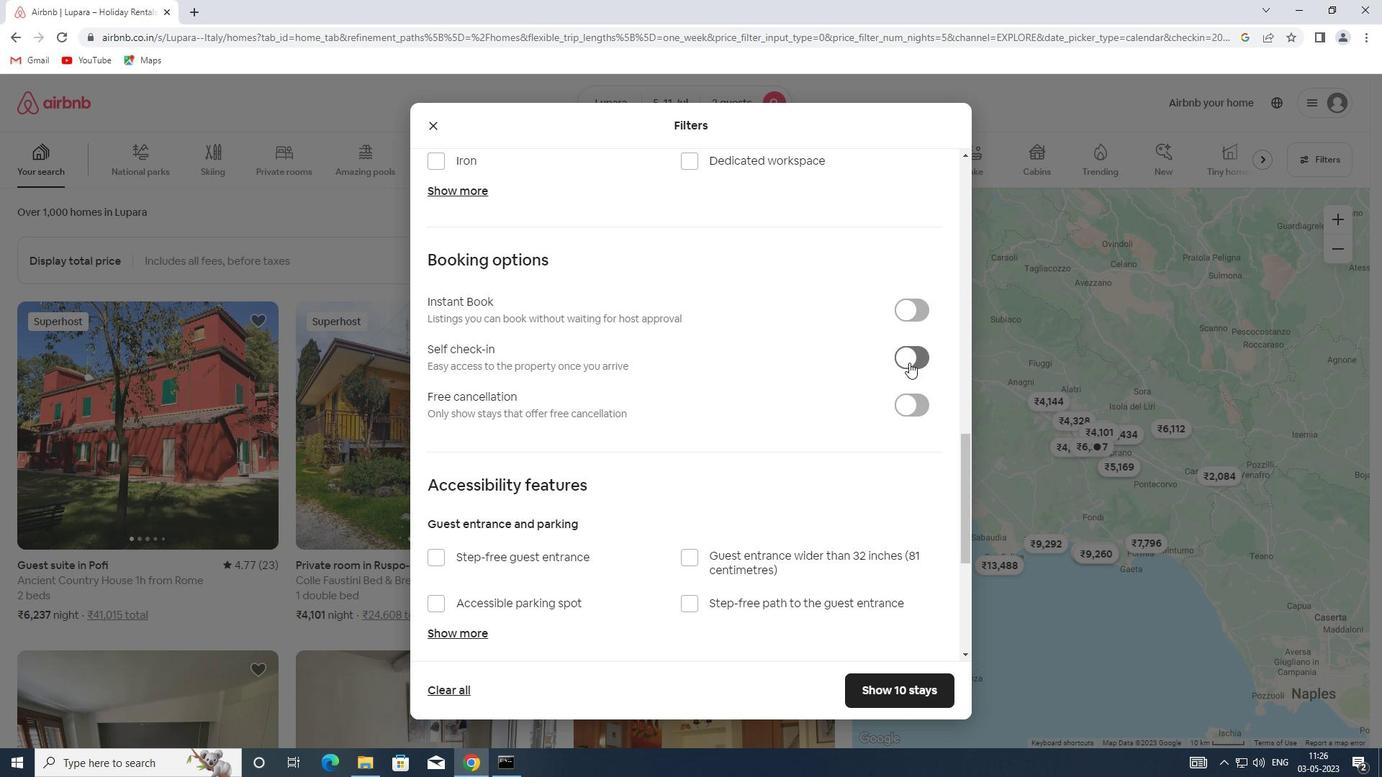 
Action: Mouse moved to (604, 436)
Screenshot: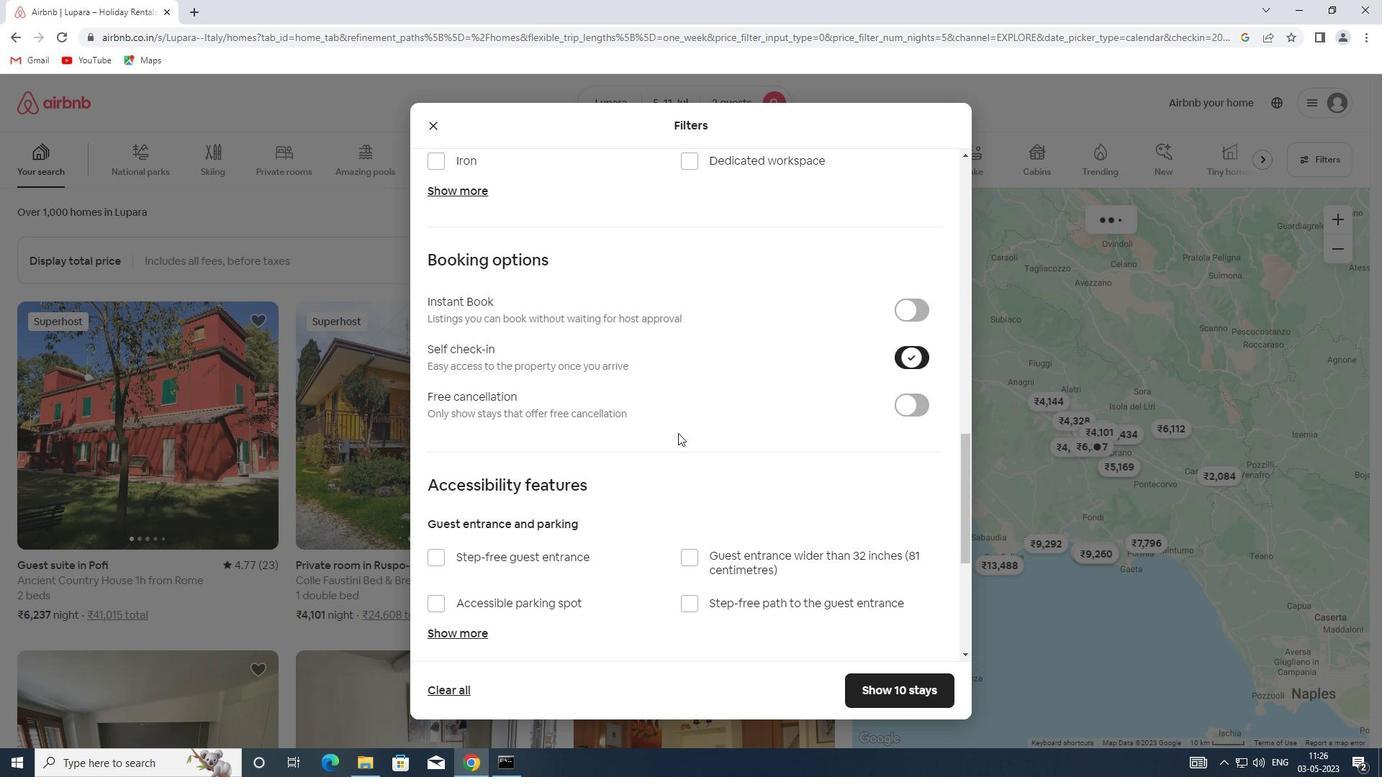 
Action: Mouse scrolled (604, 436) with delta (0, 0)
Screenshot: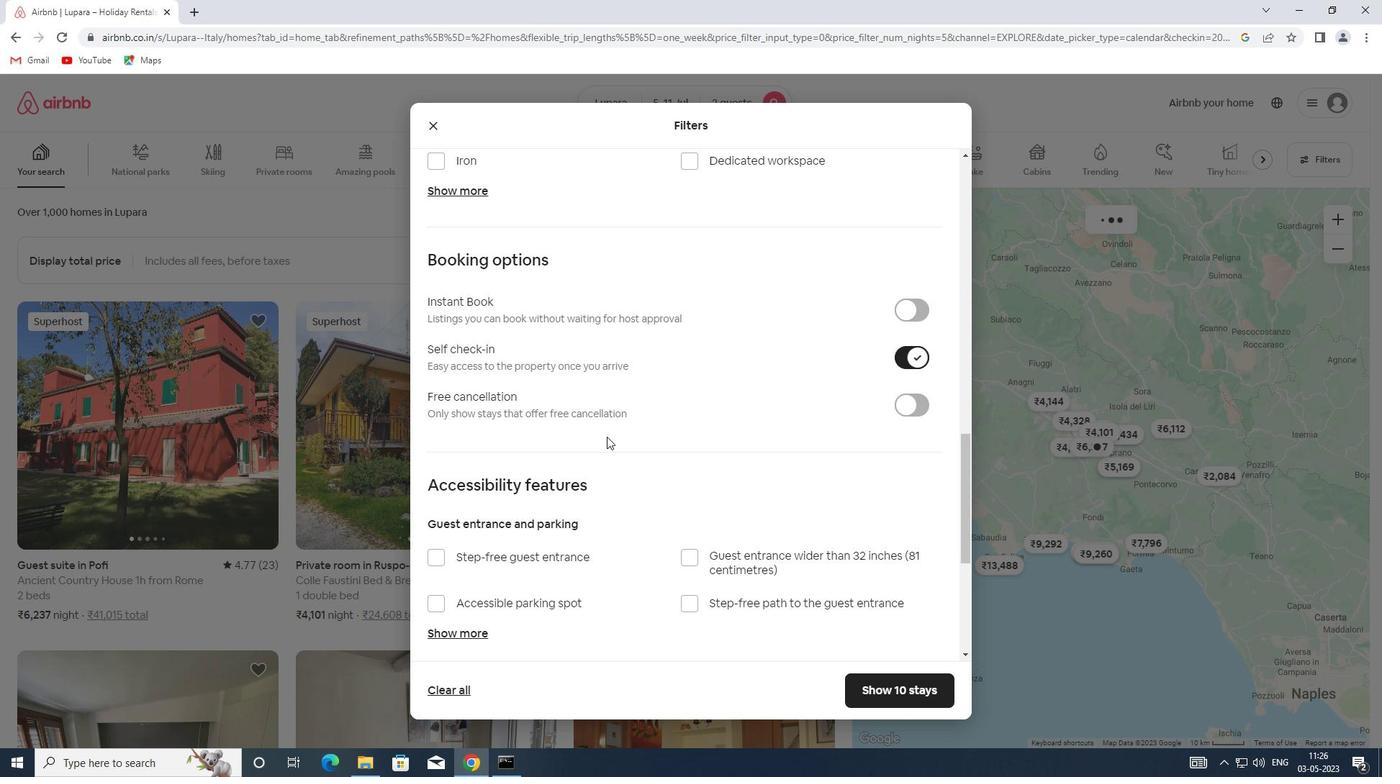 
Action: Mouse scrolled (604, 436) with delta (0, 0)
Screenshot: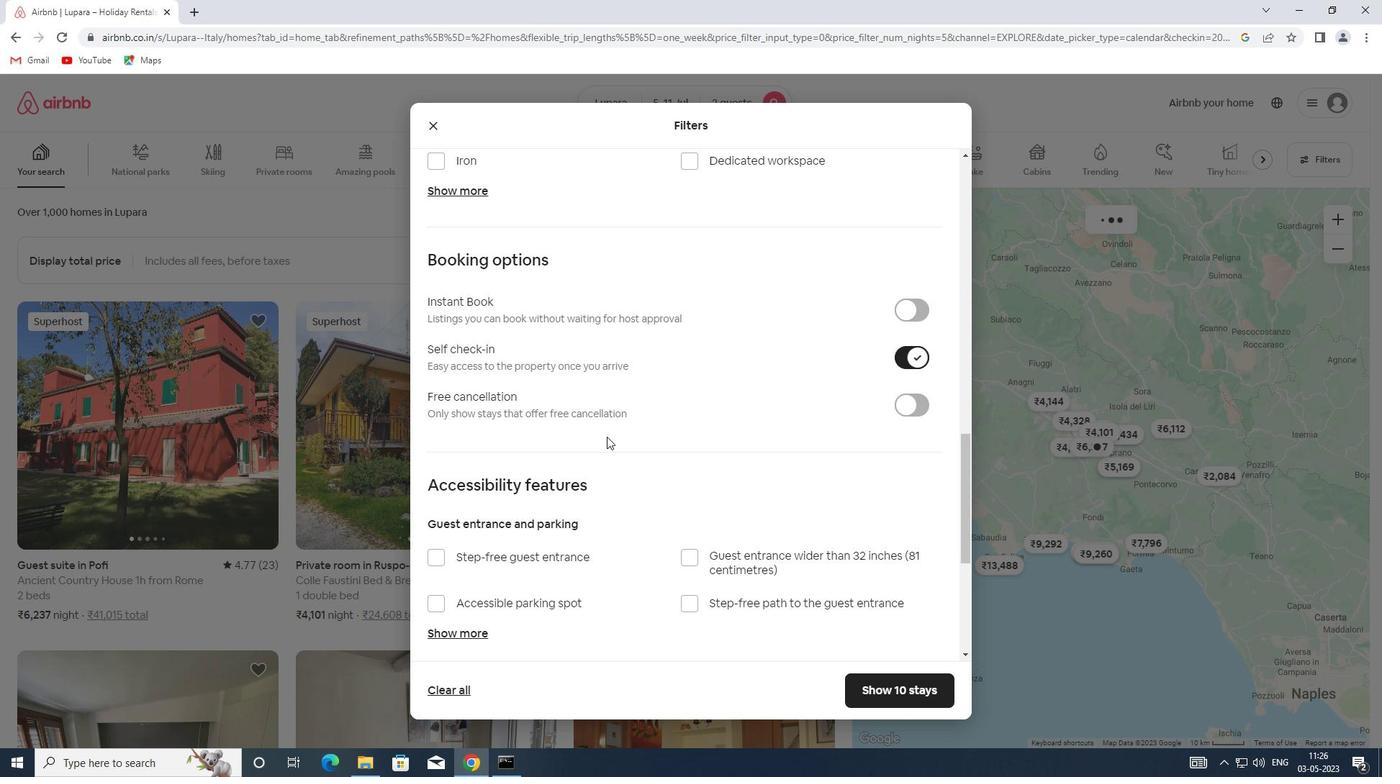 
Action: Mouse scrolled (604, 436) with delta (0, 0)
Screenshot: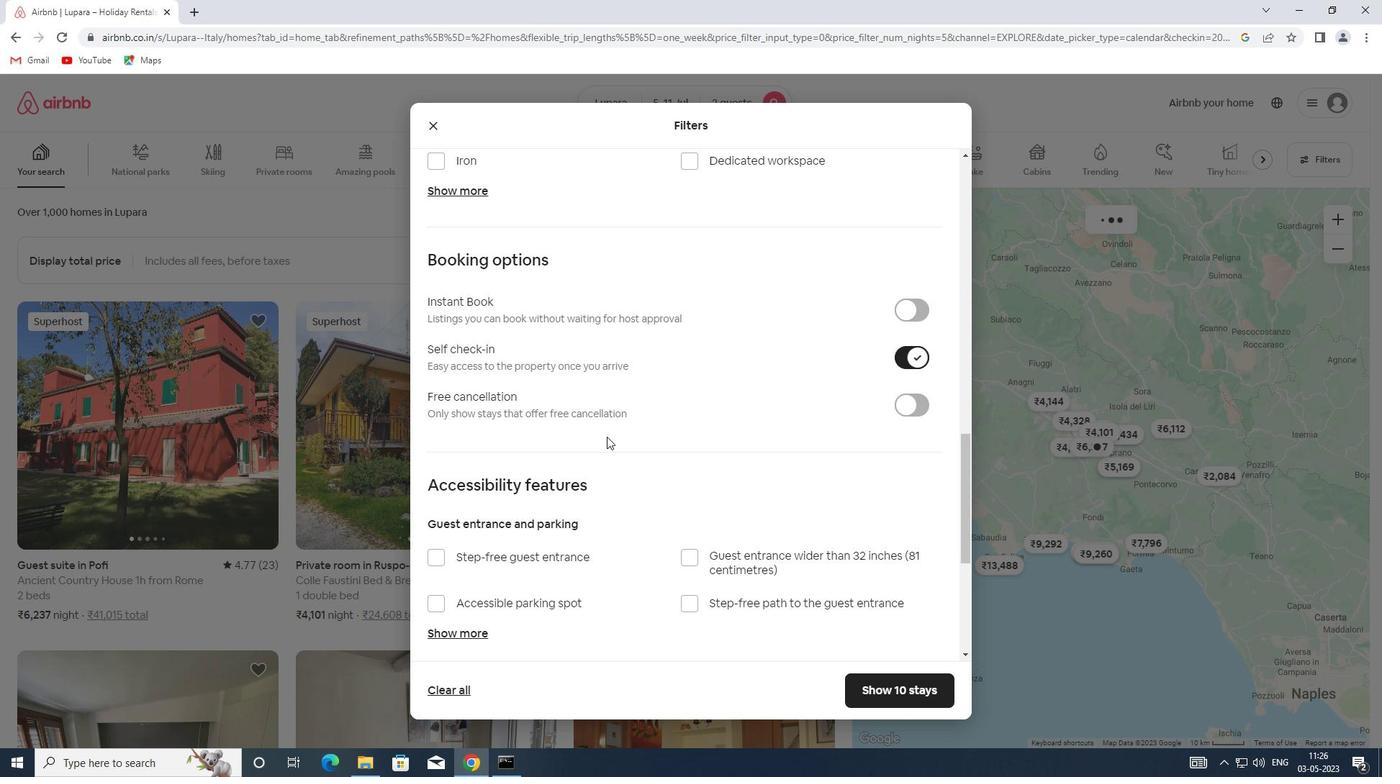 
Action: Mouse scrolled (604, 436) with delta (0, 0)
Screenshot: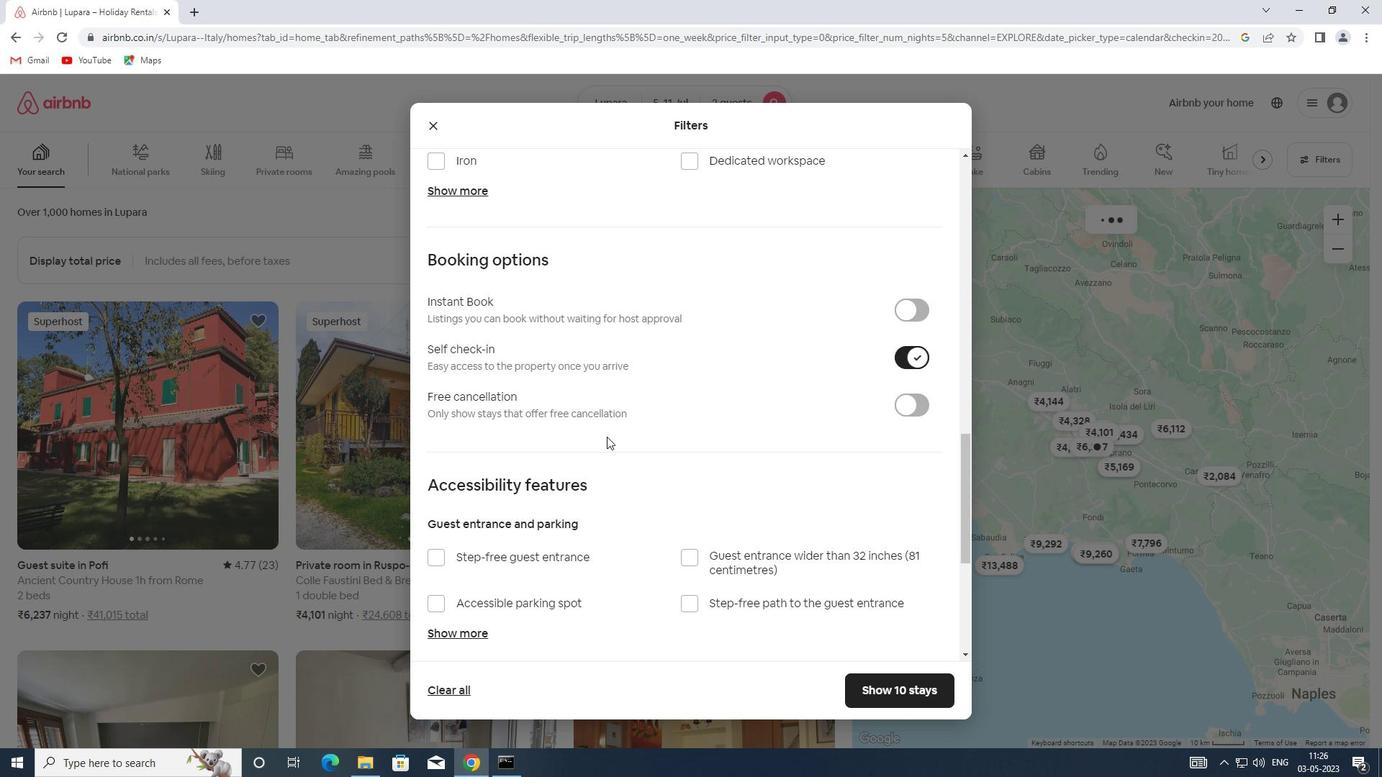 
Action: Mouse scrolled (604, 436) with delta (0, 0)
Screenshot: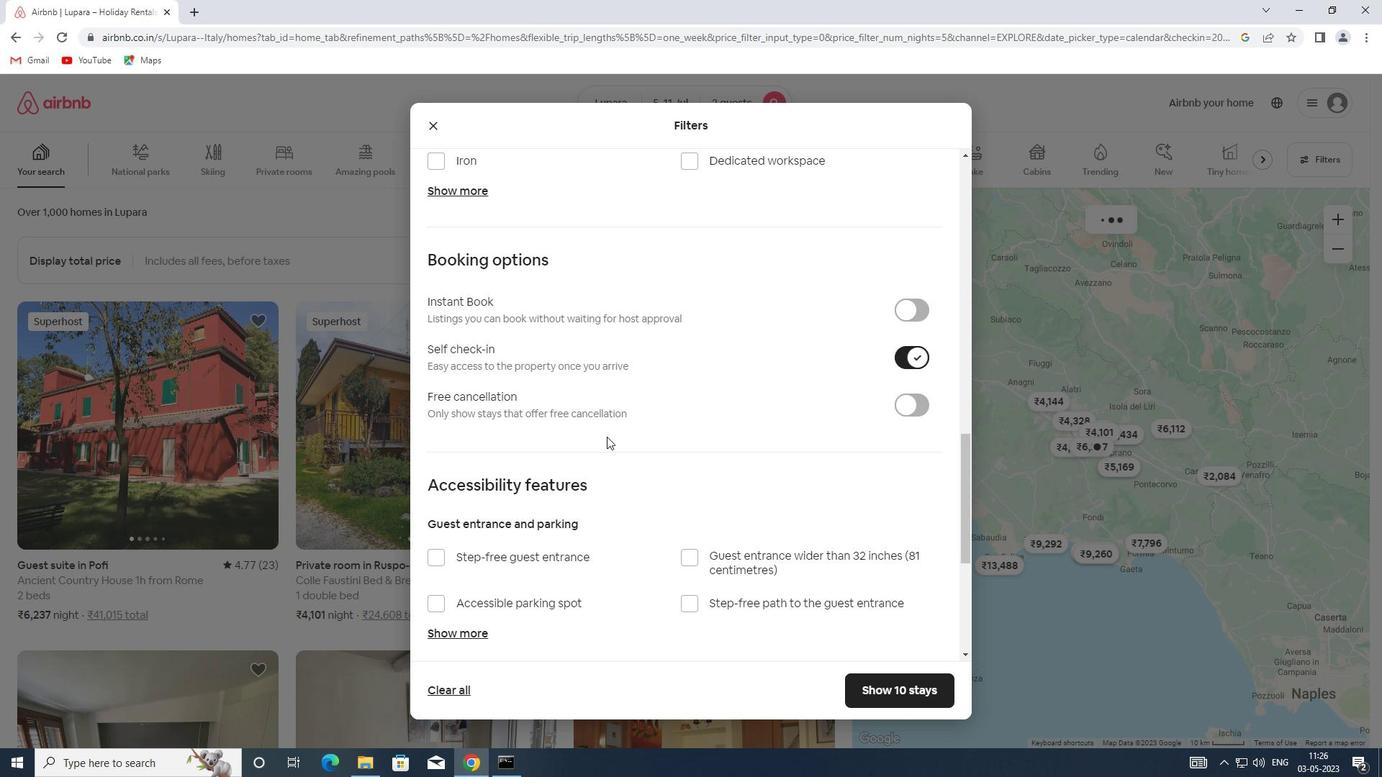 
Action: Mouse scrolled (604, 436) with delta (0, 0)
Screenshot: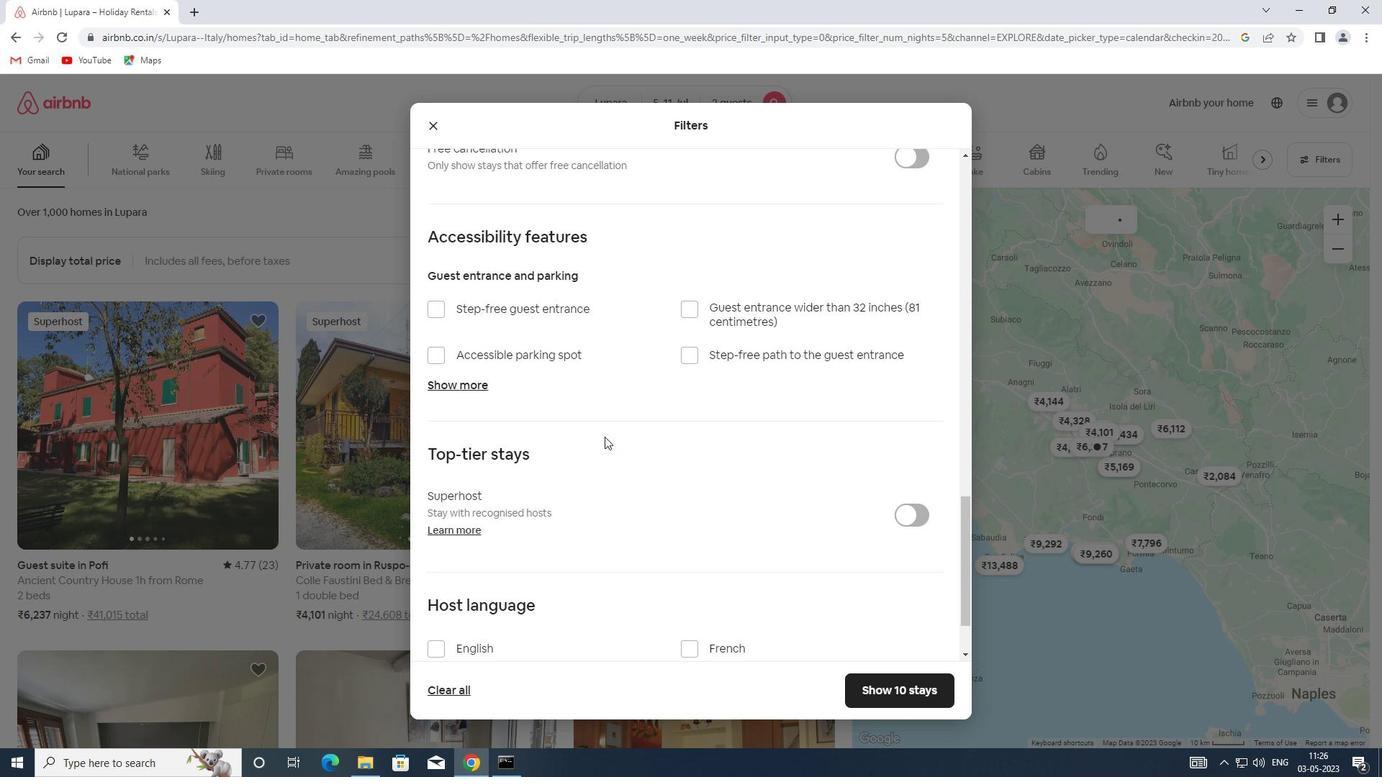 
Action: Mouse scrolled (604, 436) with delta (0, 0)
Screenshot: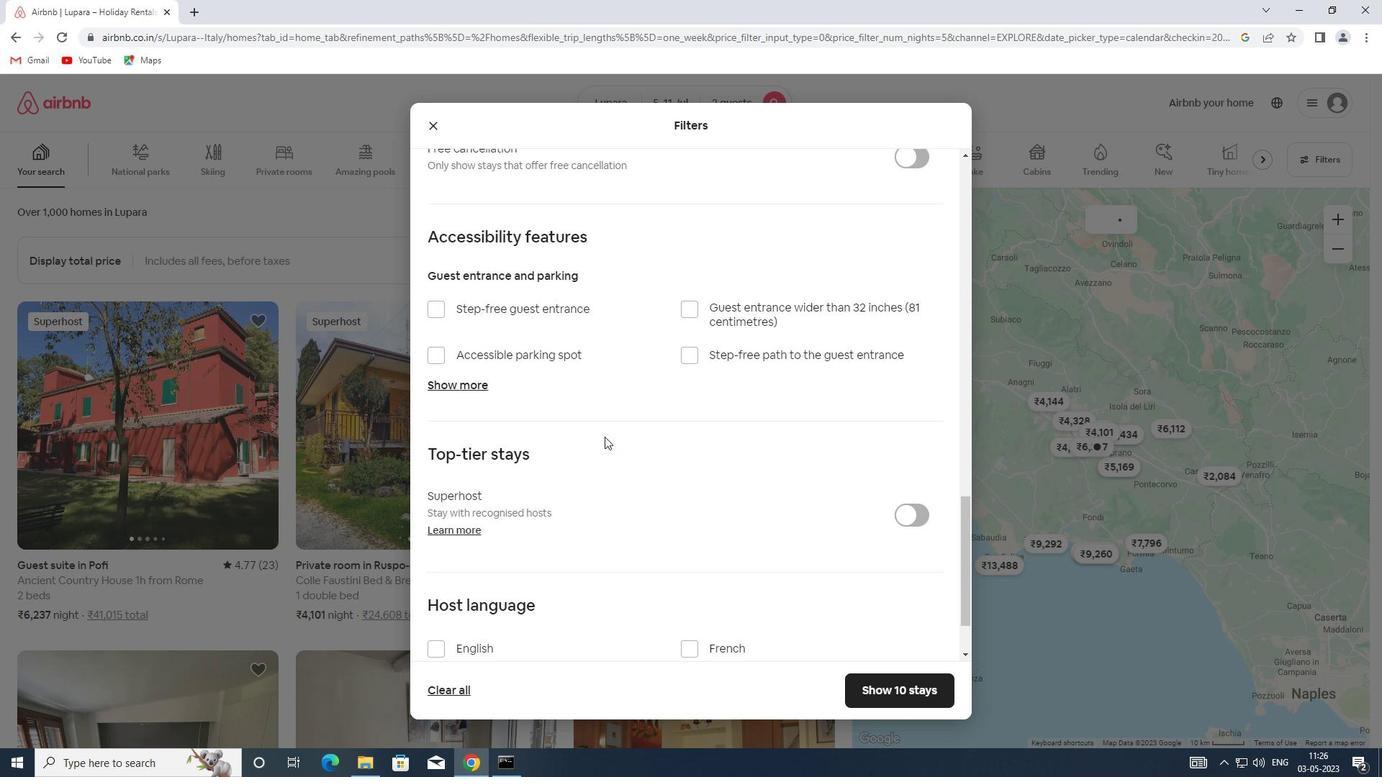 
Action: Mouse scrolled (604, 437) with delta (0, 0)
Screenshot: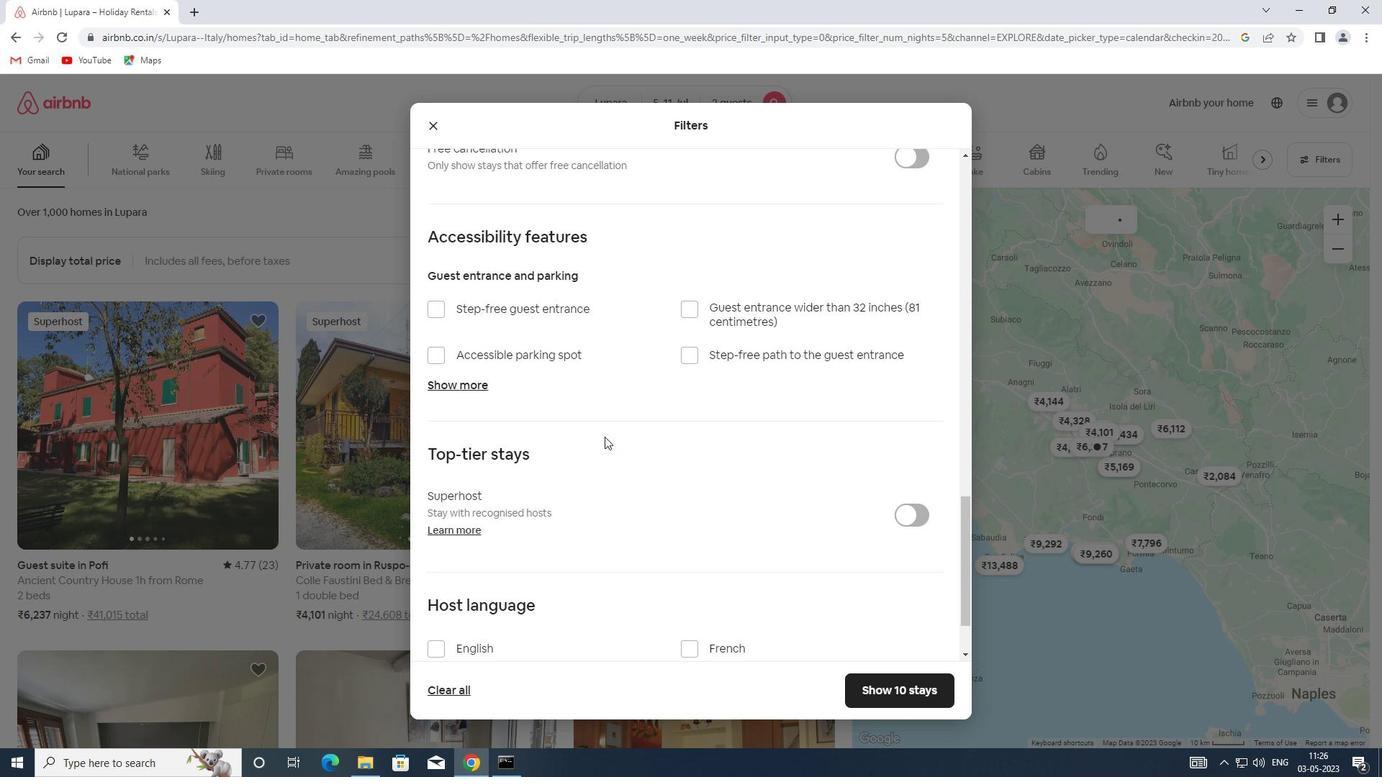 
Action: Mouse scrolled (604, 436) with delta (0, 0)
Screenshot: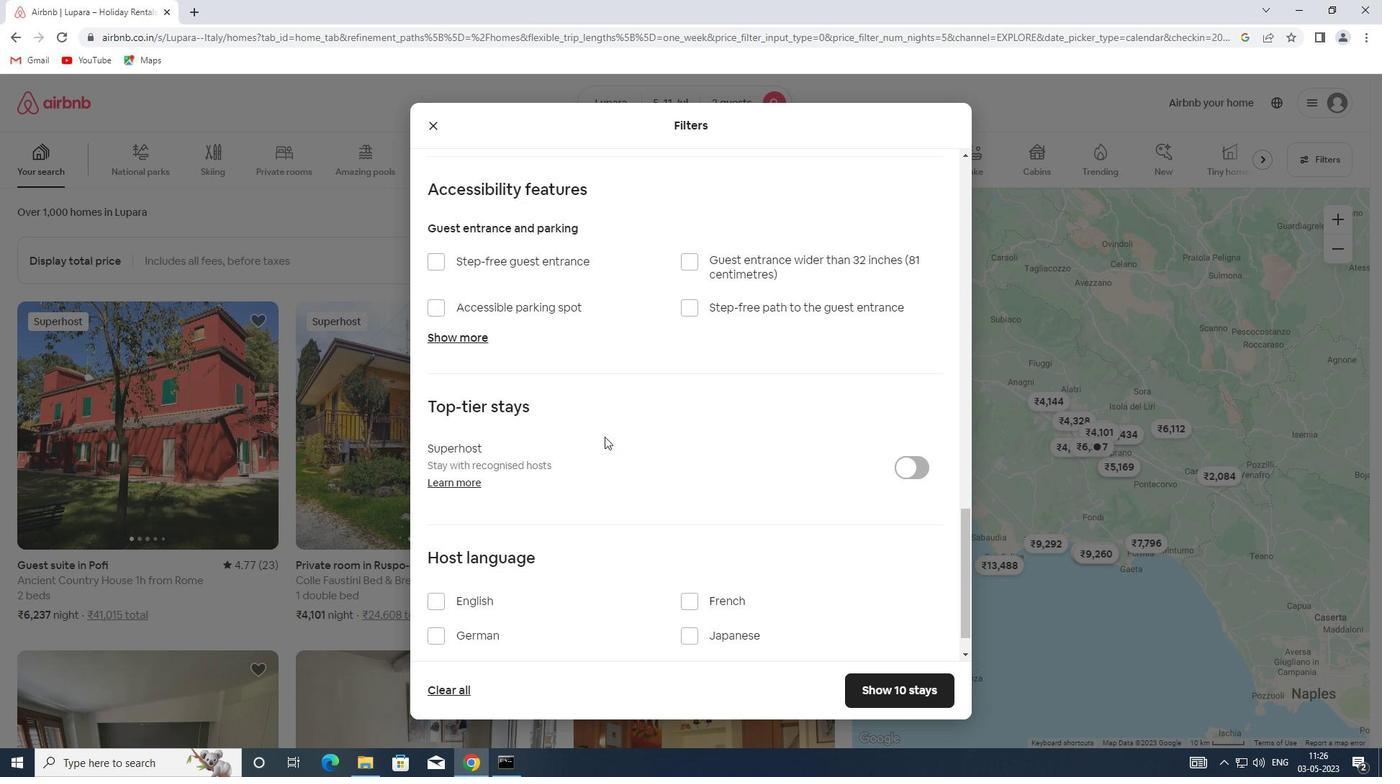 
Action: Mouse moved to (477, 562)
Screenshot: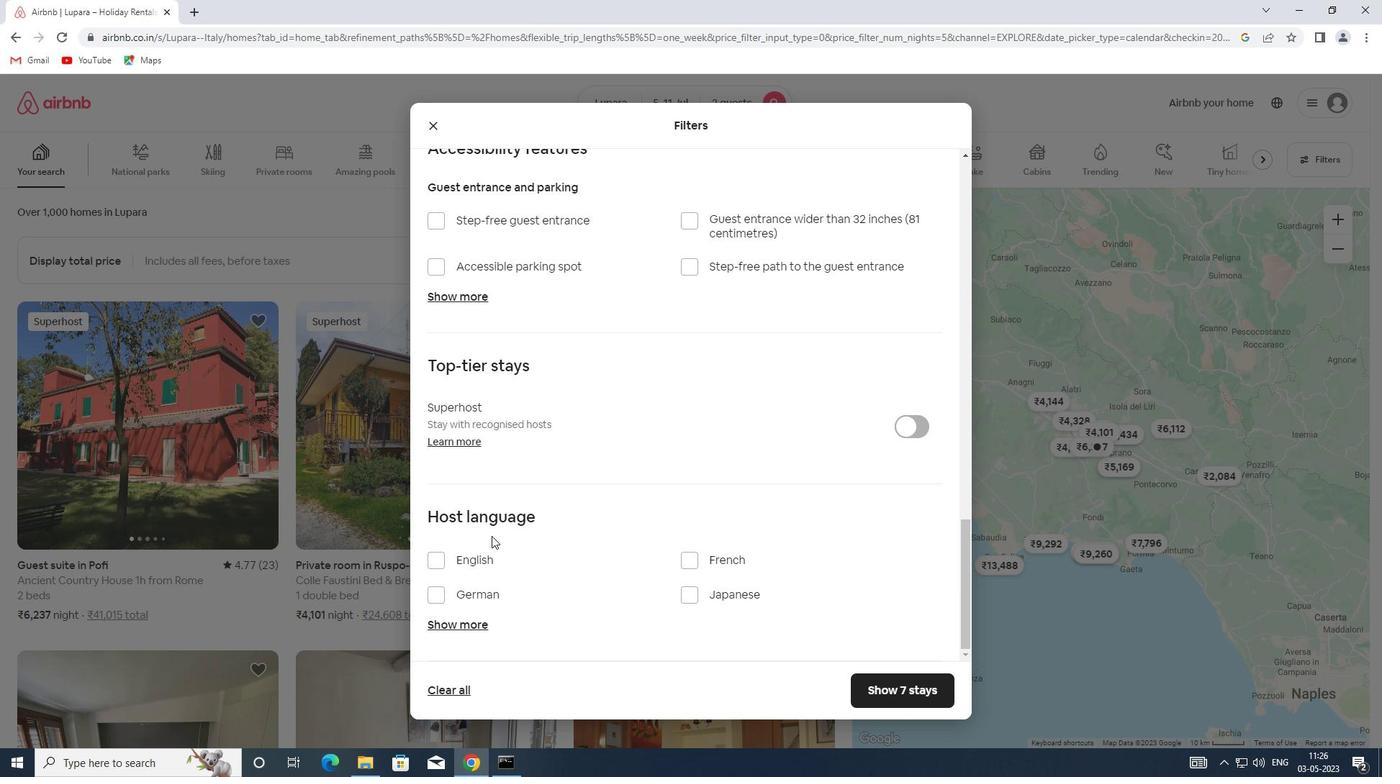 
Action: Mouse pressed left at (477, 562)
Screenshot: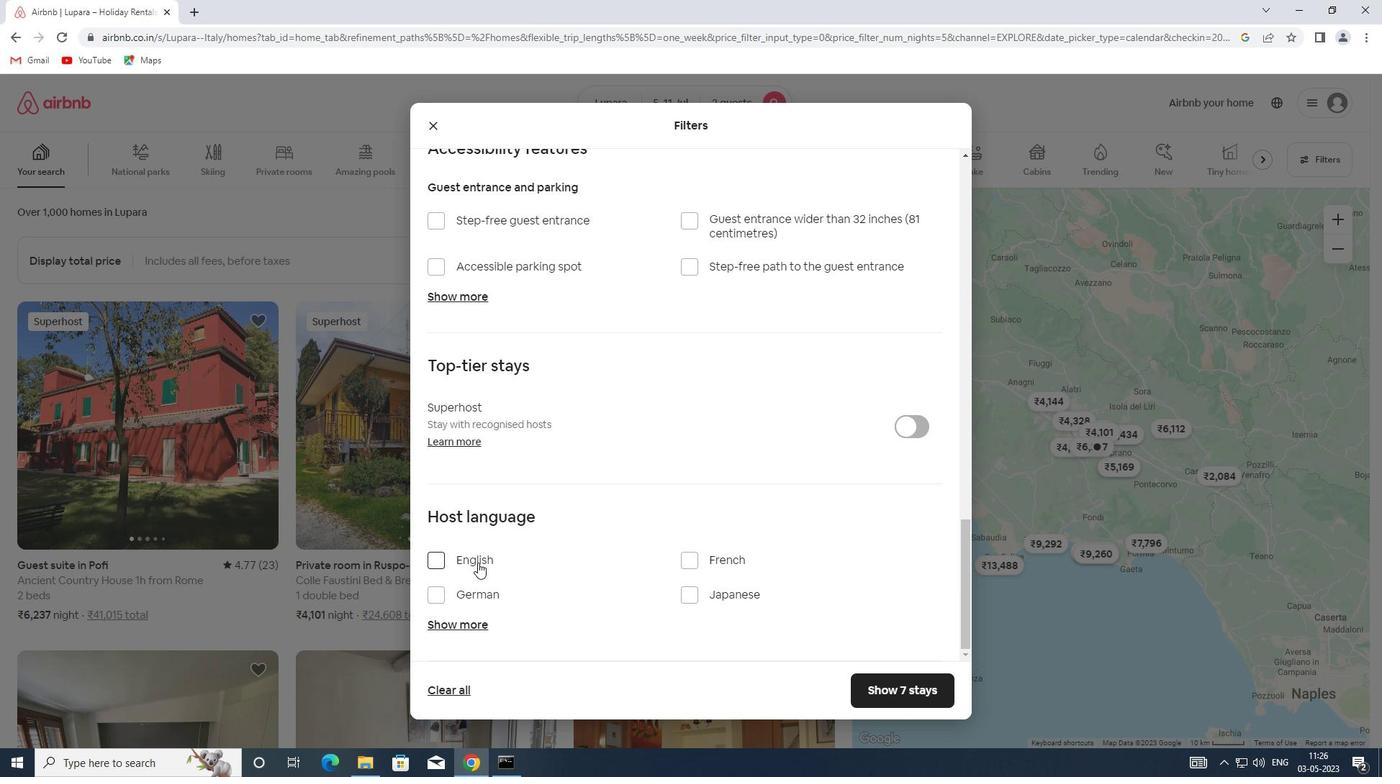 
Action: Mouse moved to (883, 683)
Screenshot: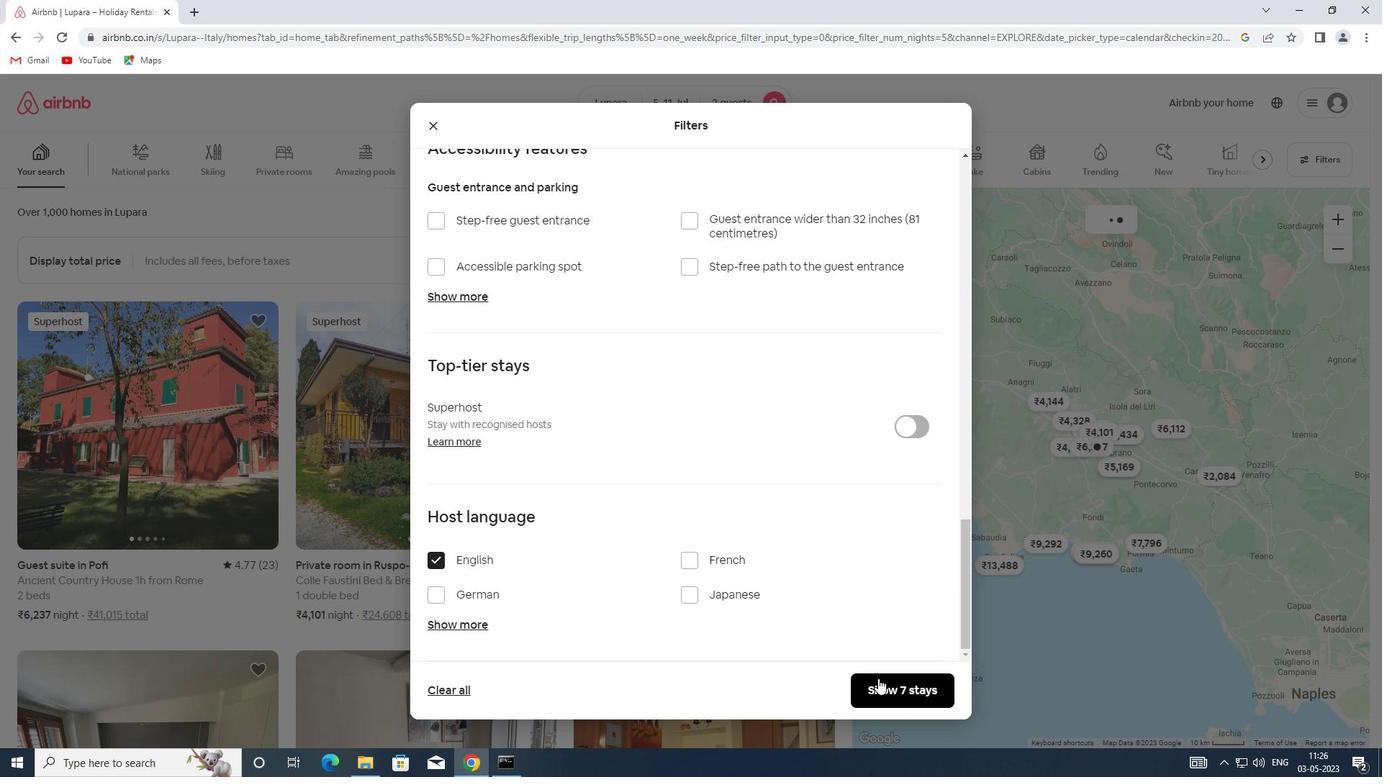 
Action: Mouse pressed left at (883, 683)
Screenshot: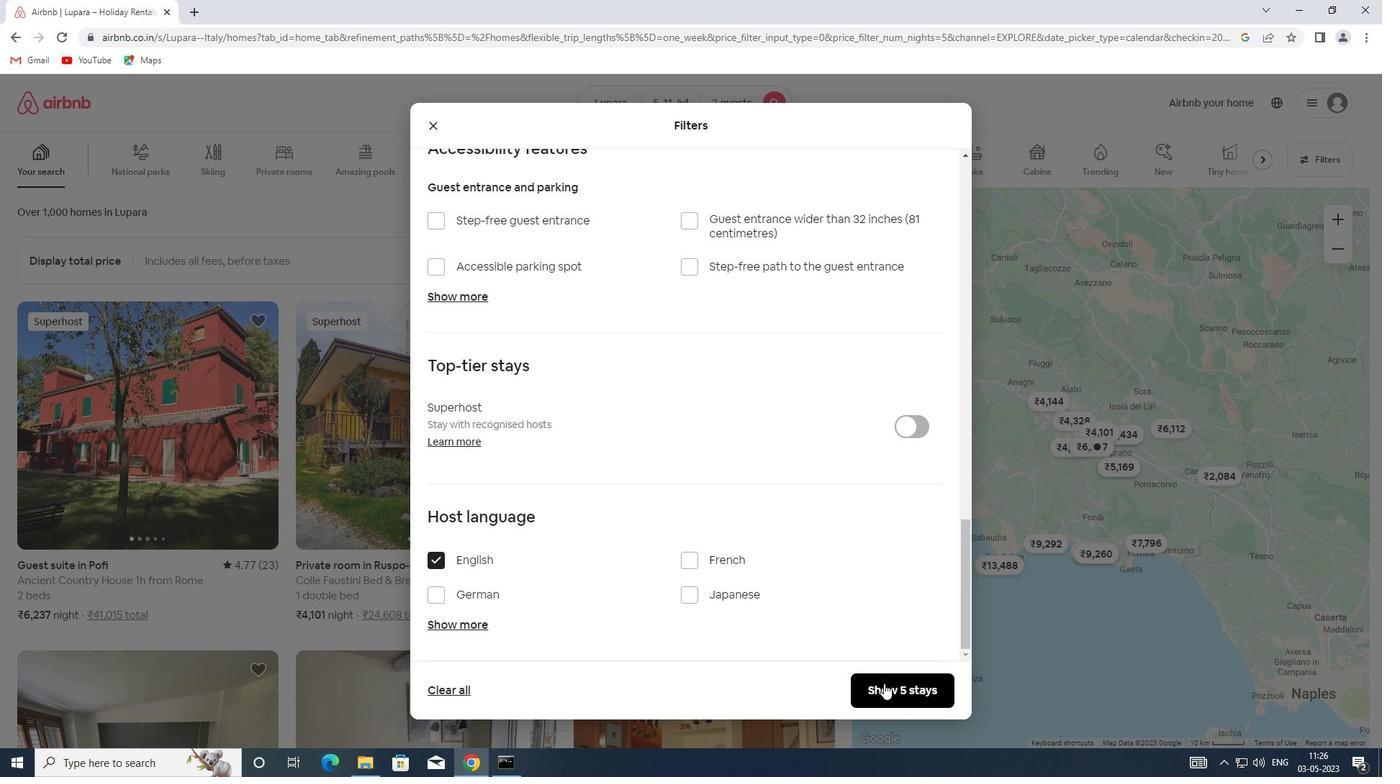 
